 Task: Look for space in Cherven Bryag, Bulgaria from 24th August, 2023 to 10th September, 2023 for 6 adults, 2 children in price range Rs.12000 to Rs.15000. Place can be entire place or shared room with 6 bedrooms having 6 beds and 6 bathrooms. Property type can be house, flat, guest house. Amenities needed are: wifi, TV, free parkinig on premises, gym, breakfast. Booking option can be shelf check-in. Required host language is English.
Action: Mouse moved to (532, 117)
Screenshot: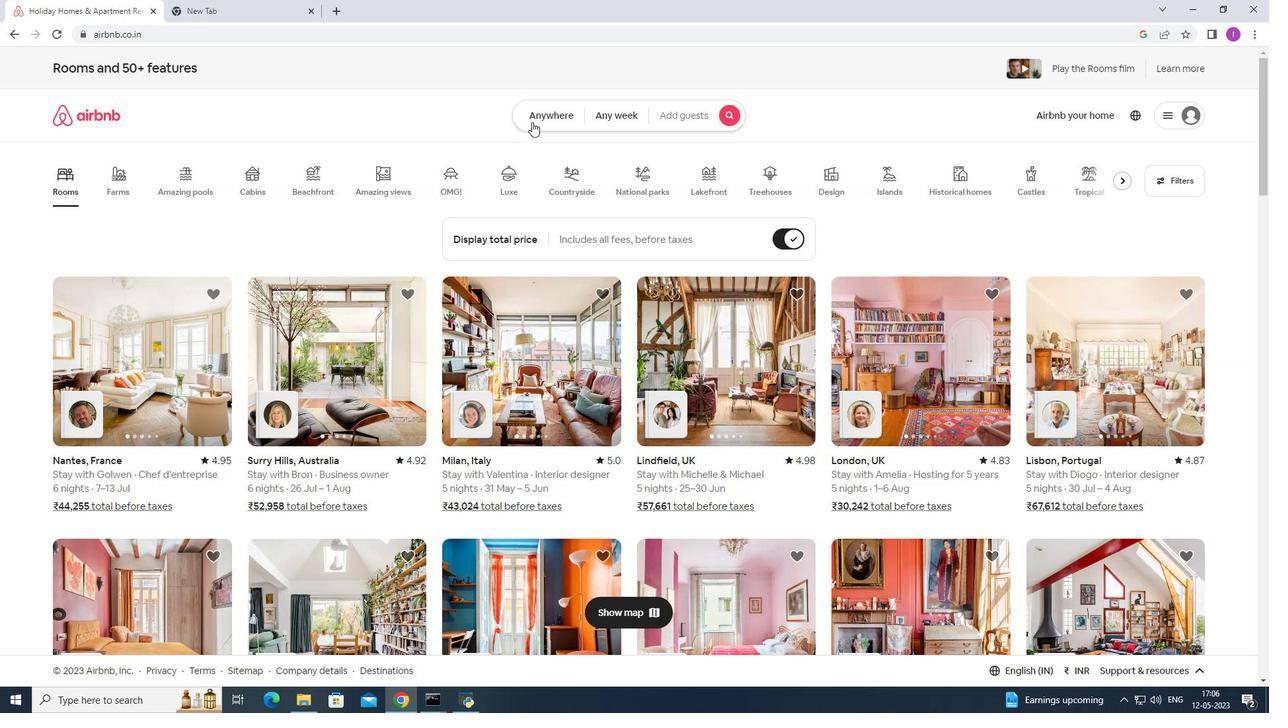 
Action: Mouse pressed left at (532, 117)
Screenshot: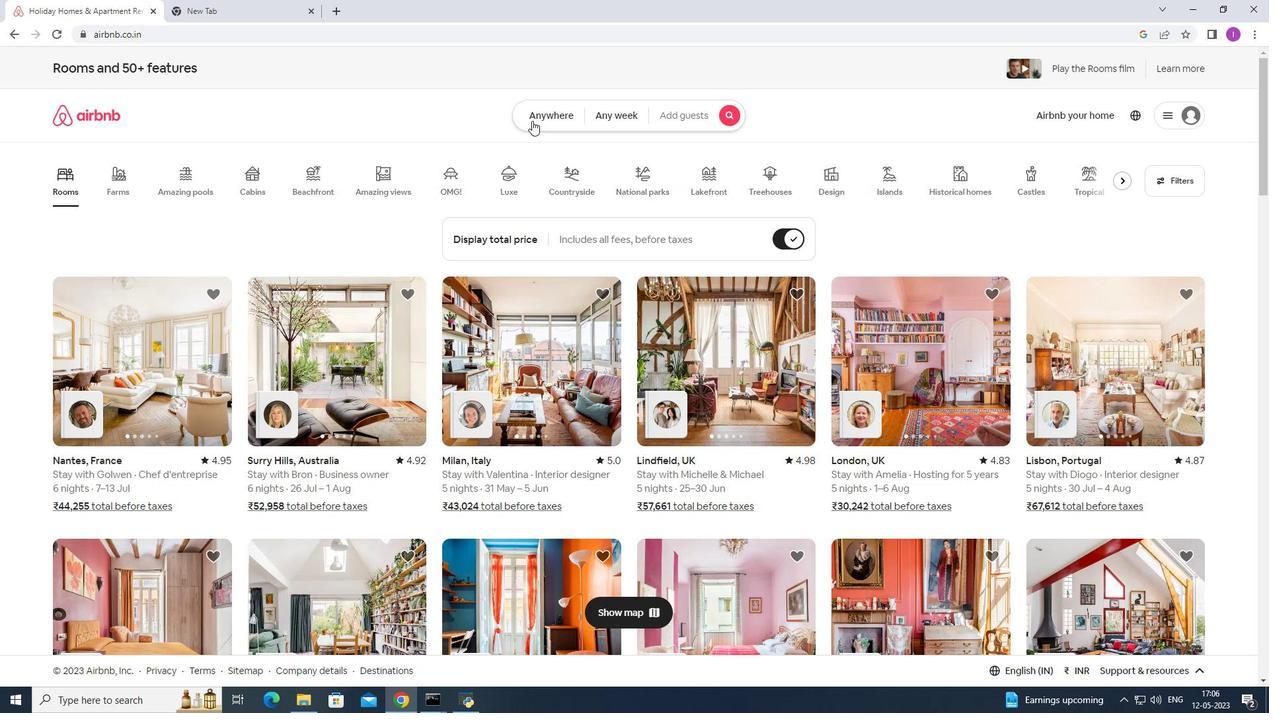 
Action: Mouse moved to (452, 174)
Screenshot: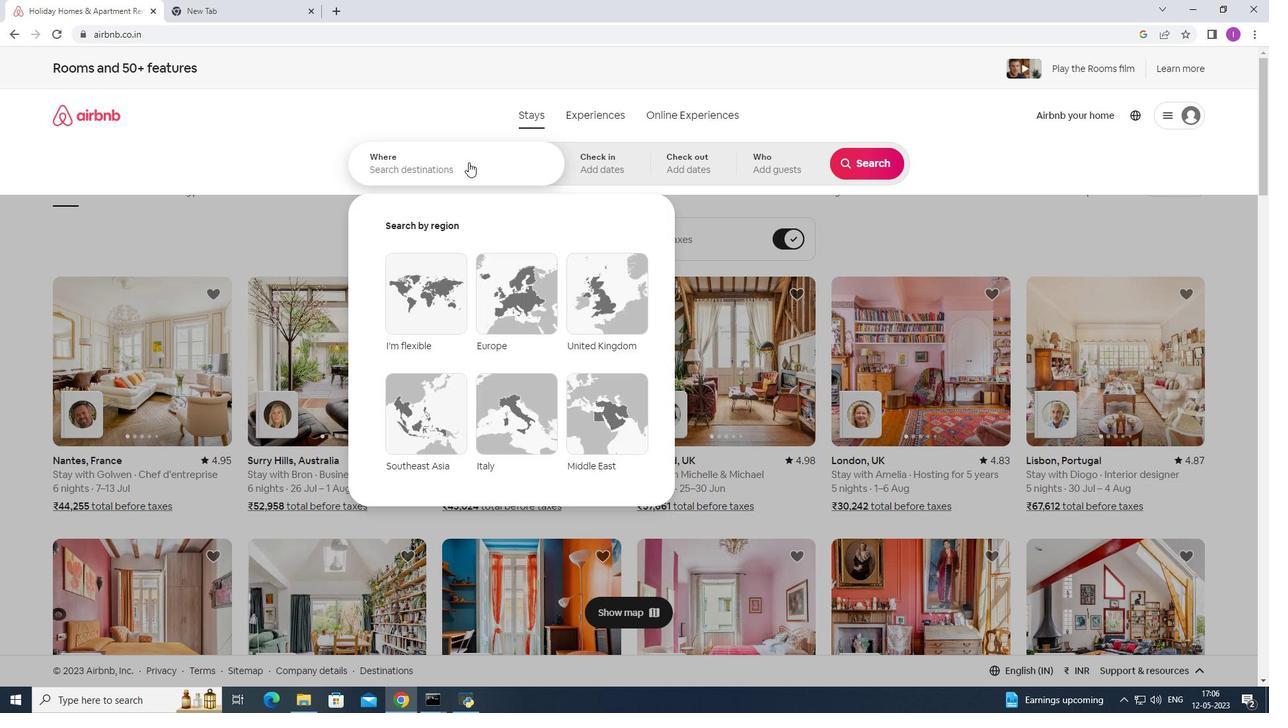 
Action: Mouse pressed left at (452, 174)
Screenshot: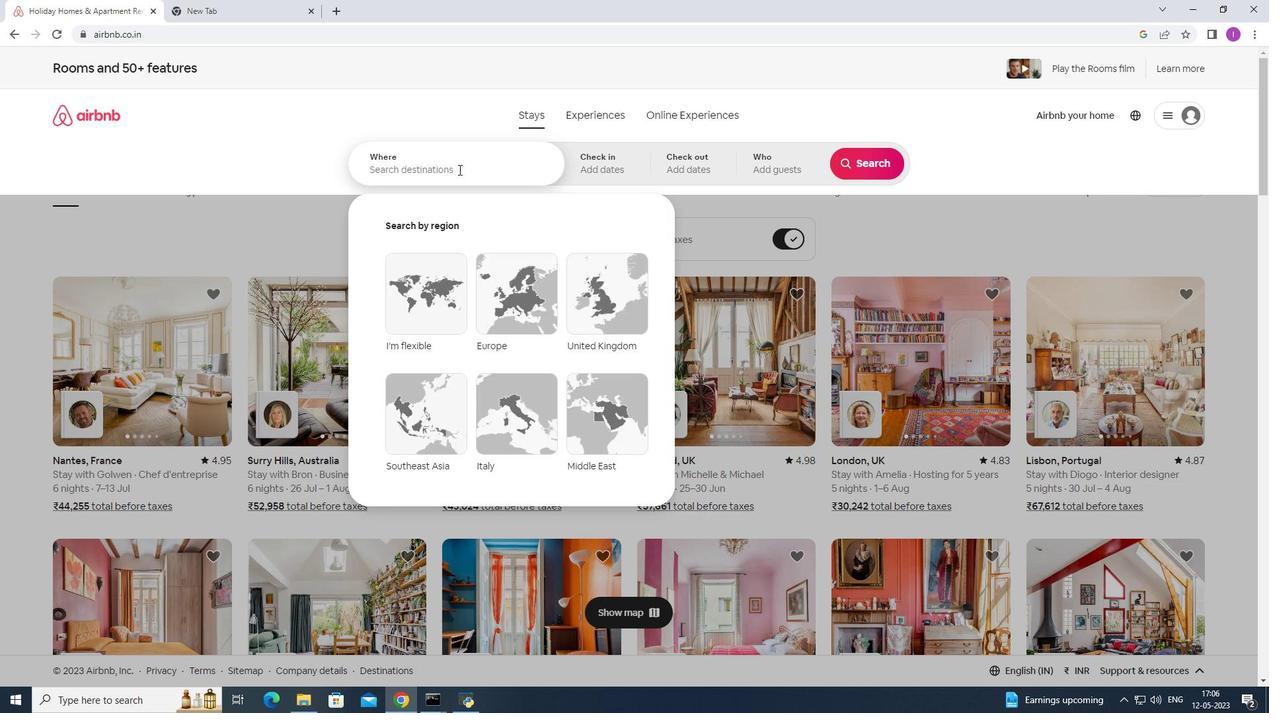
Action: Key pressed <Key.shift>Cherven
Screenshot: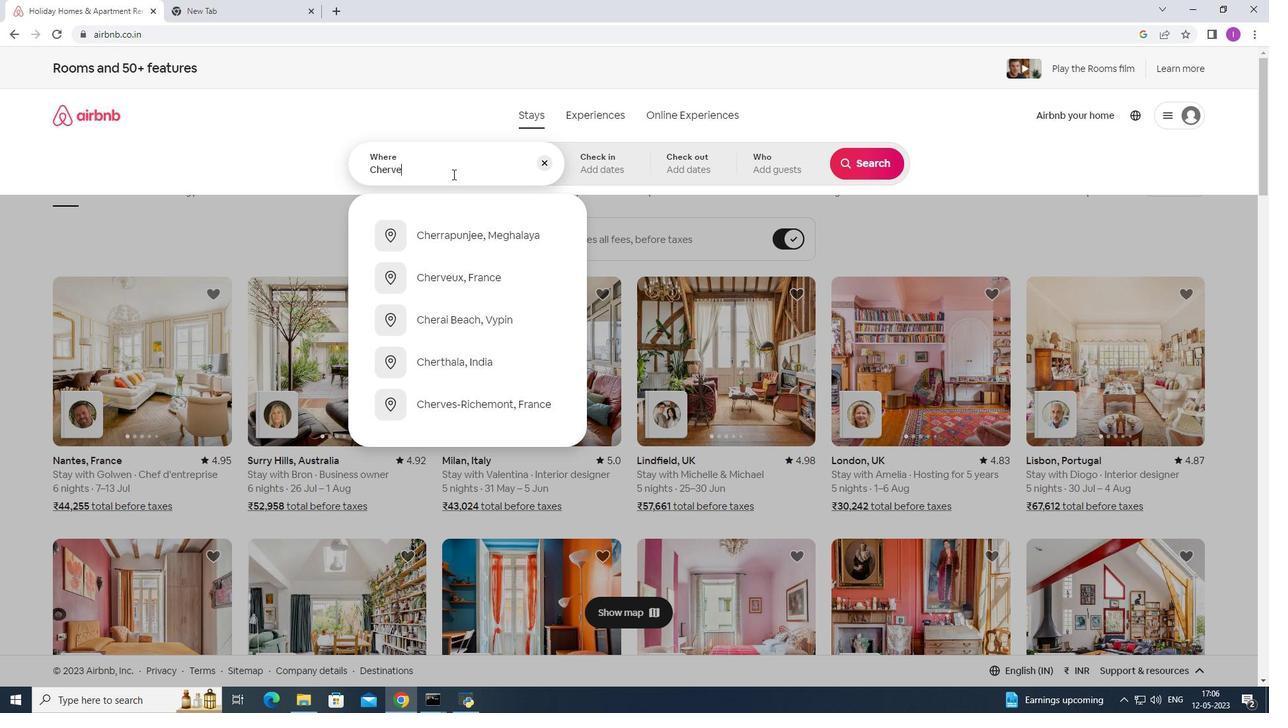 
Action: Mouse moved to (474, 364)
Screenshot: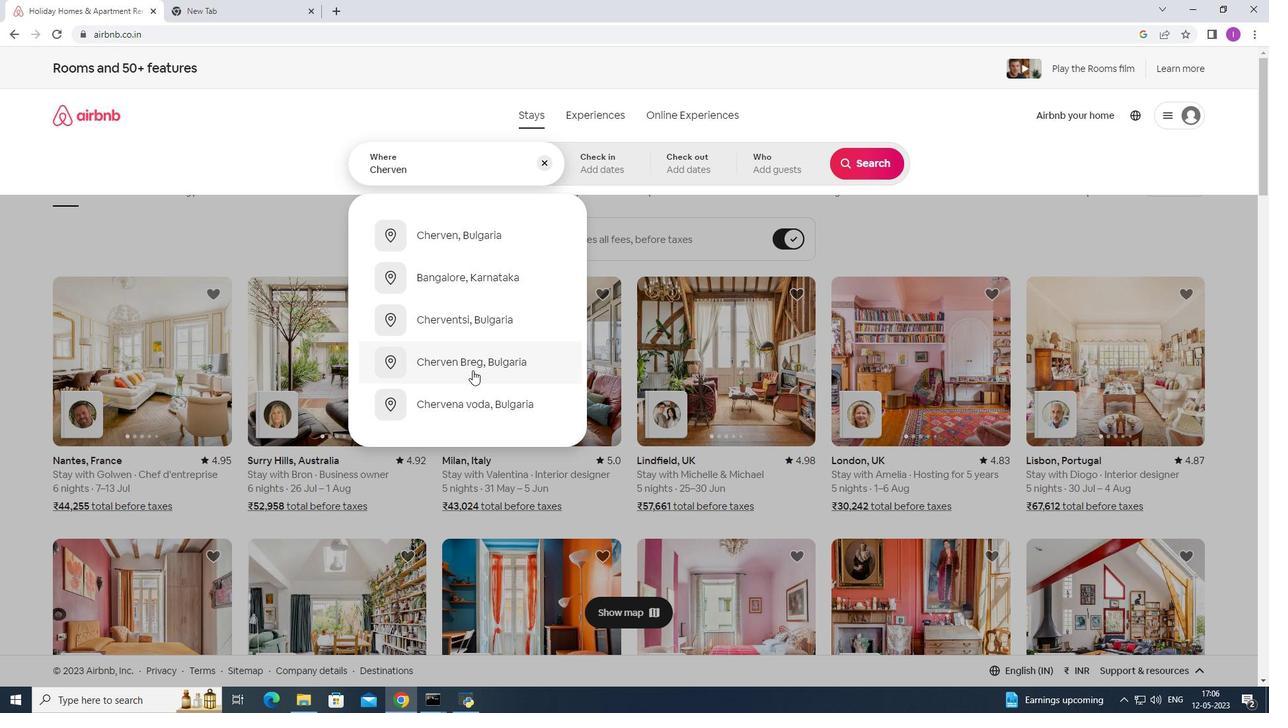 
Action: Mouse pressed left at (474, 364)
Screenshot: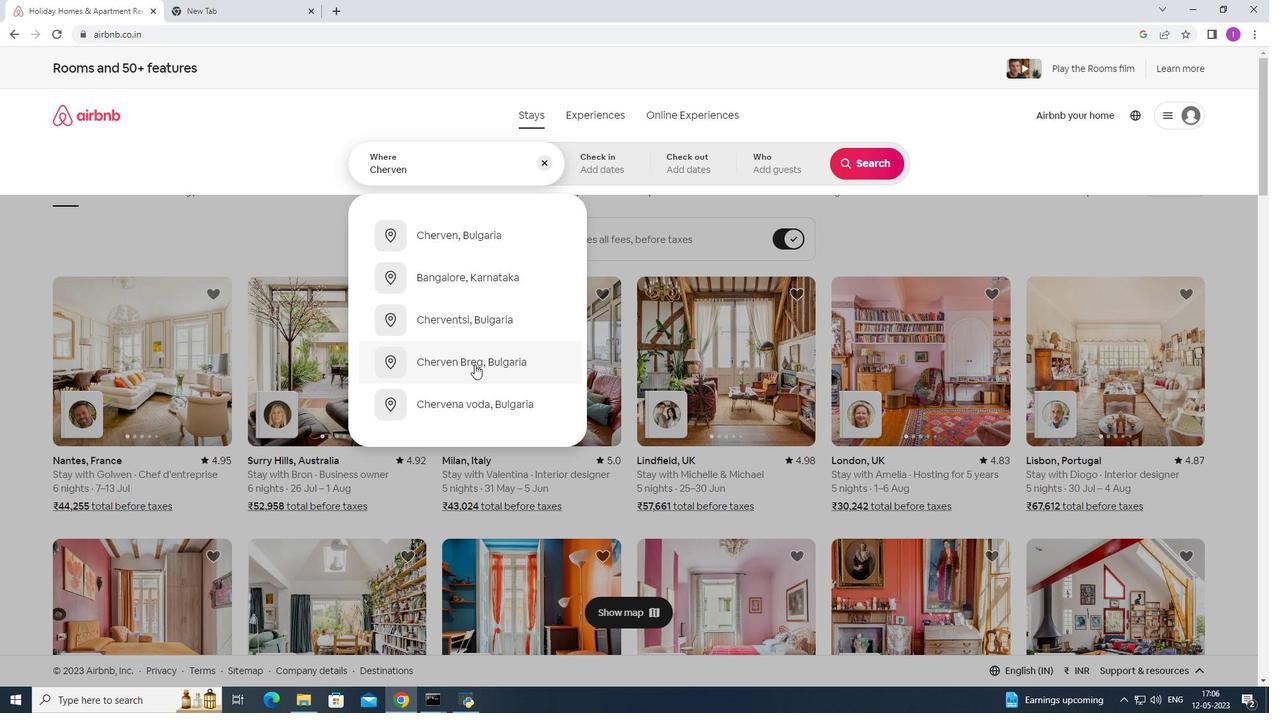 
Action: Mouse moved to (869, 271)
Screenshot: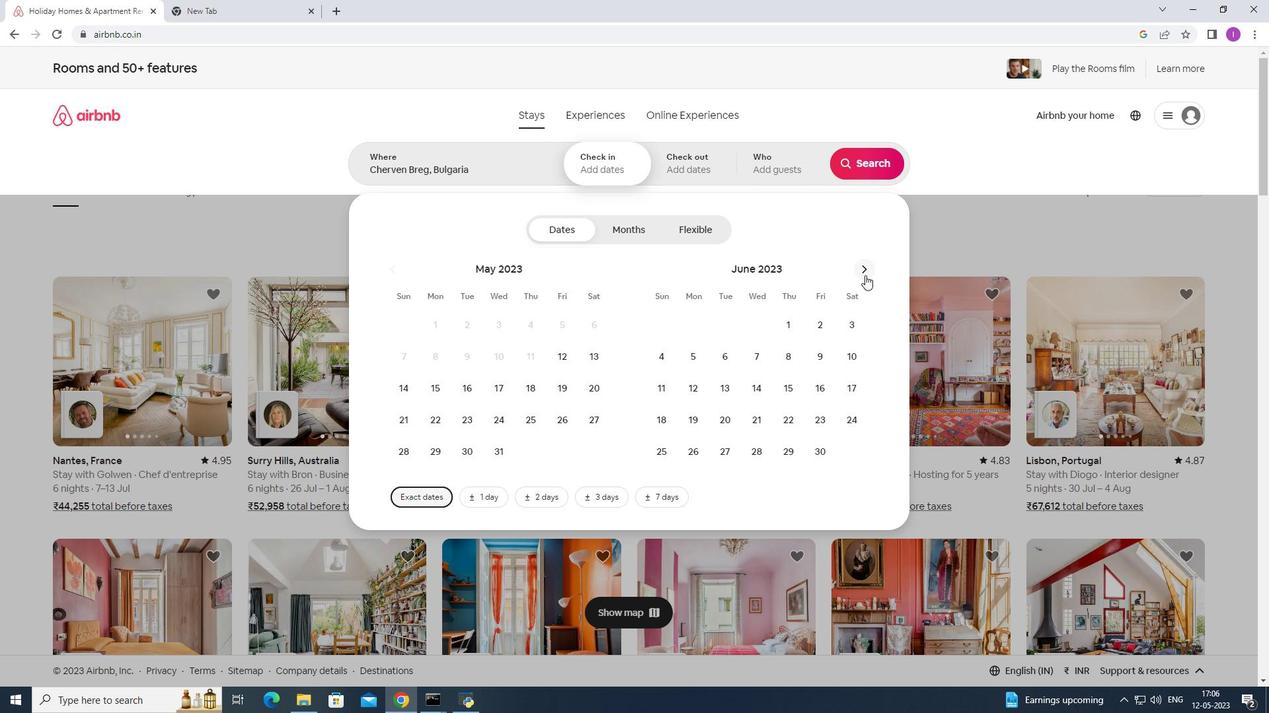 
Action: Mouse pressed left at (869, 271)
Screenshot: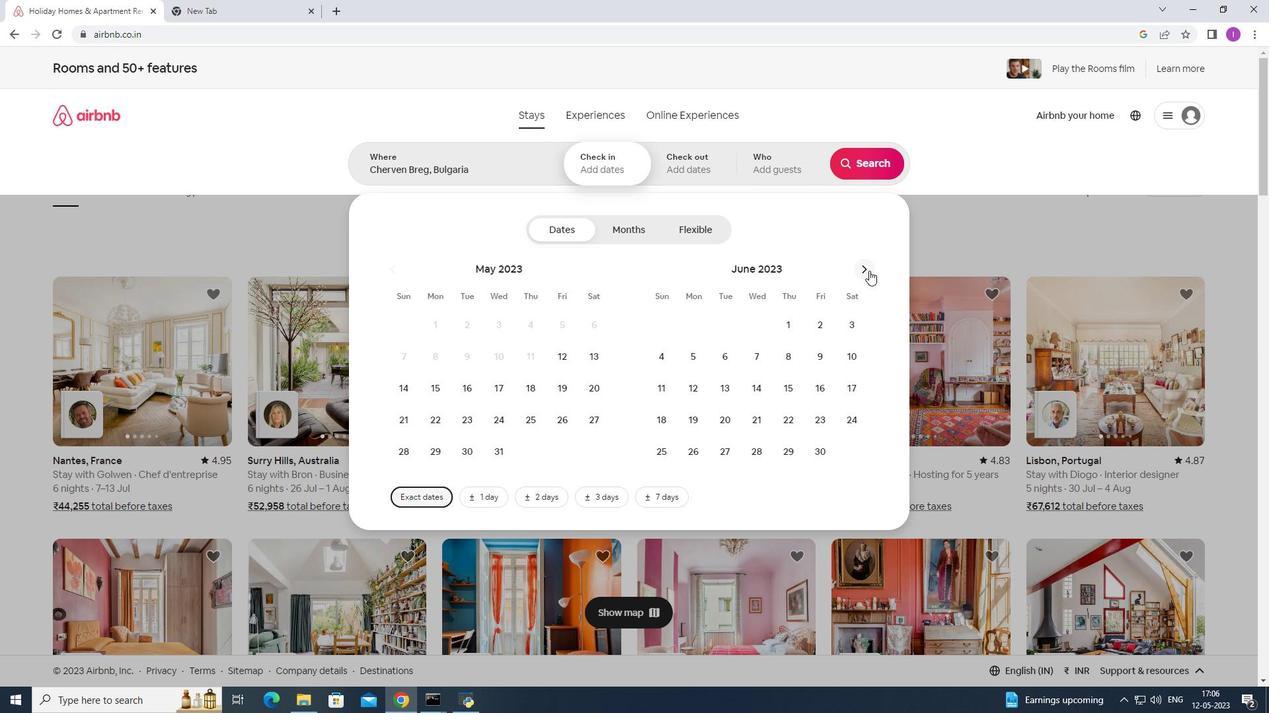 
Action: Mouse pressed left at (869, 271)
Screenshot: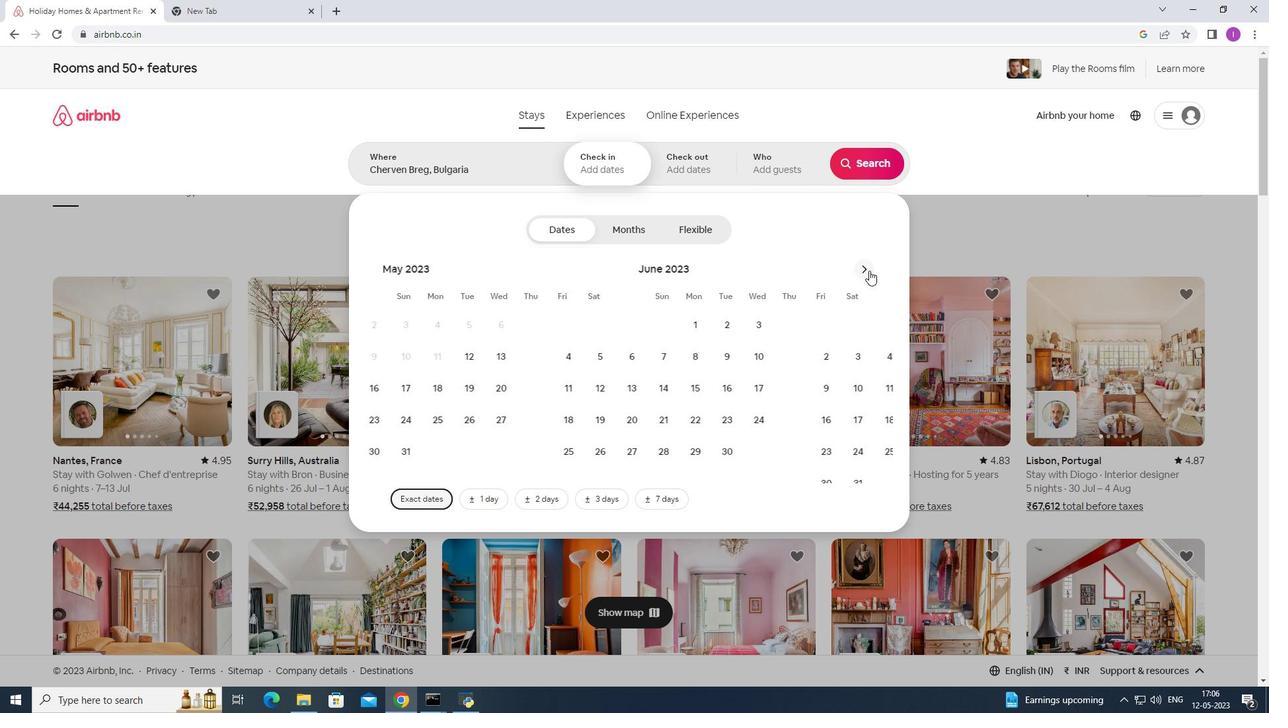 
Action: Mouse pressed left at (869, 271)
Screenshot: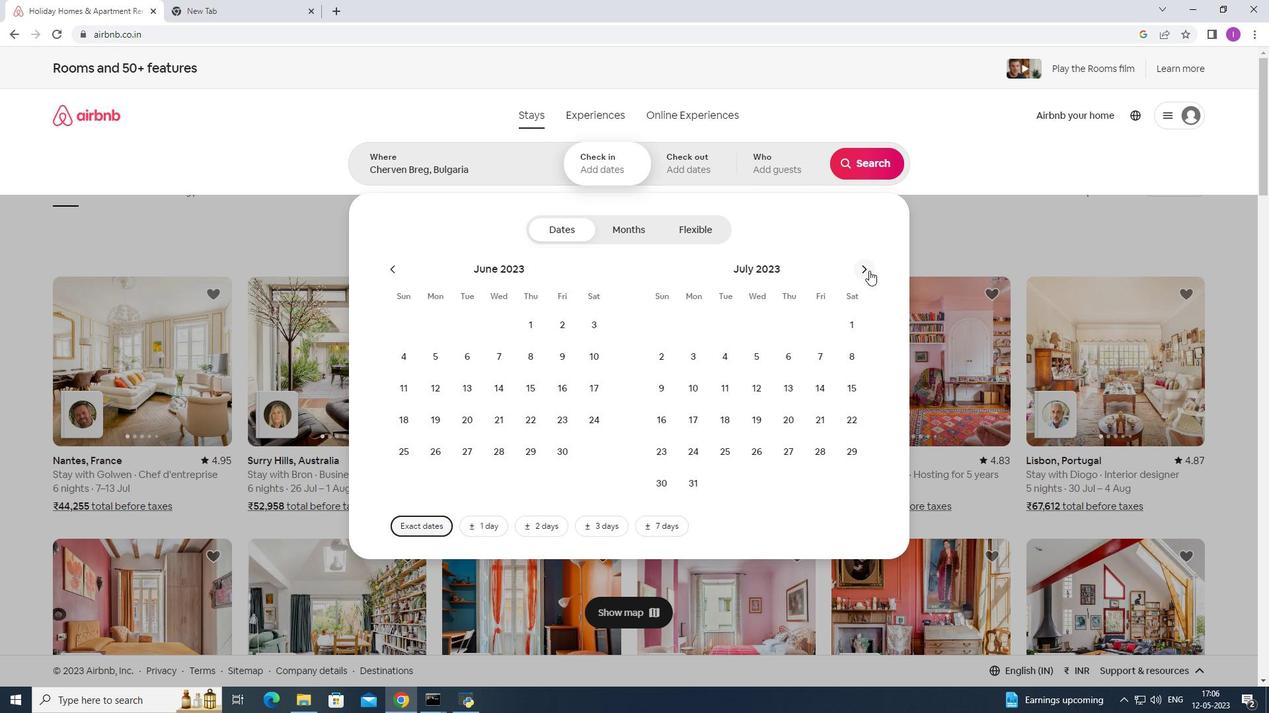 
Action: Mouse moved to (525, 413)
Screenshot: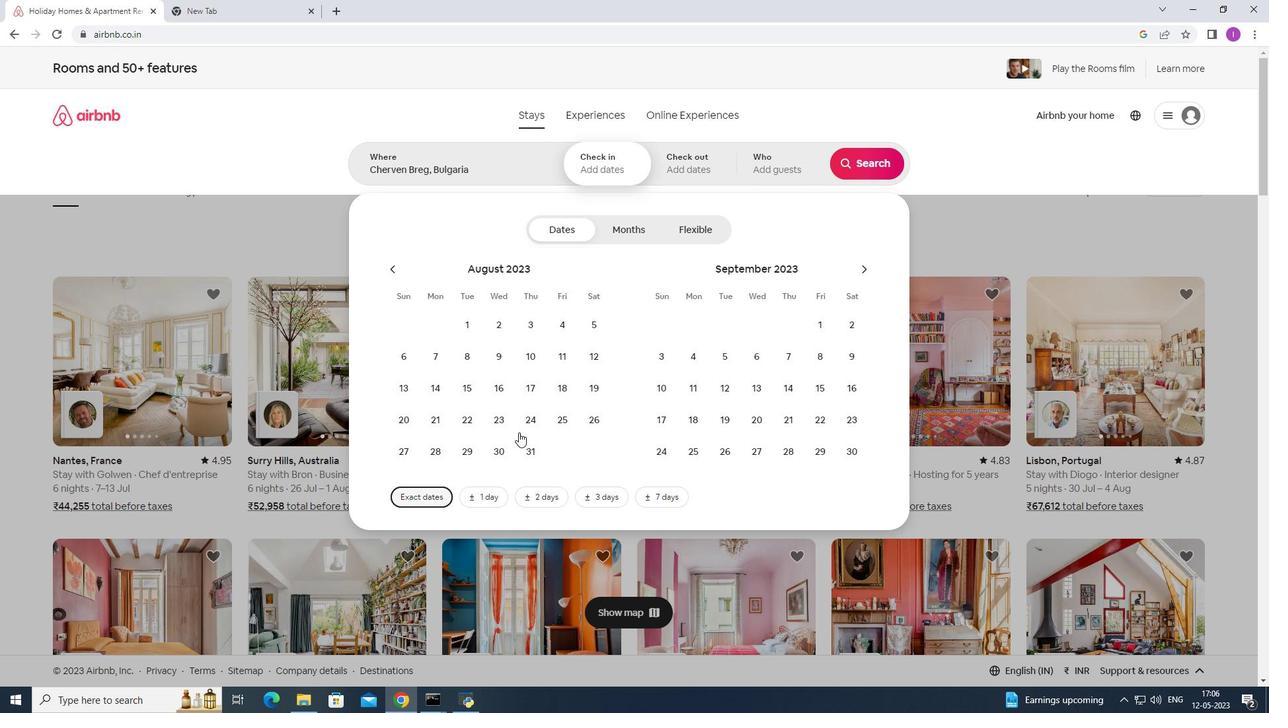 
Action: Mouse pressed left at (525, 413)
Screenshot: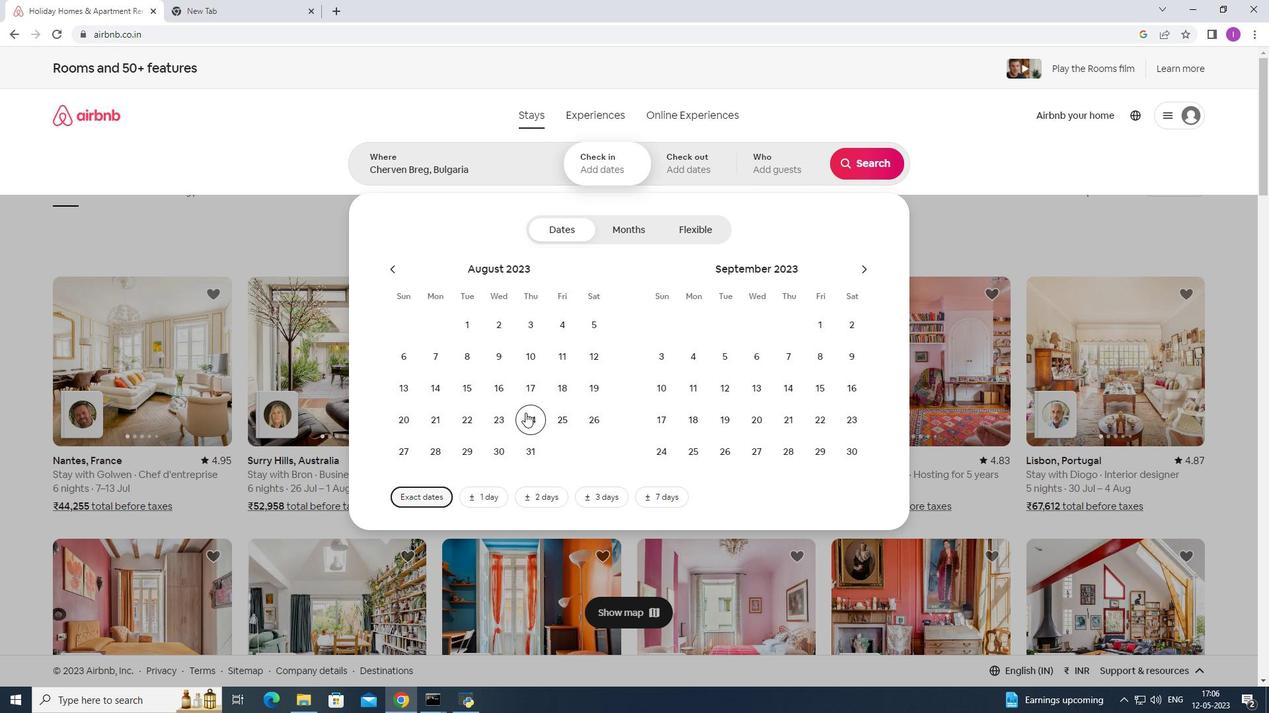 
Action: Mouse moved to (659, 389)
Screenshot: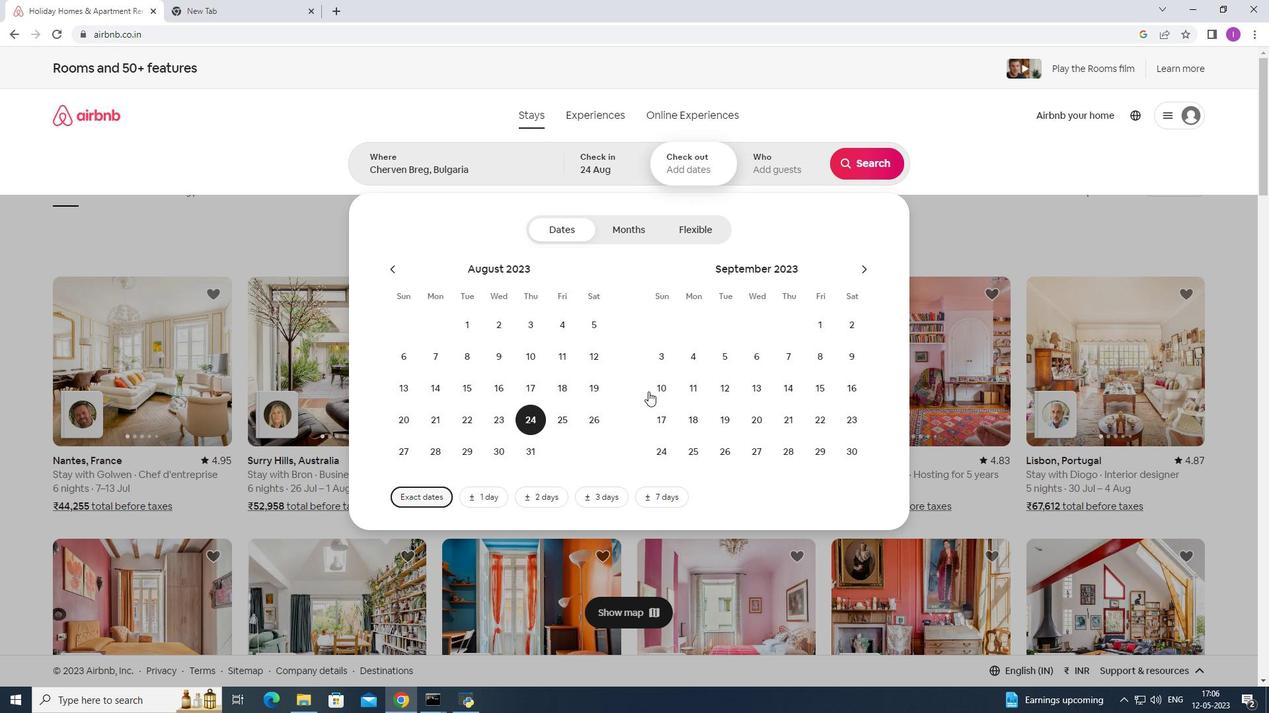 
Action: Mouse pressed left at (659, 389)
Screenshot: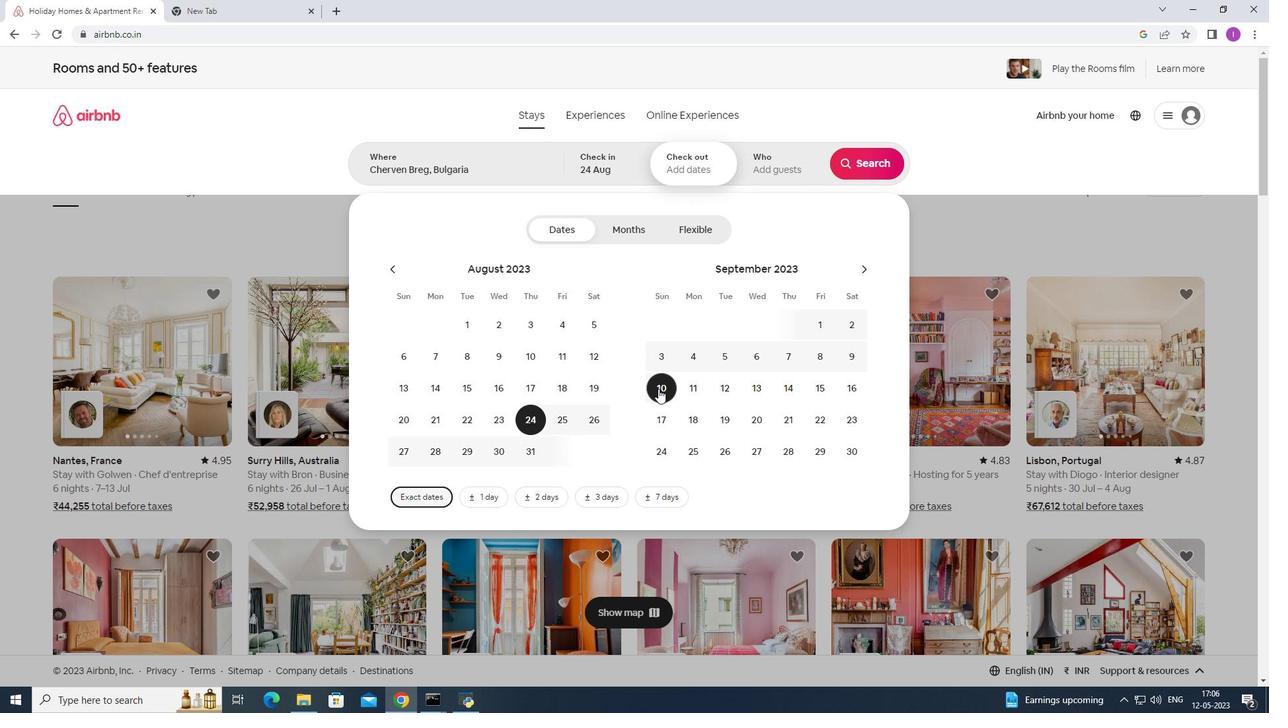 
Action: Mouse moved to (784, 155)
Screenshot: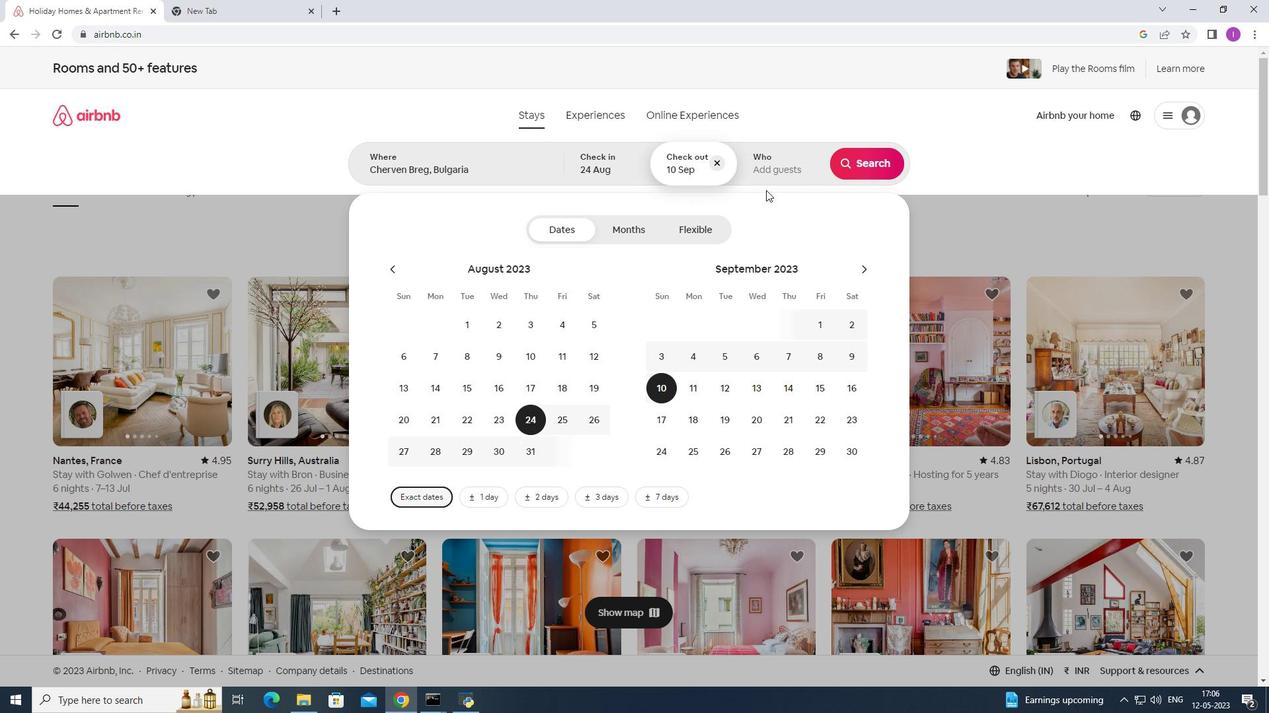 
Action: Mouse pressed left at (784, 155)
Screenshot: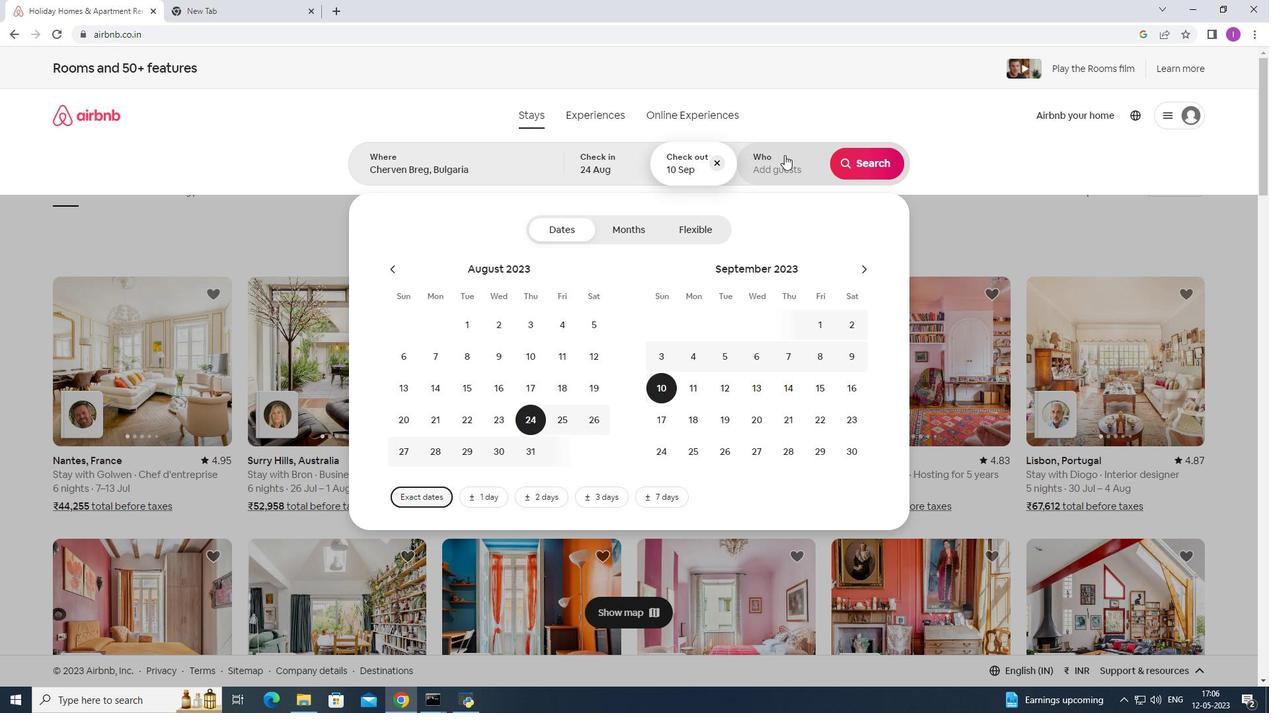 
Action: Mouse moved to (865, 230)
Screenshot: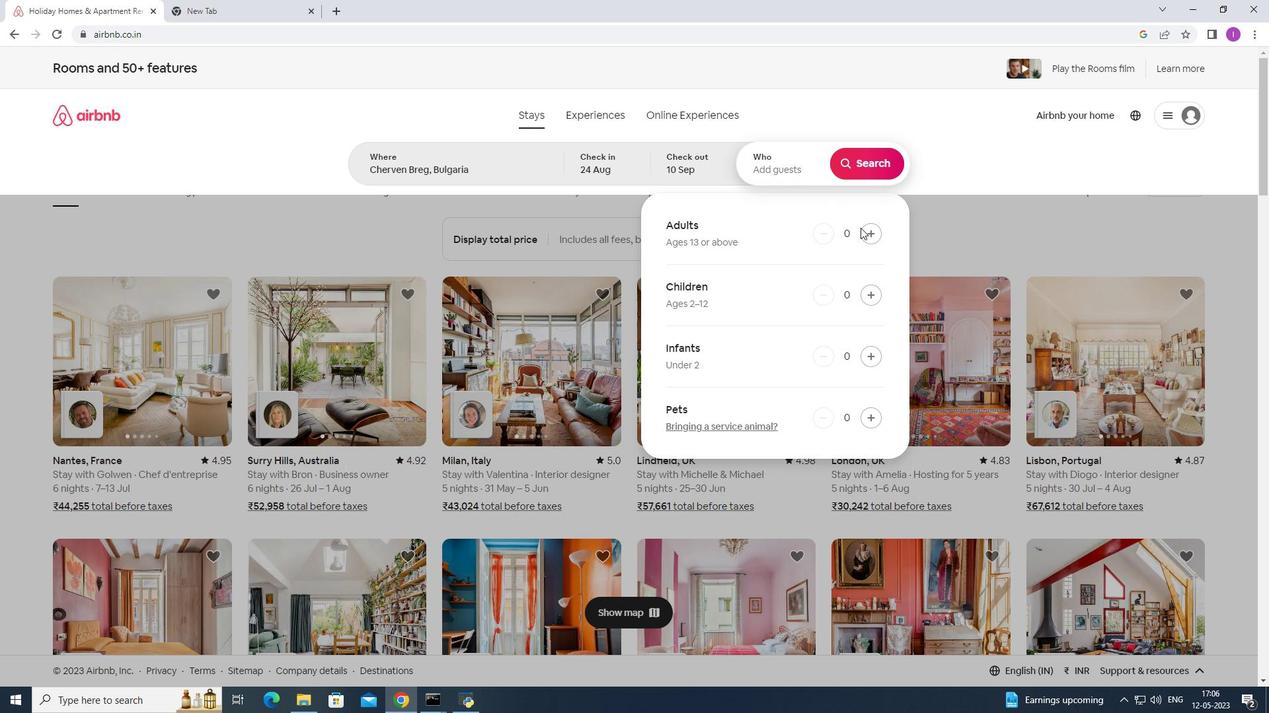 
Action: Mouse pressed left at (865, 230)
Screenshot: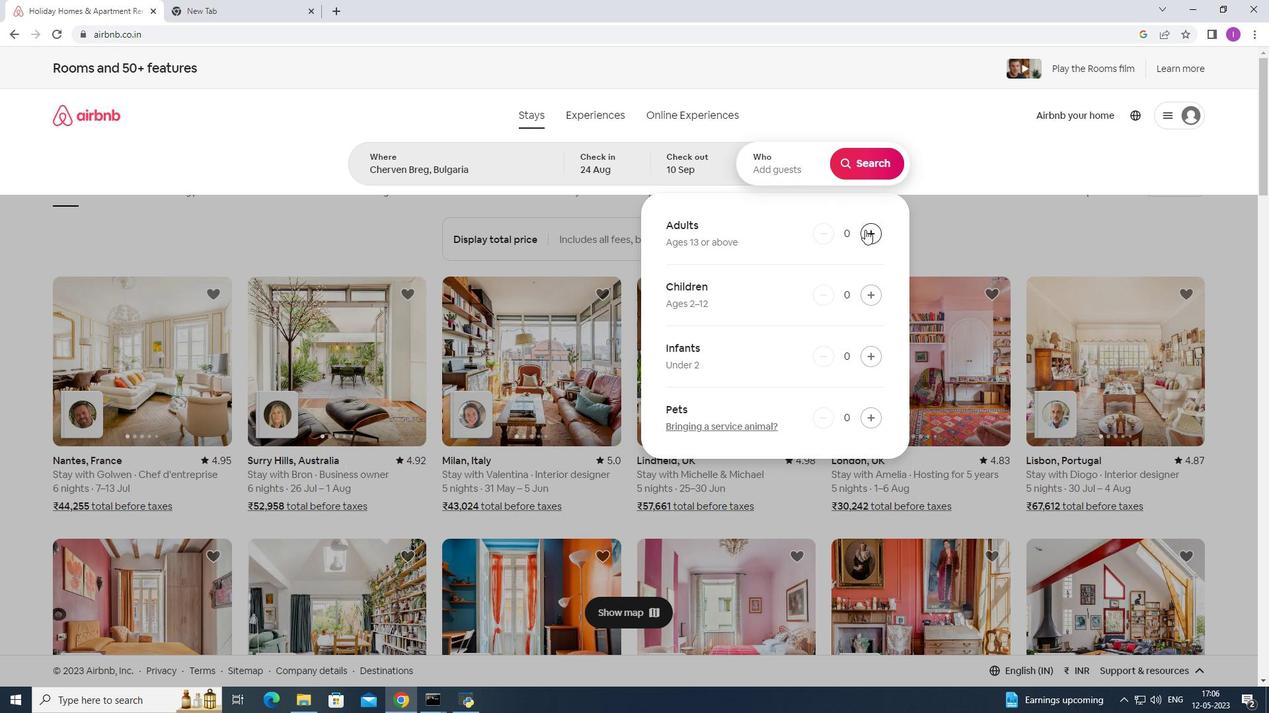 
Action: Mouse moved to (865, 230)
Screenshot: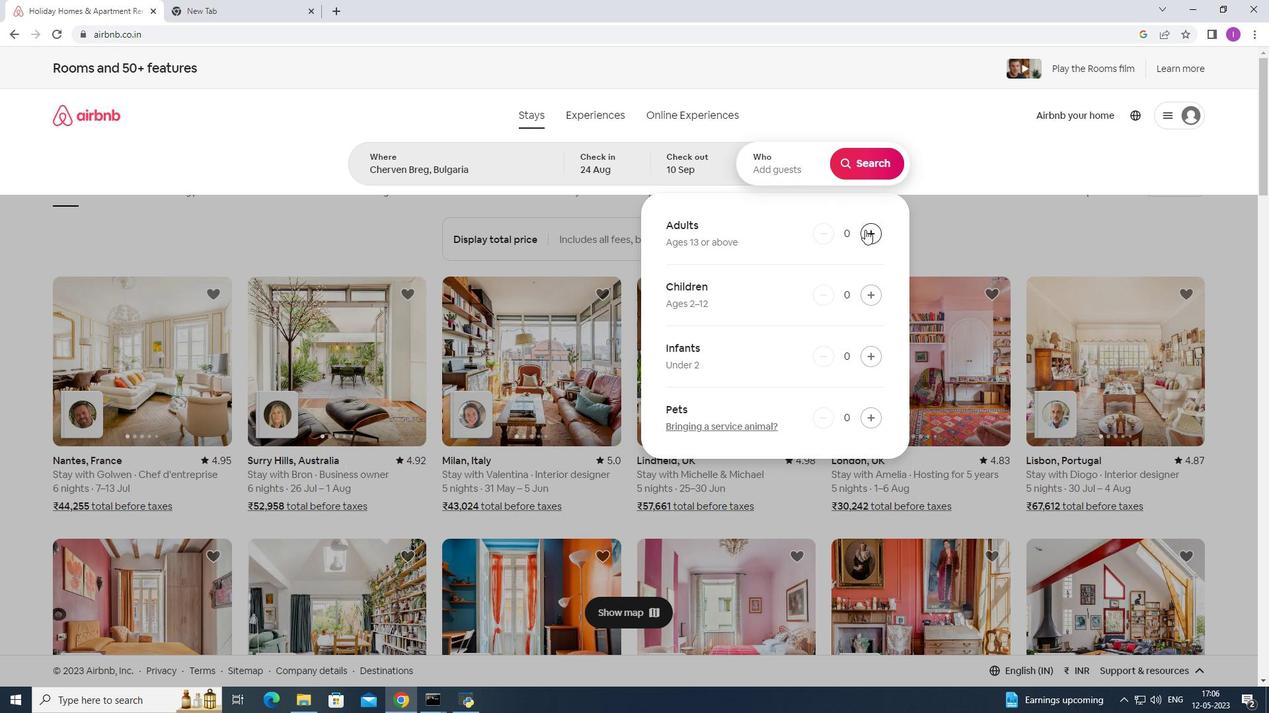 
Action: Mouse pressed left at (865, 230)
Screenshot: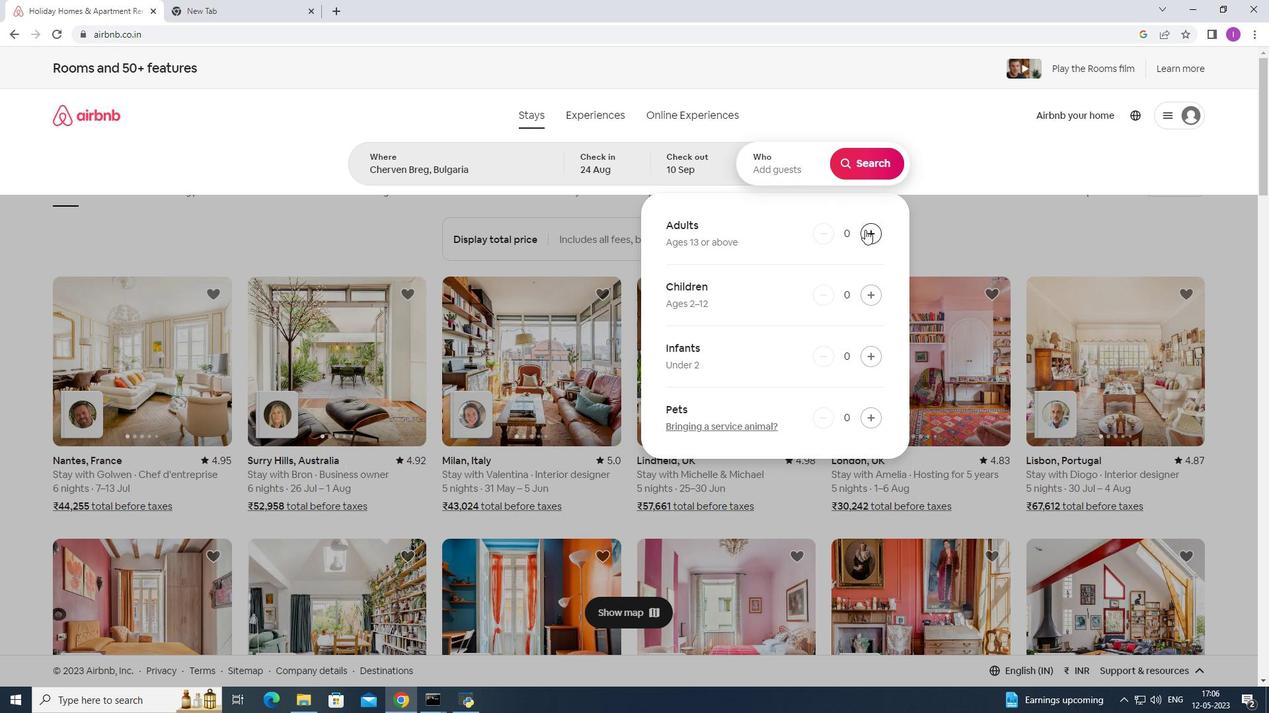 
Action: Mouse moved to (866, 230)
Screenshot: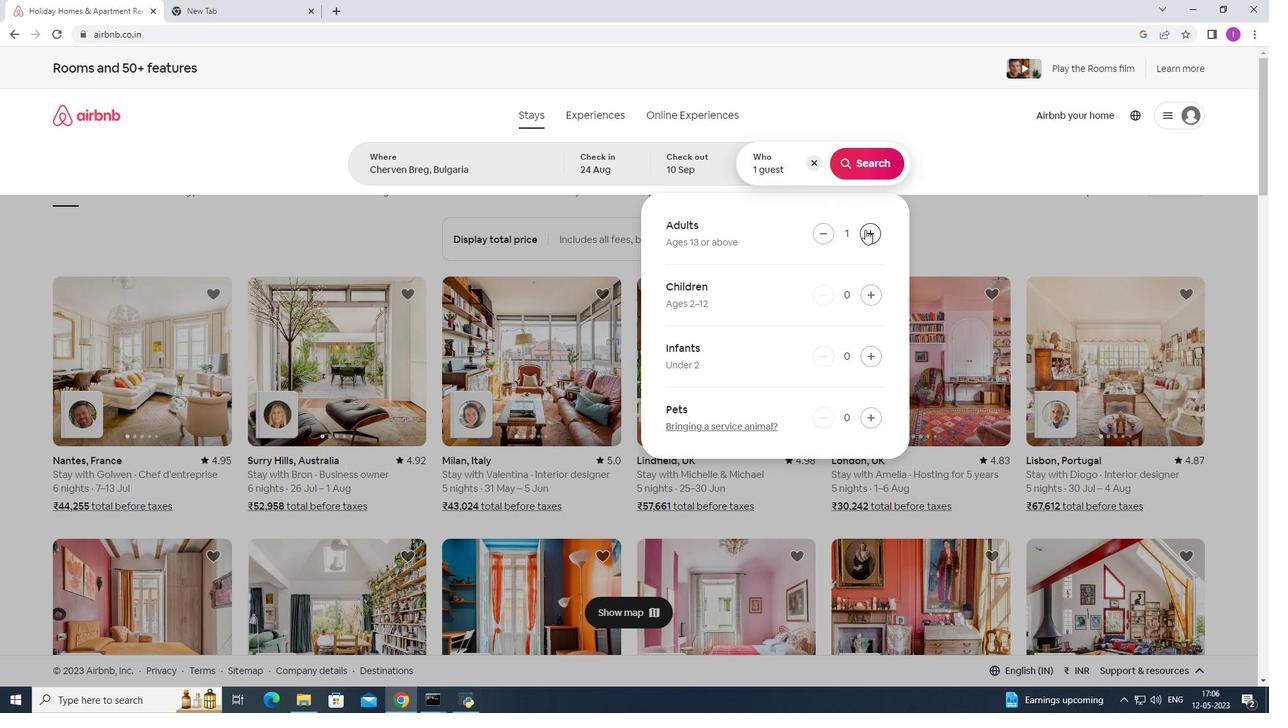 
Action: Mouse pressed left at (866, 230)
Screenshot: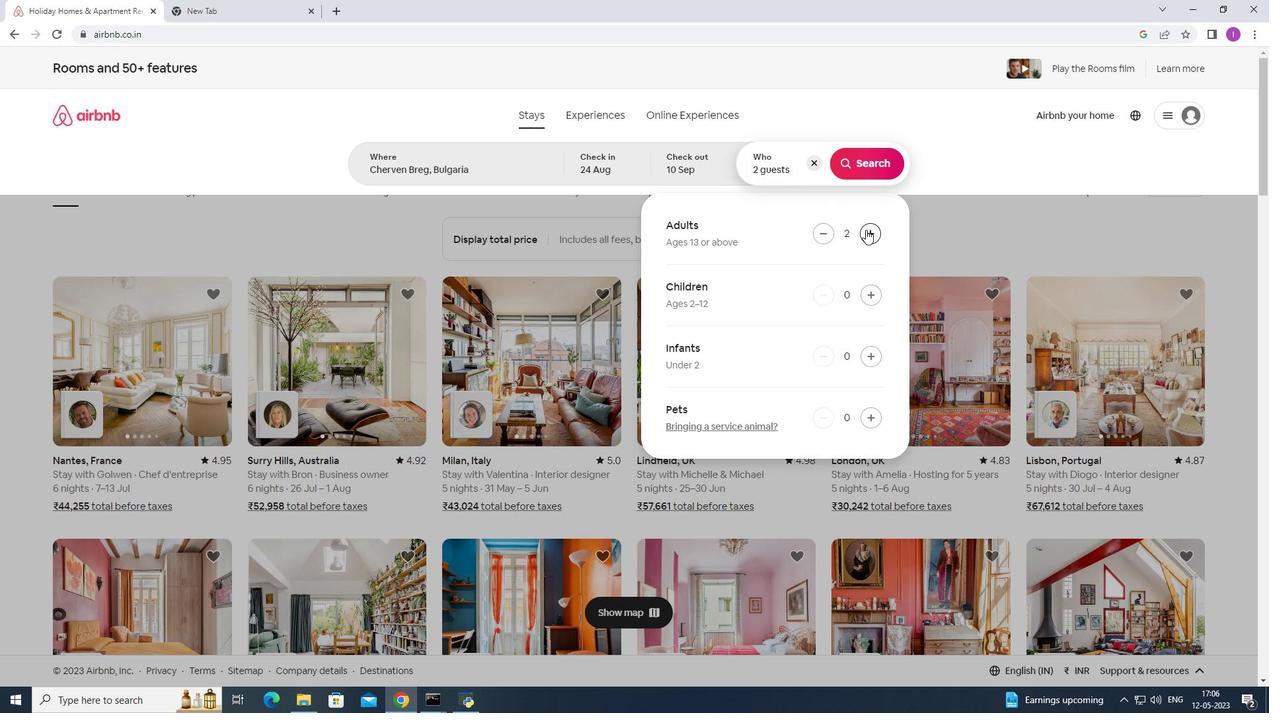 
Action: Mouse pressed left at (866, 230)
Screenshot: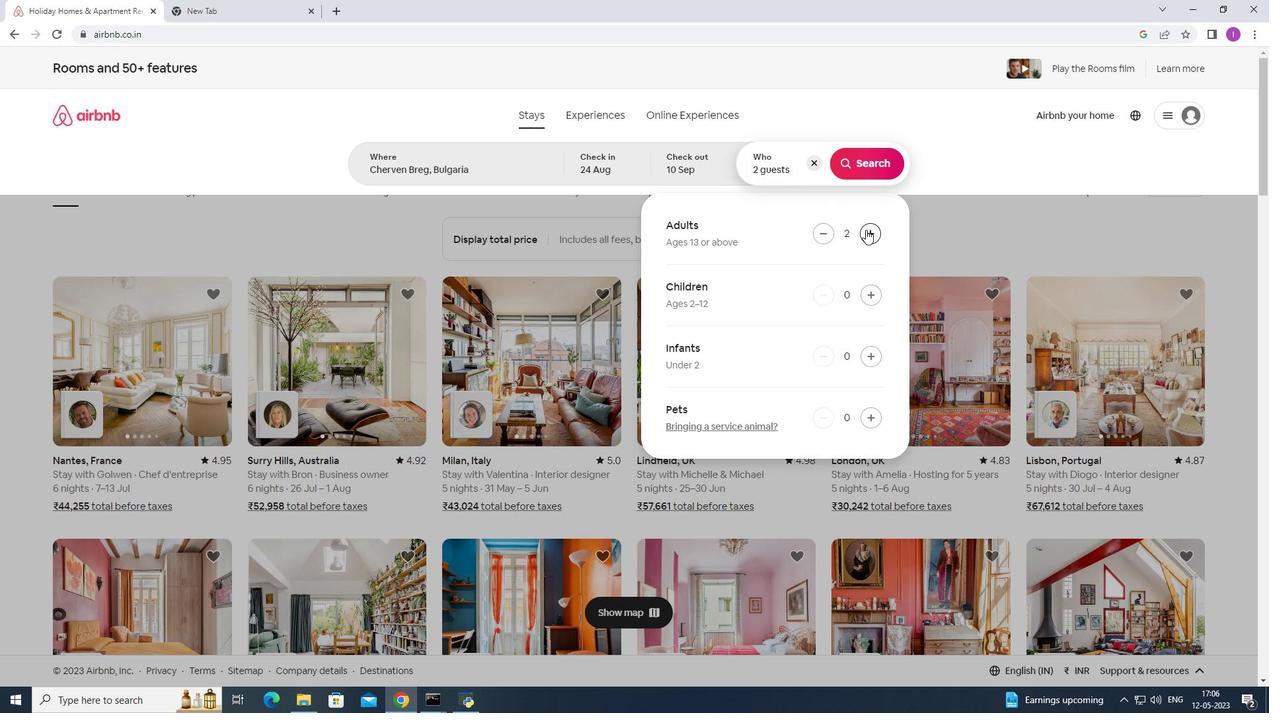 
Action: Mouse pressed left at (866, 230)
Screenshot: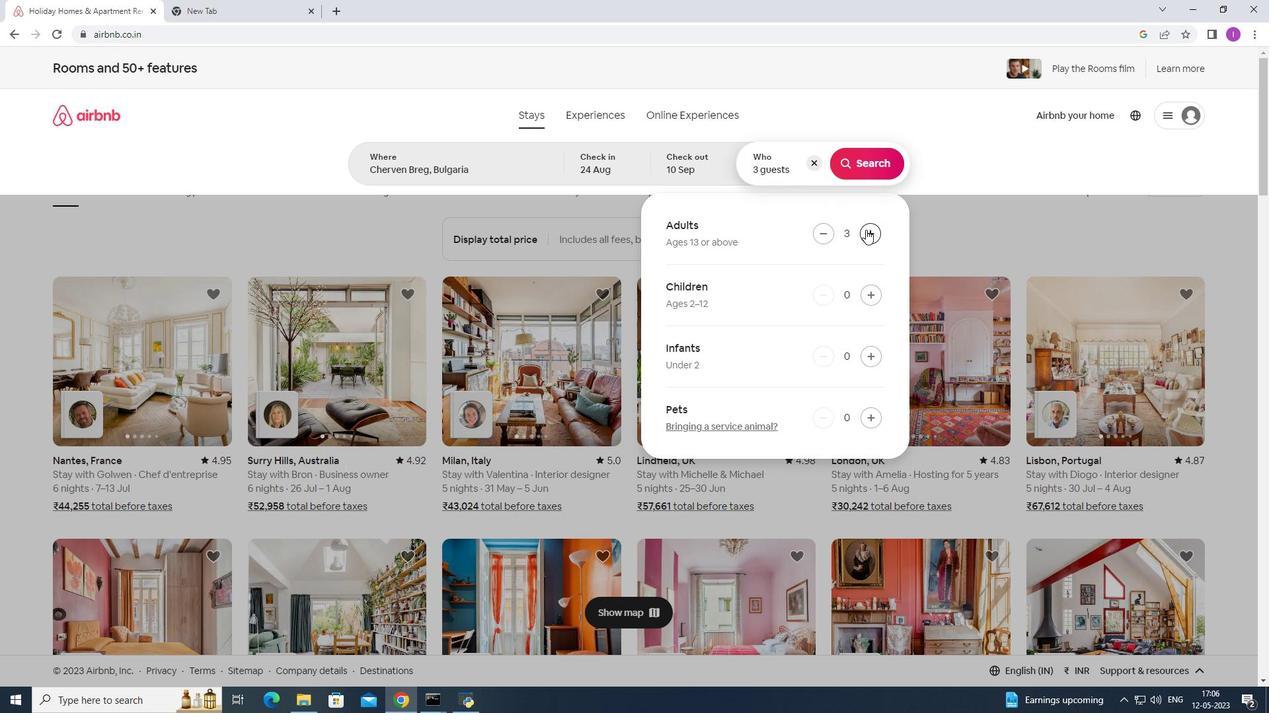 
Action: Mouse pressed left at (866, 230)
Screenshot: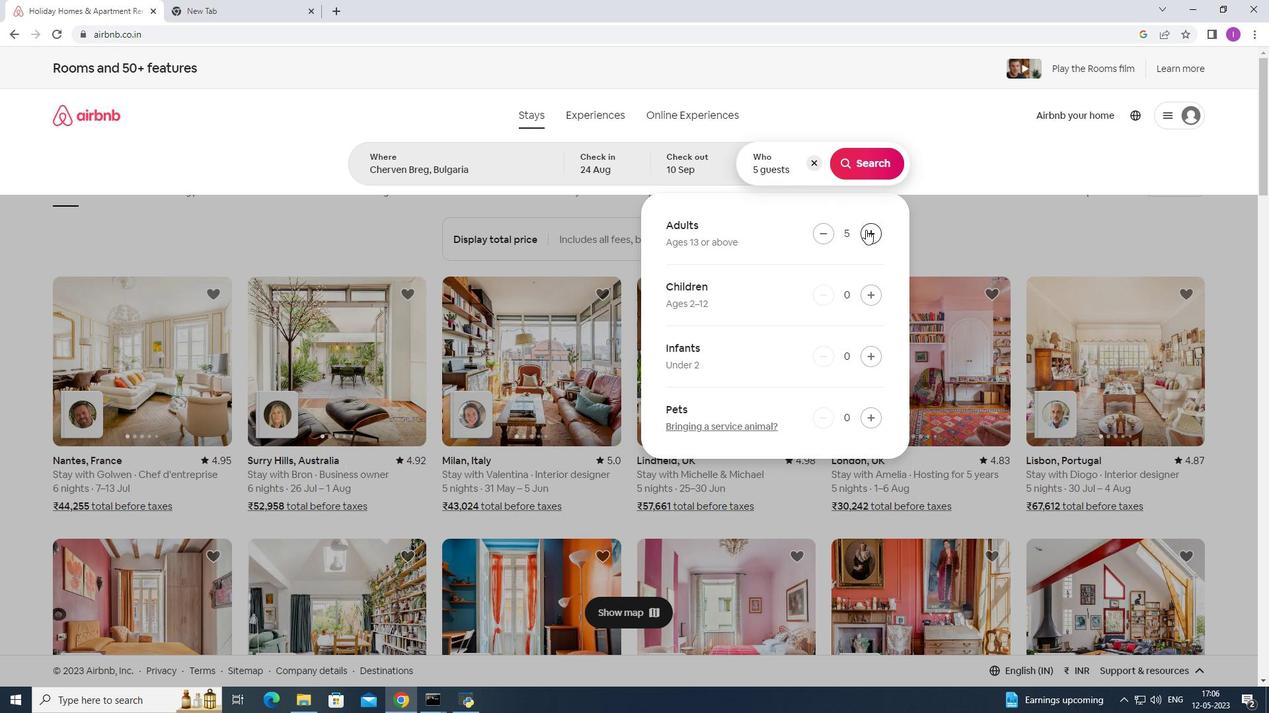 
Action: Mouse moved to (862, 294)
Screenshot: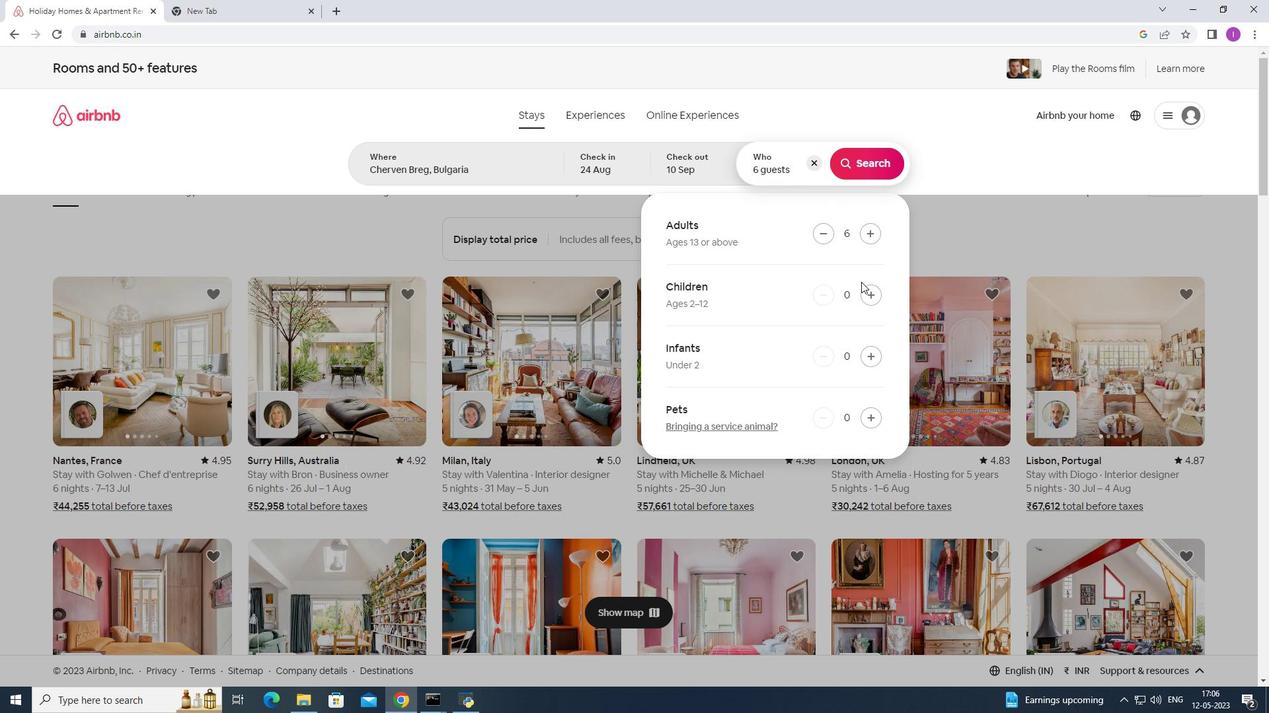 
Action: Mouse pressed left at (862, 294)
Screenshot: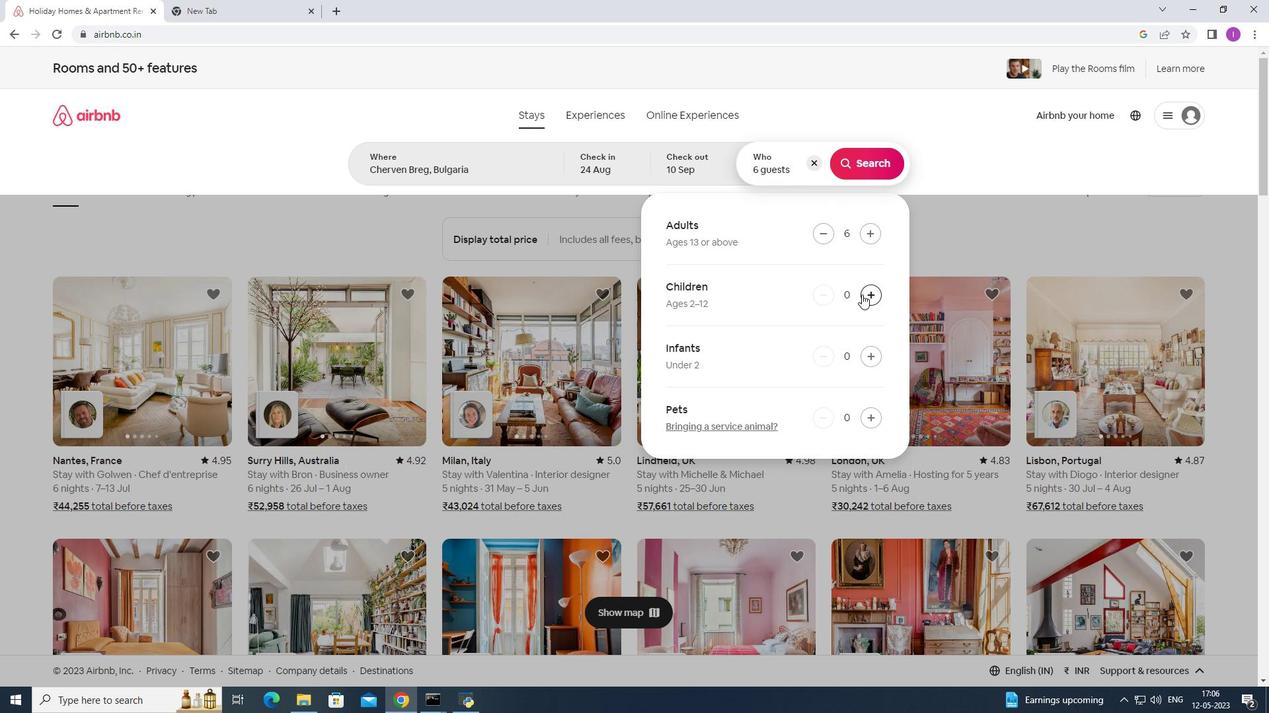 
Action: Mouse pressed left at (862, 294)
Screenshot: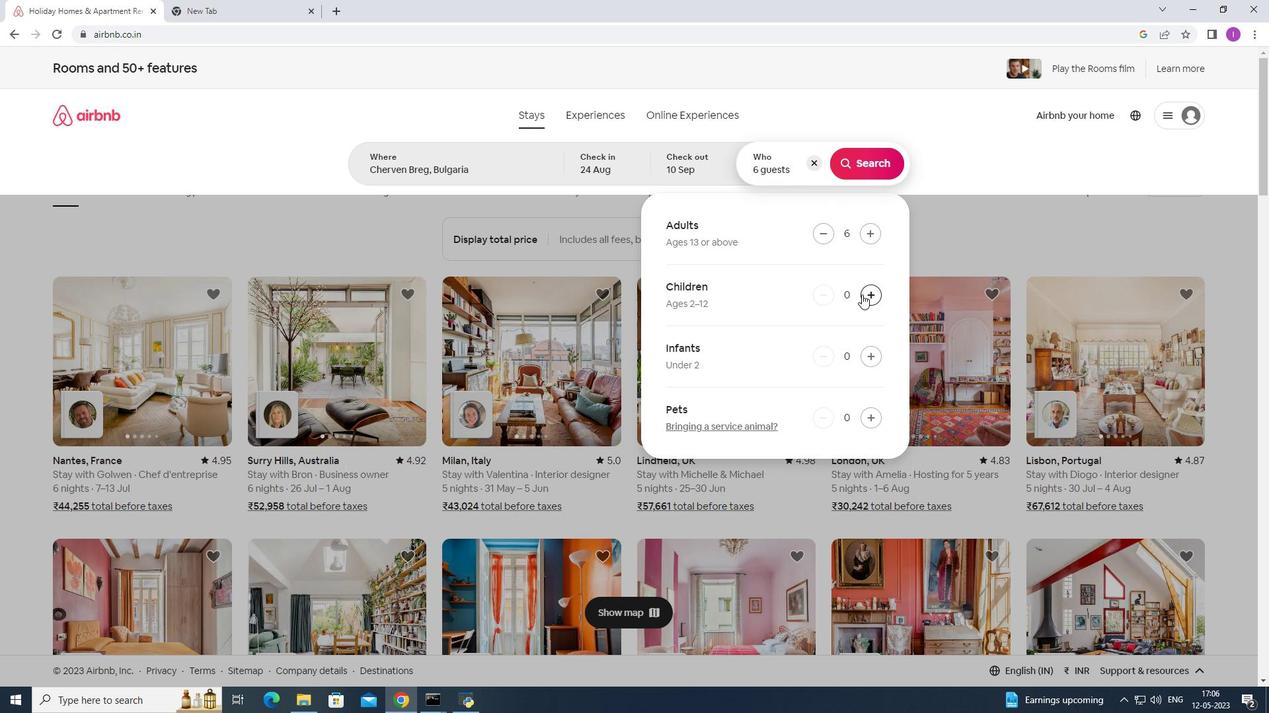 
Action: Mouse moved to (861, 175)
Screenshot: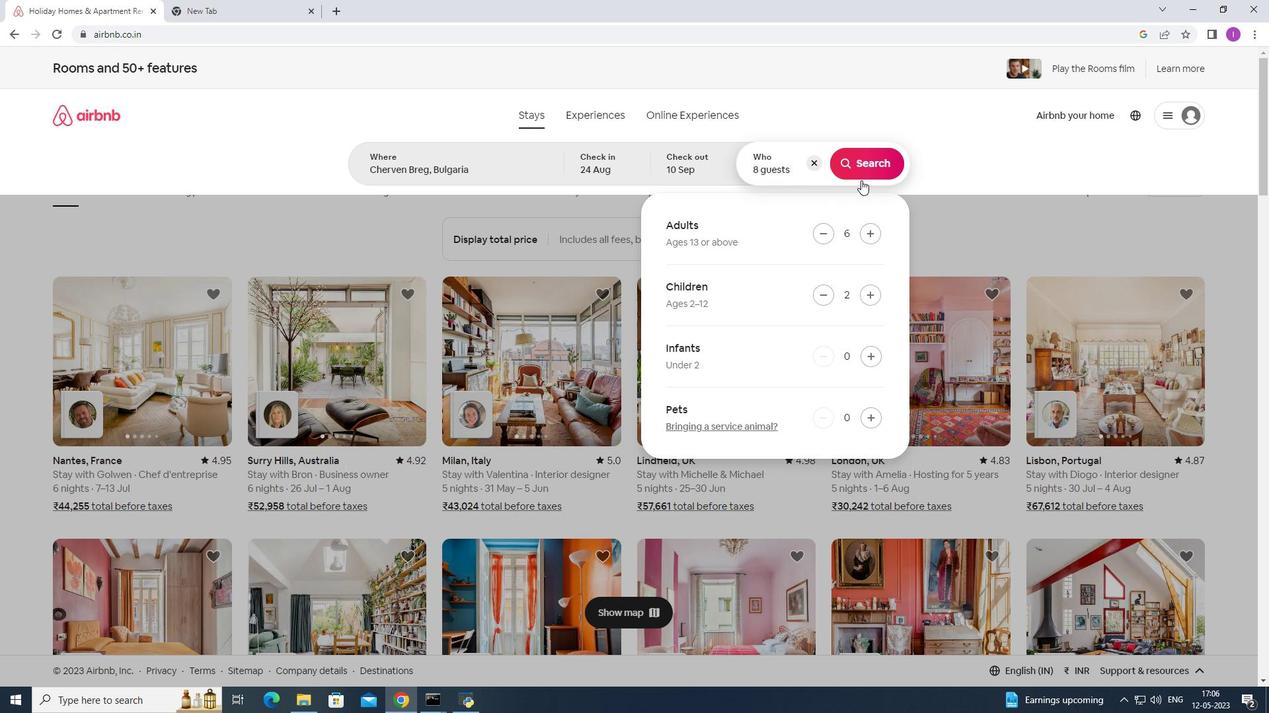 
Action: Mouse pressed left at (861, 175)
Screenshot: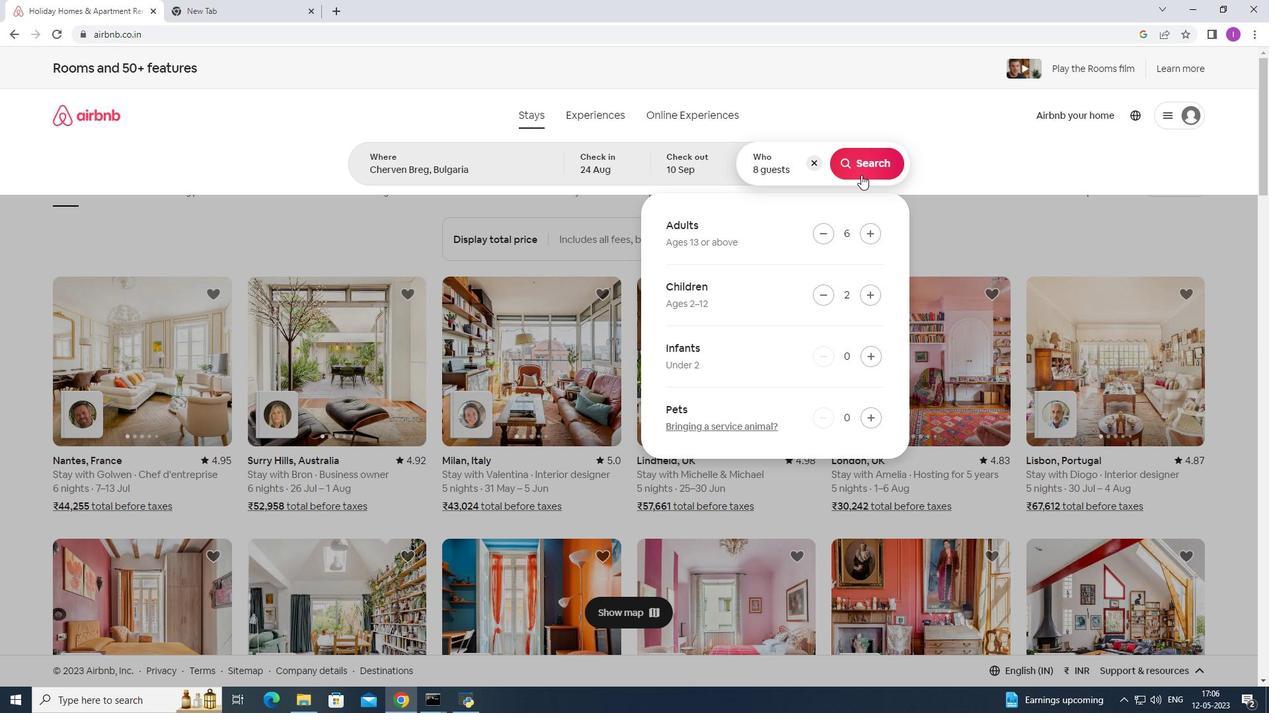 
Action: Mouse moved to (1230, 140)
Screenshot: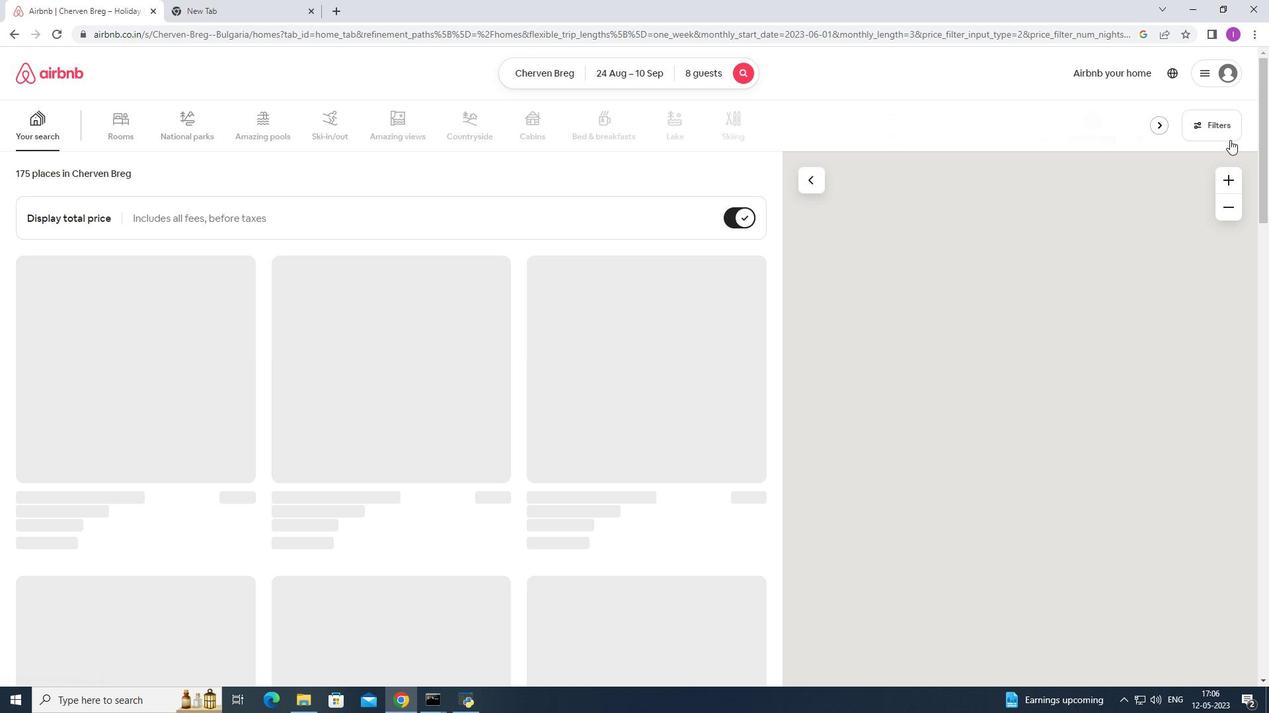 
Action: Mouse pressed left at (1230, 140)
Screenshot: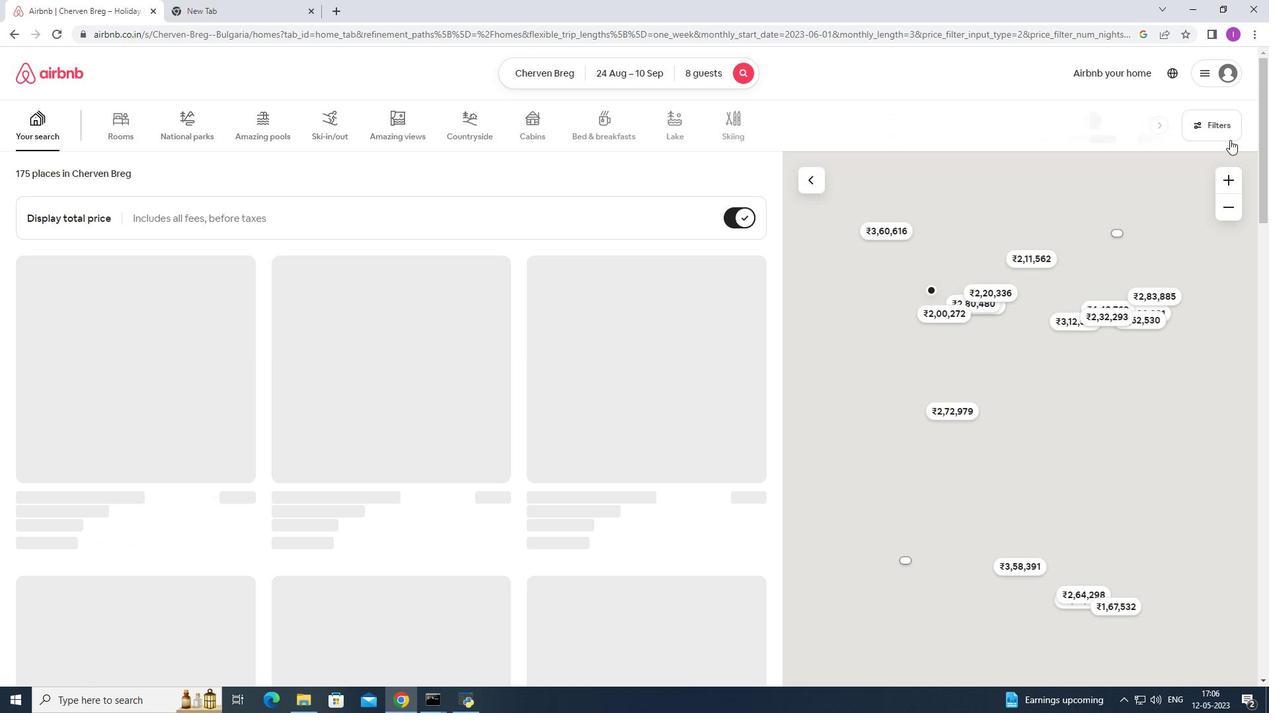 
Action: Mouse moved to (736, 448)
Screenshot: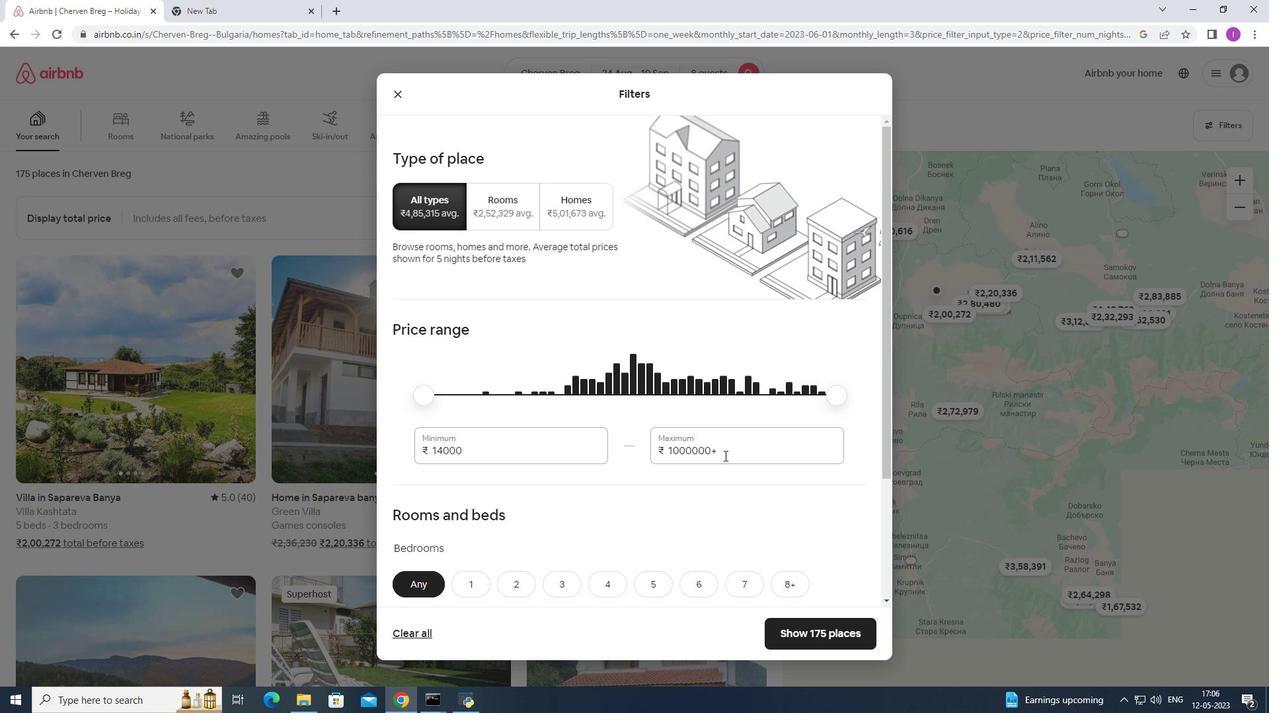 
Action: Mouse pressed left at (736, 448)
Screenshot: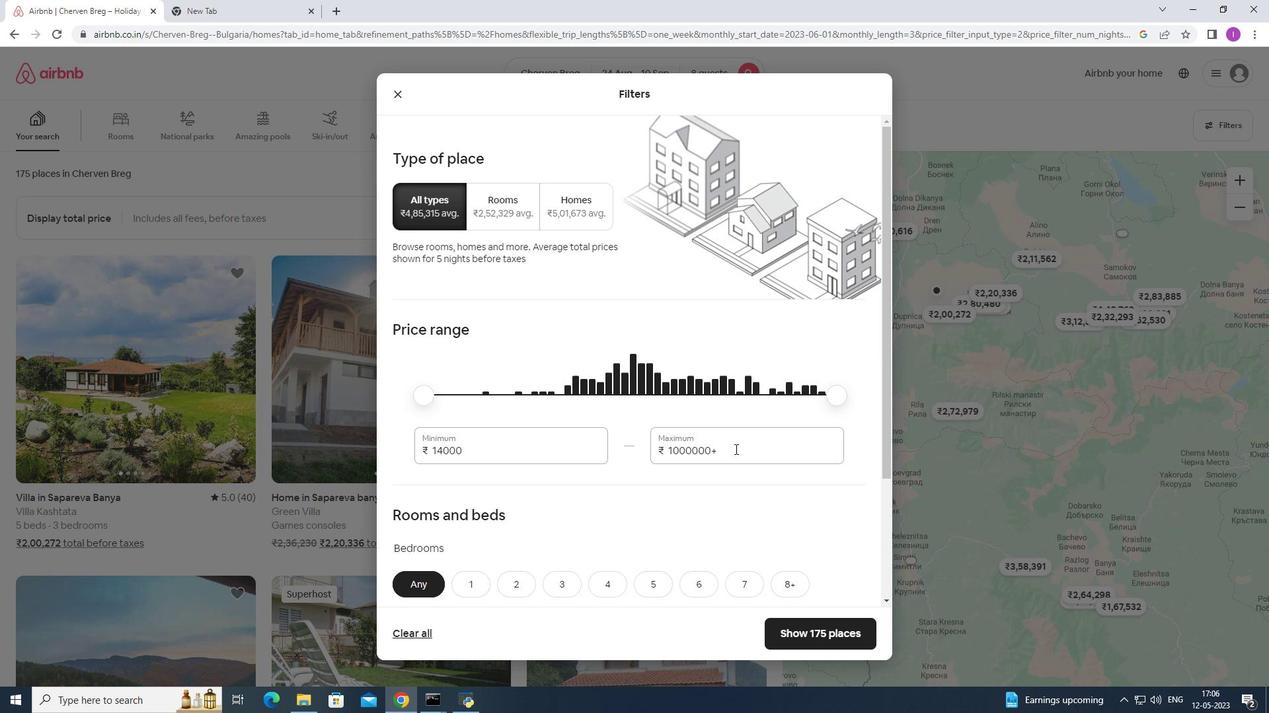 
Action: Mouse moved to (638, 452)
Screenshot: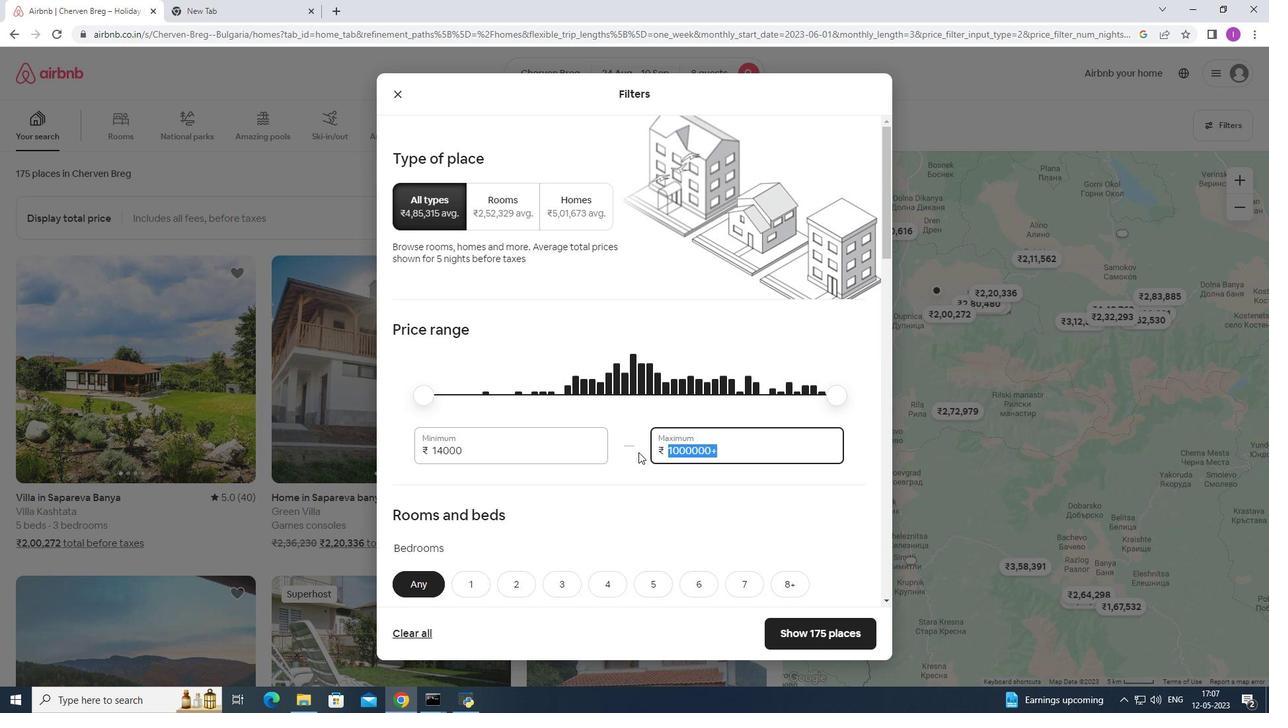 
Action: Key pressed 15000
Screenshot: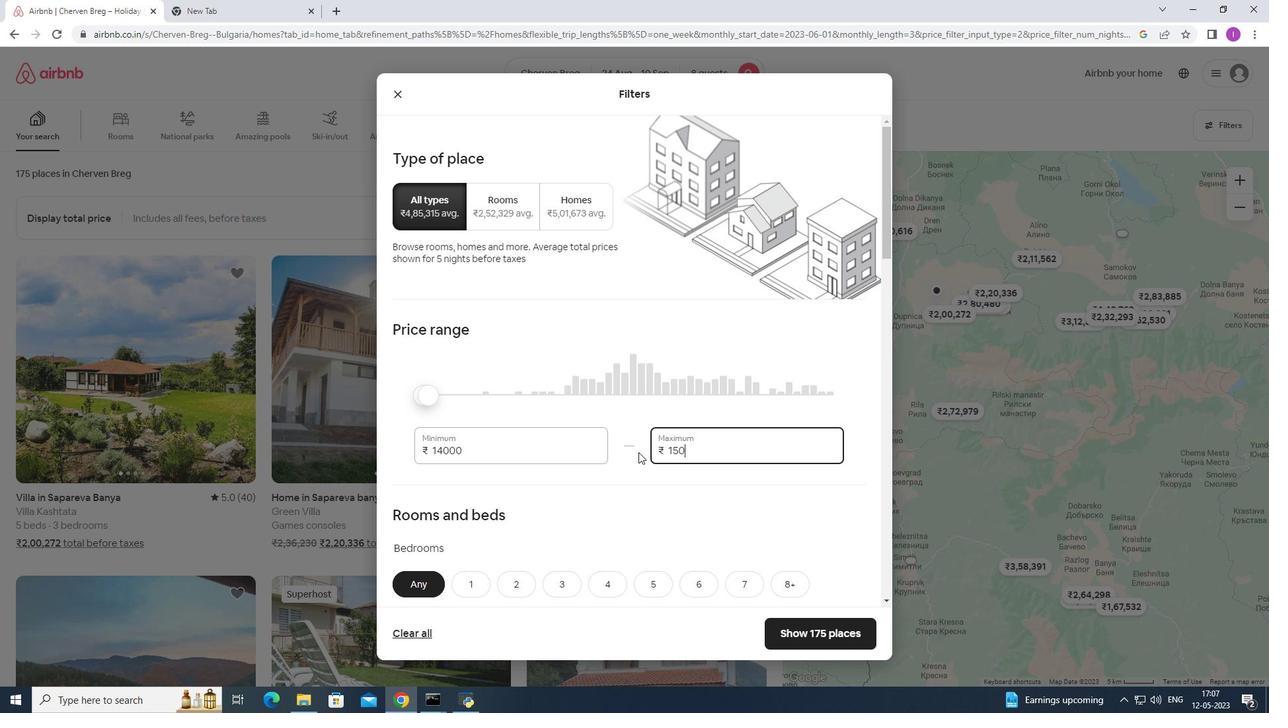 
Action: Mouse moved to (495, 454)
Screenshot: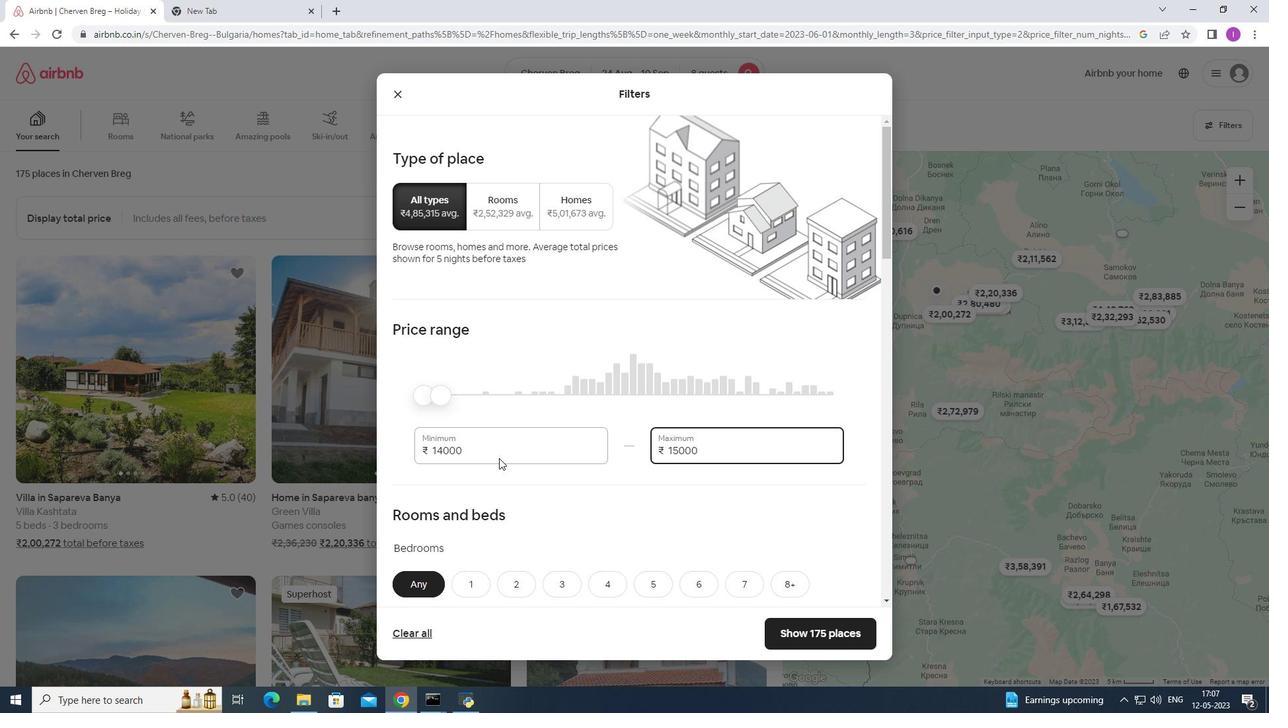 
Action: Mouse pressed left at (495, 454)
Screenshot: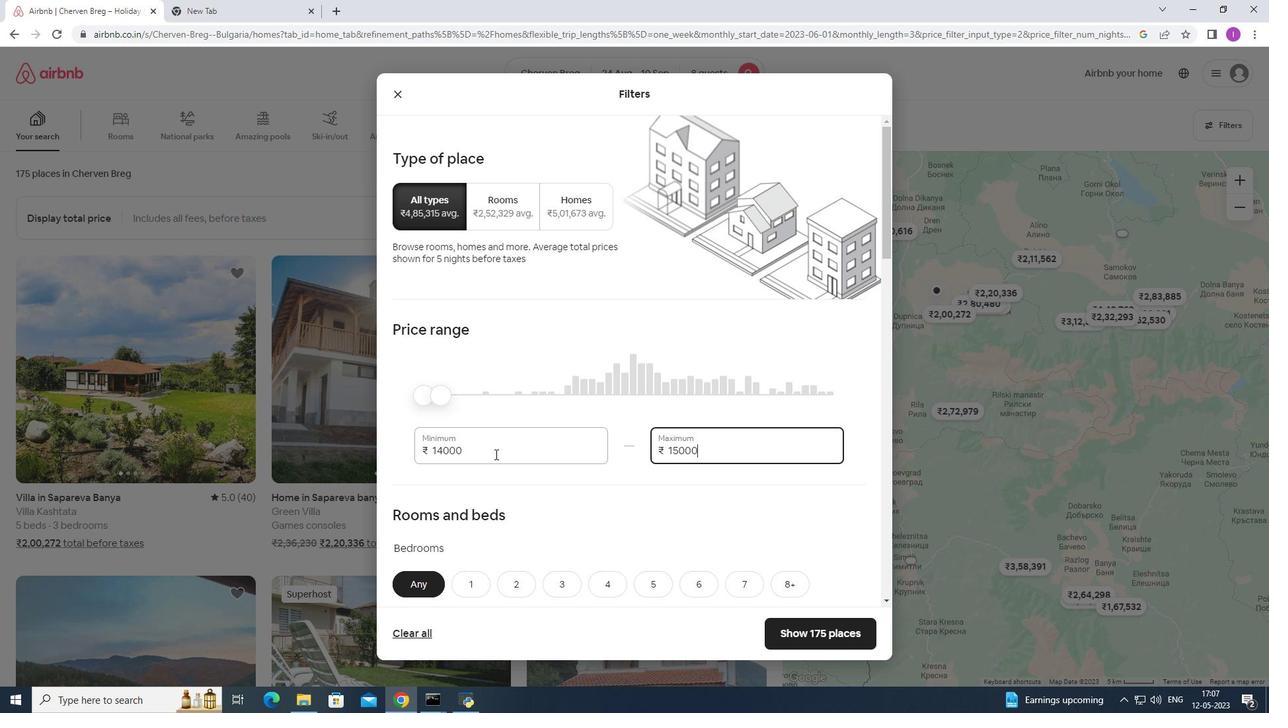 
Action: Mouse moved to (371, 469)
Screenshot: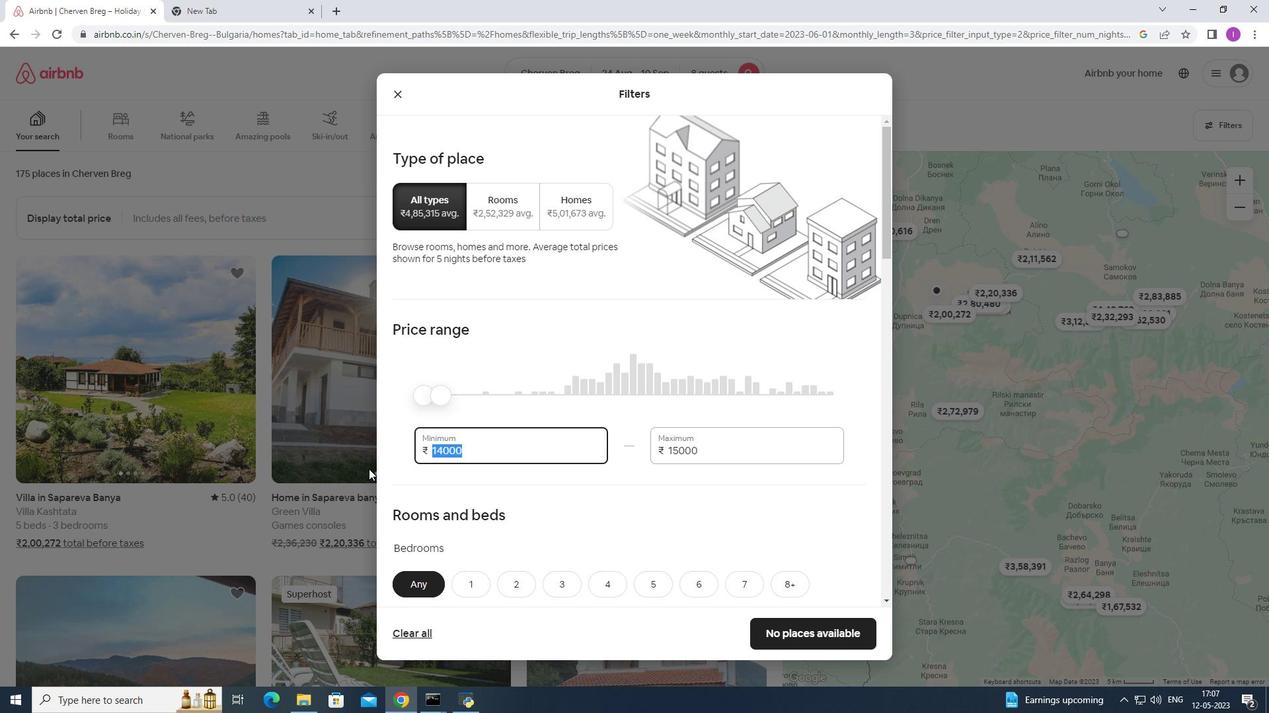 
Action: Key pressed 12
Screenshot: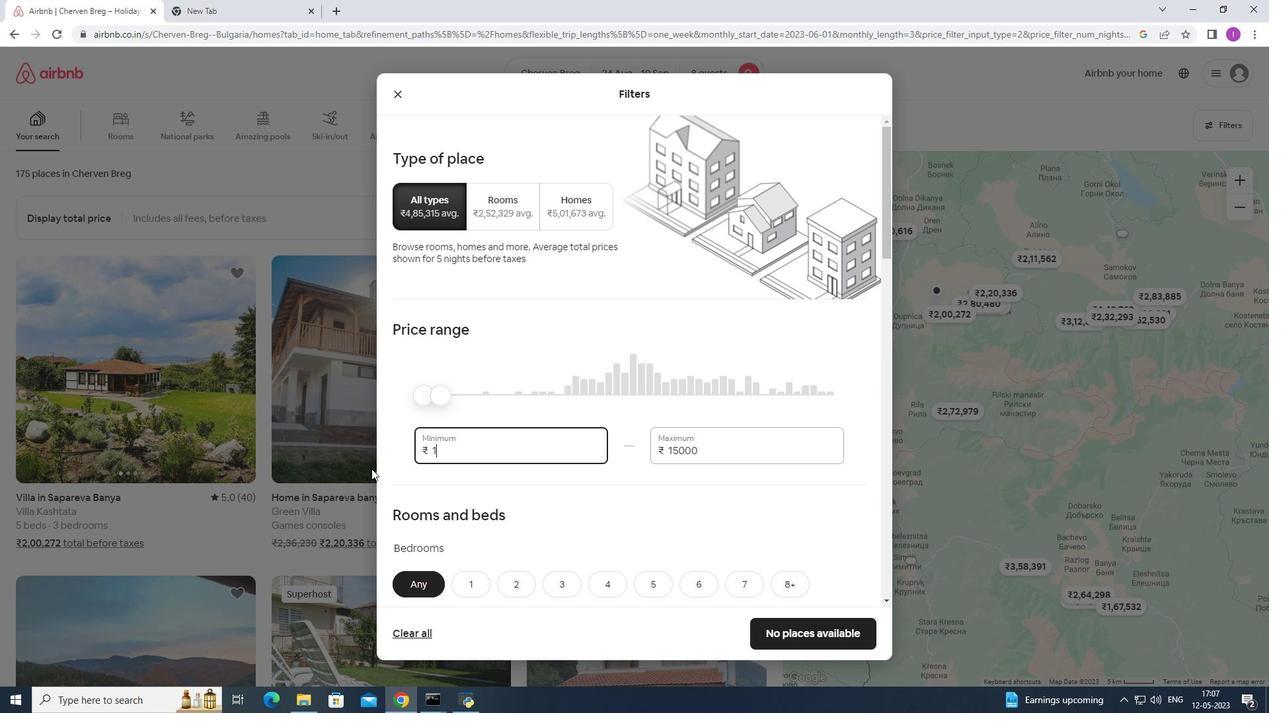 
Action: Mouse moved to (371, 469)
Screenshot: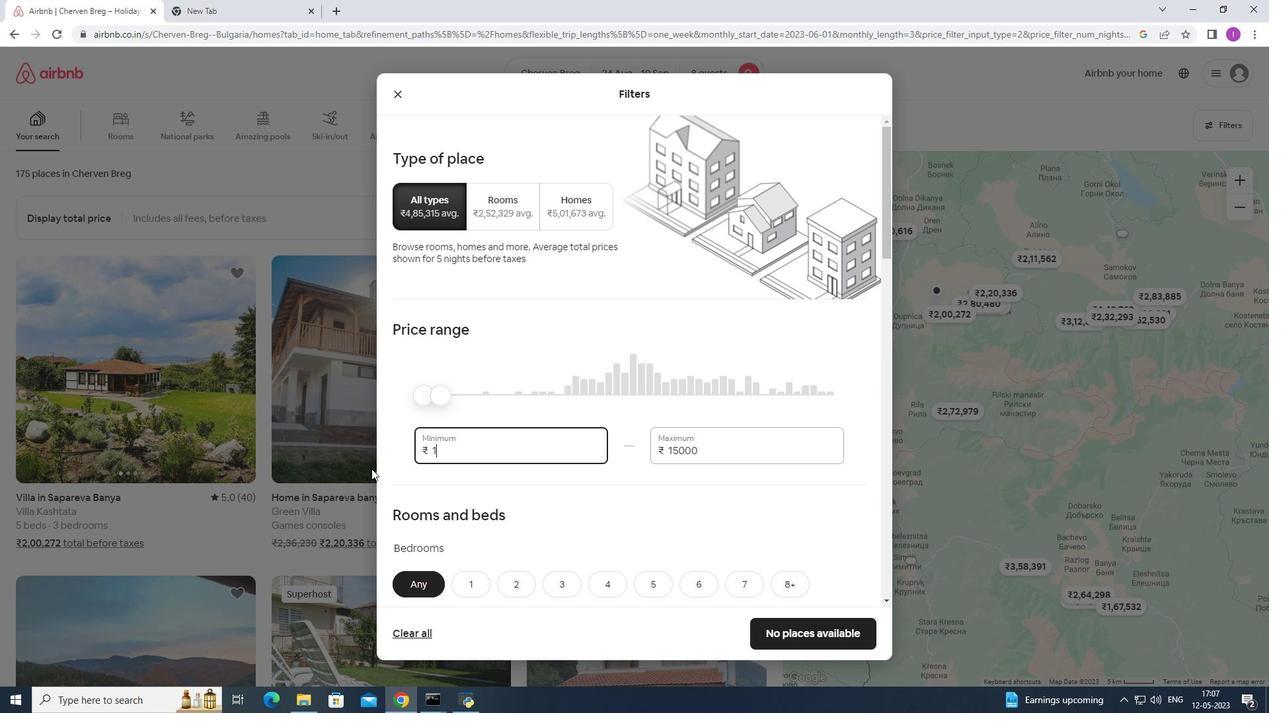 
Action: Key pressed 9
Screenshot: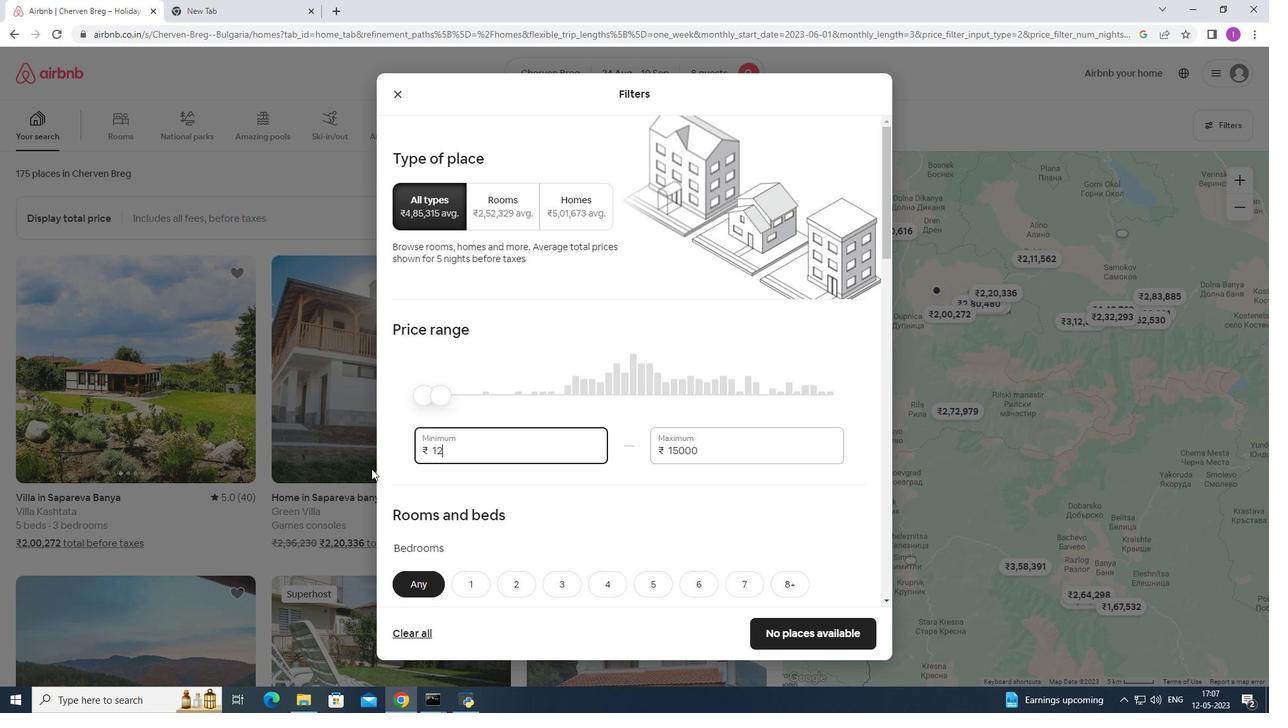 
Action: Mouse moved to (372, 469)
Screenshot: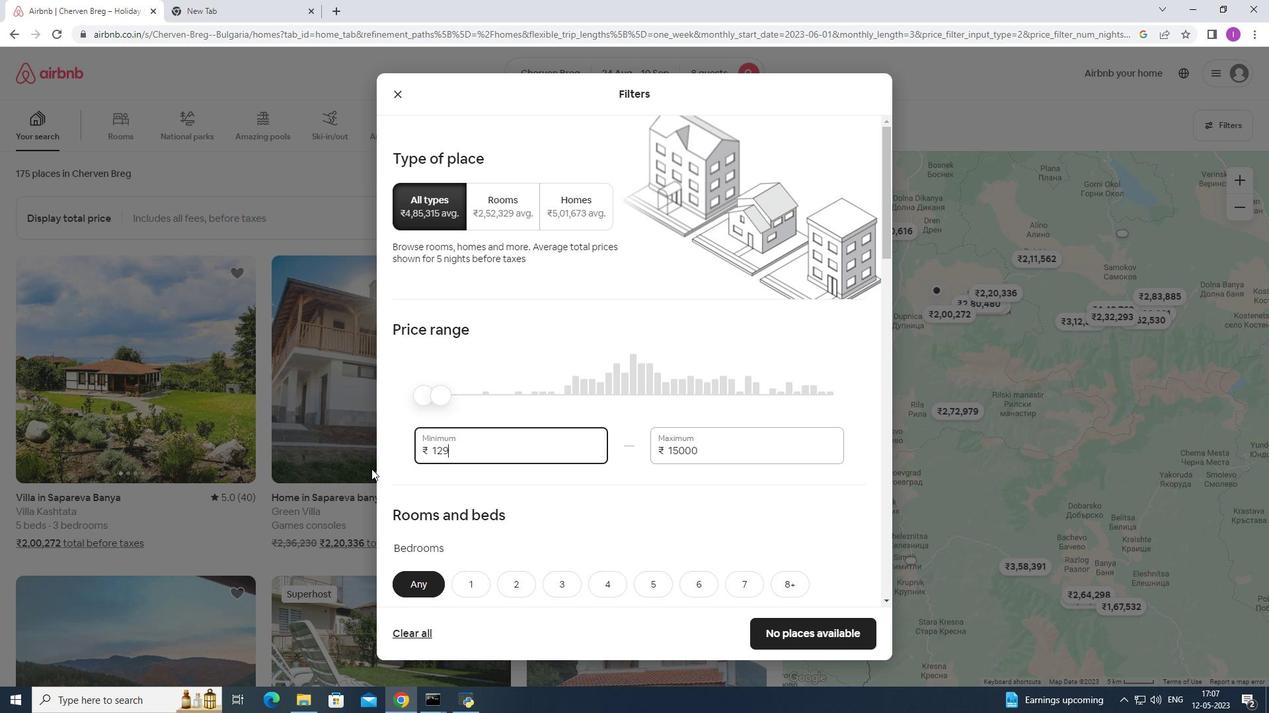 
Action: Key pressed <Key.backspace>000
Screenshot: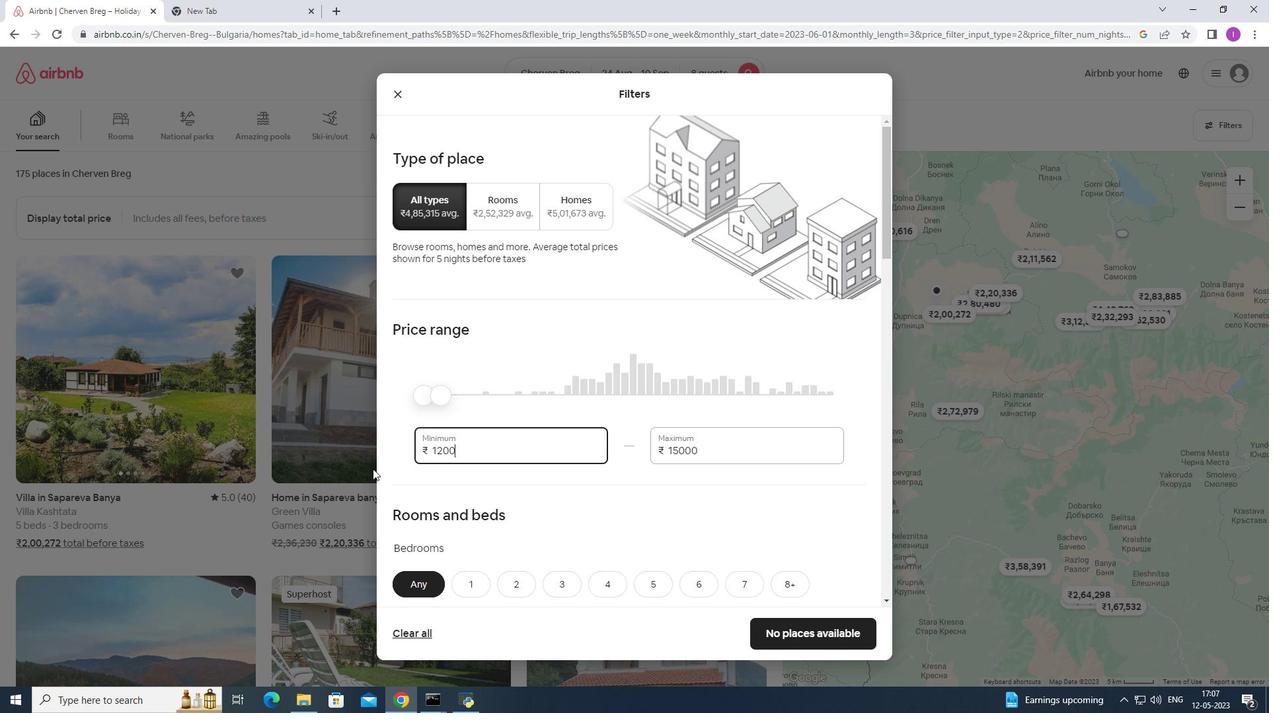 
Action: Mouse moved to (375, 479)
Screenshot: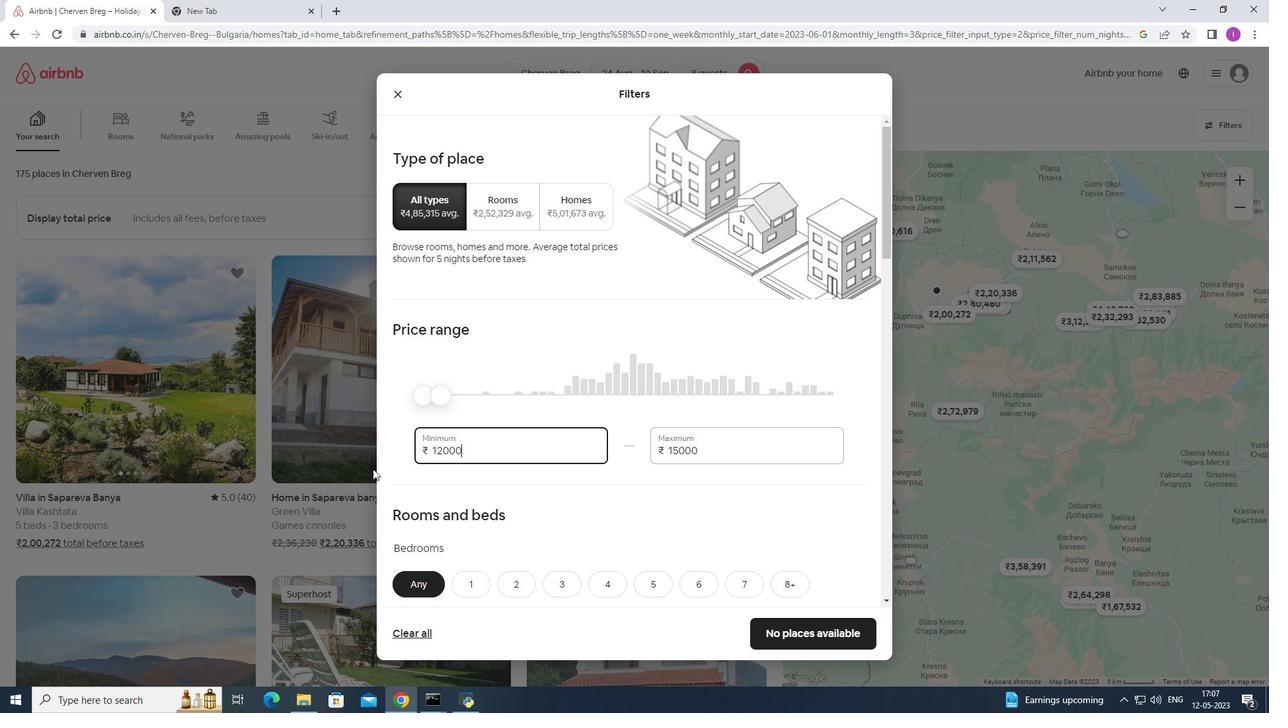 
Action: Mouse scrolled (375, 479) with delta (0, 0)
Screenshot: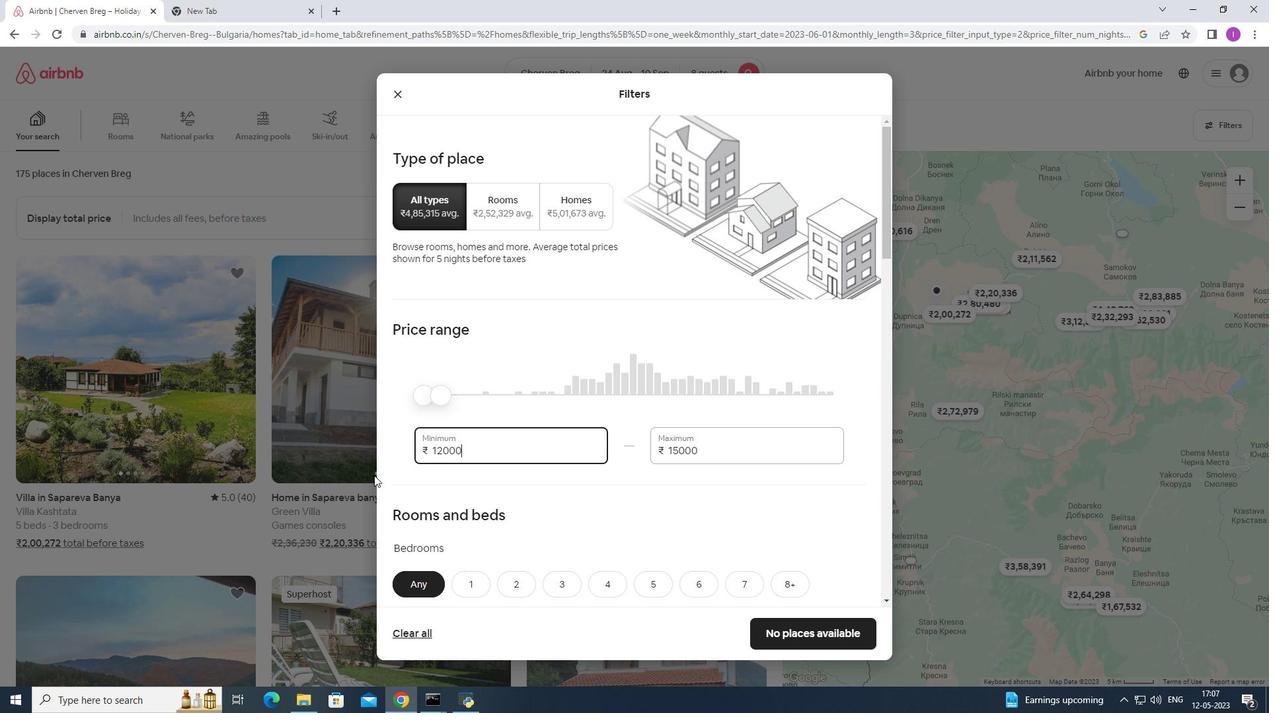 
Action: Mouse scrolled (375, 479) with delta (0, 0)
Screenshot: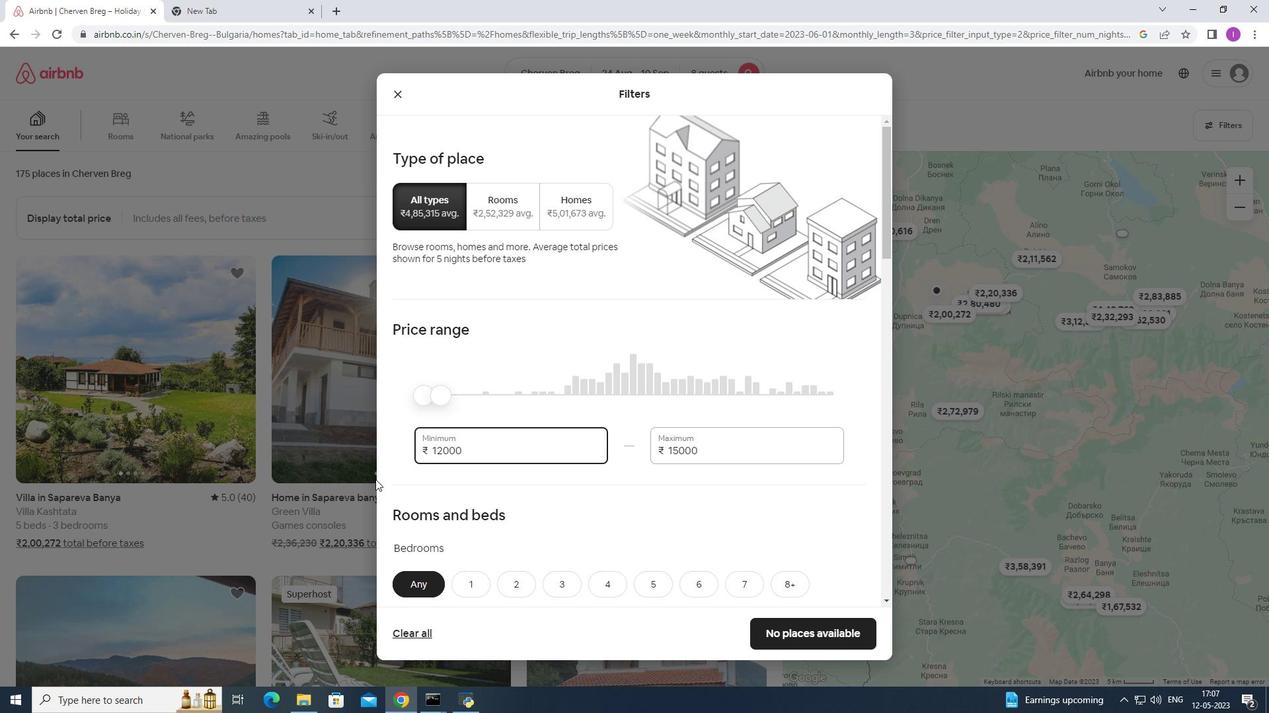 
Action: Mouse scrolled (375, 479) with delta (0, 0)
Screenshot: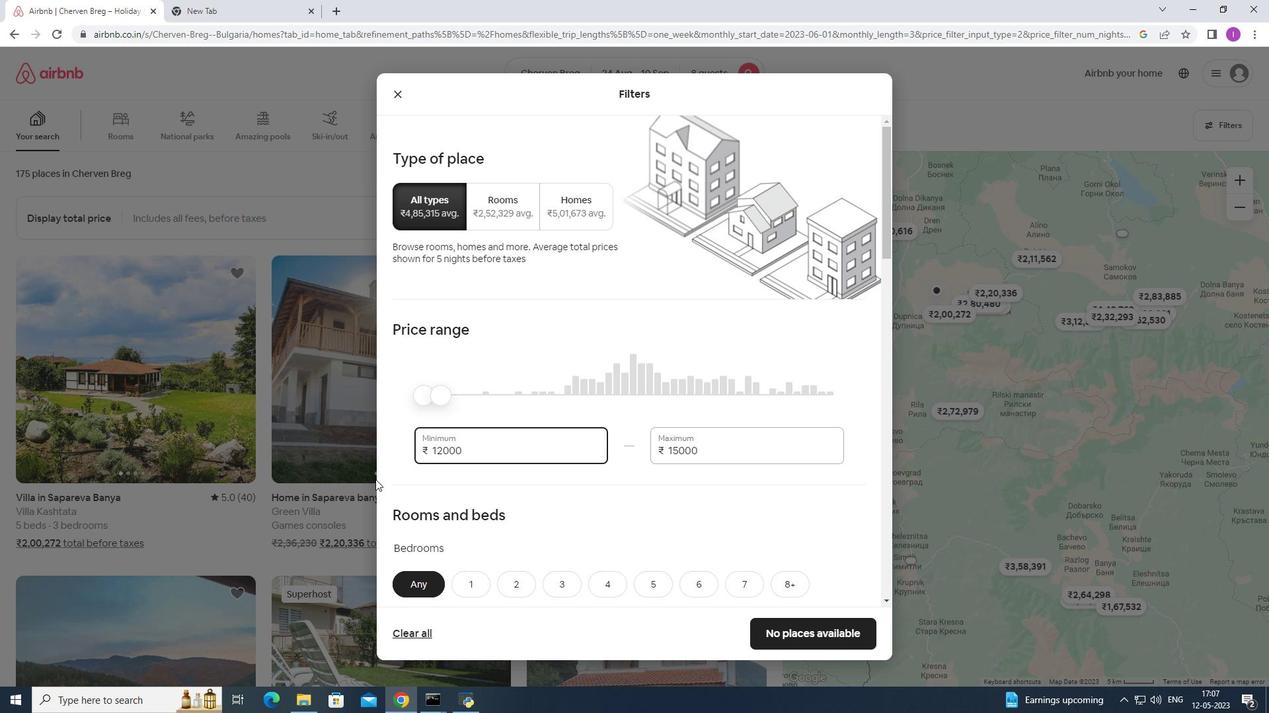 
Action: Mouse moved to (495, 383)
Screenshot: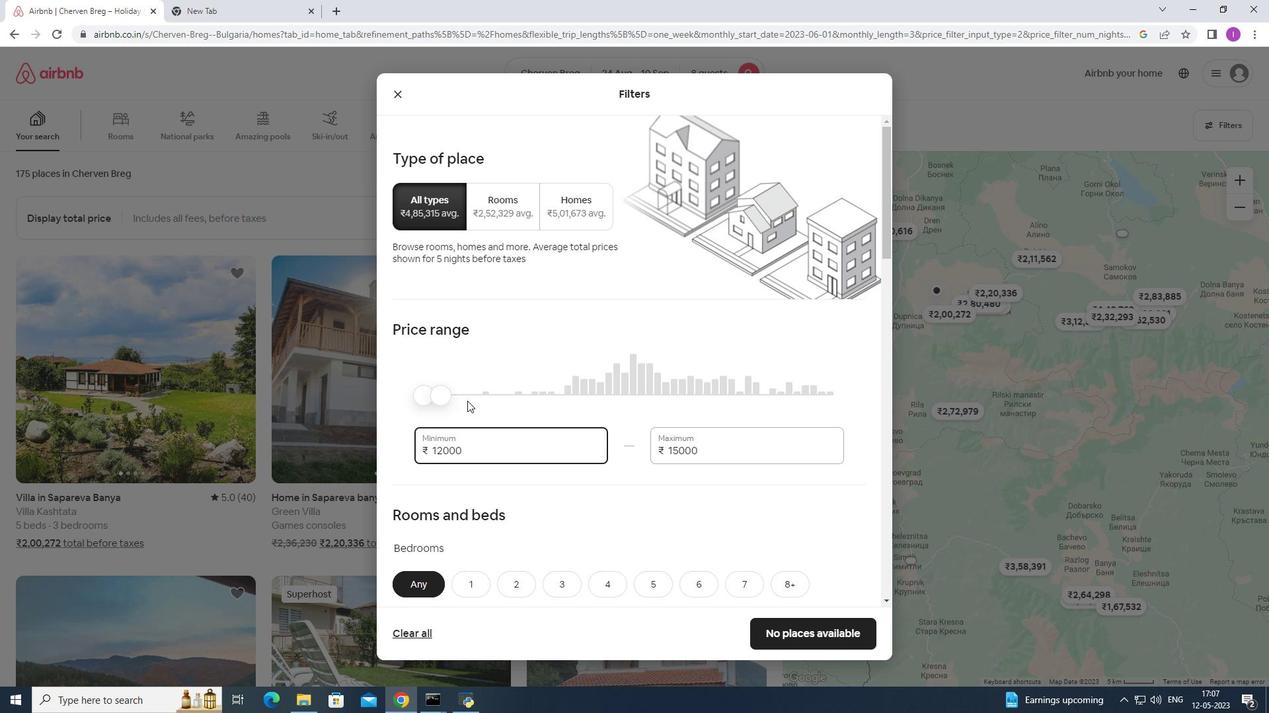 
Action: Mouse scrolled (495, 382) with delta (0, 0)
Screenshot: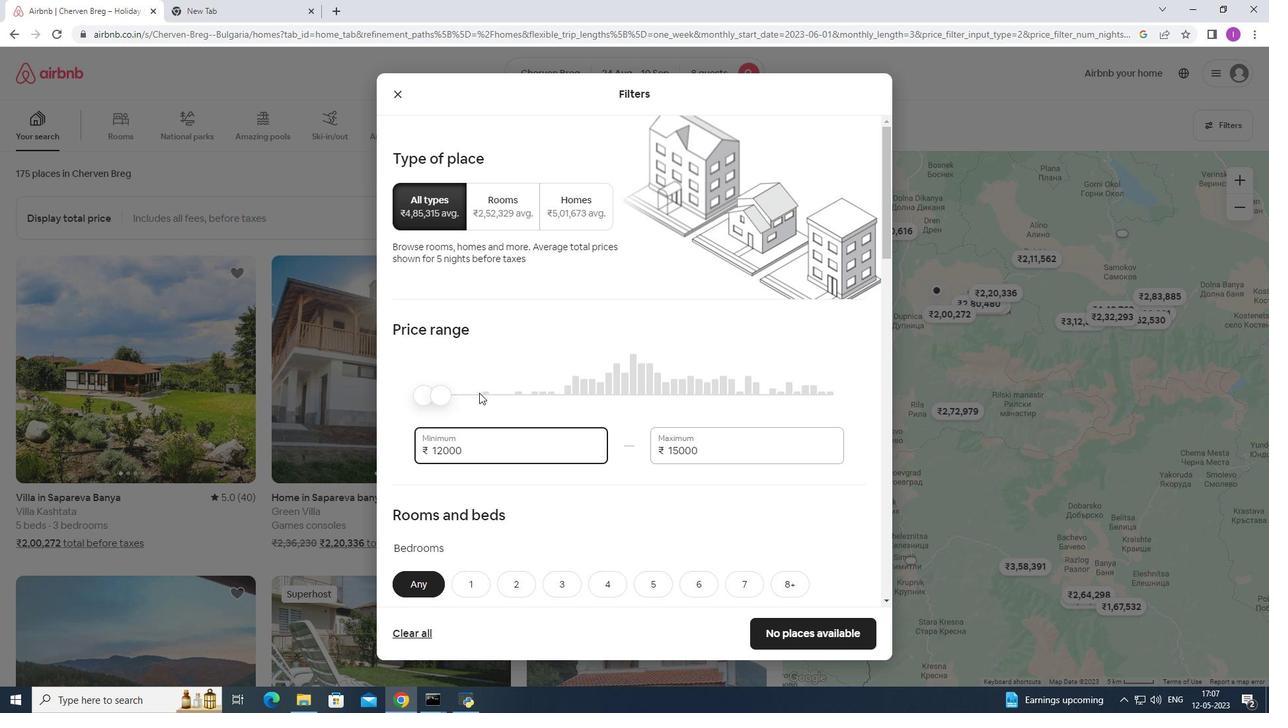 
Action: Mouse scrolled (495, 382) with delta (0, 0)
Screenshot: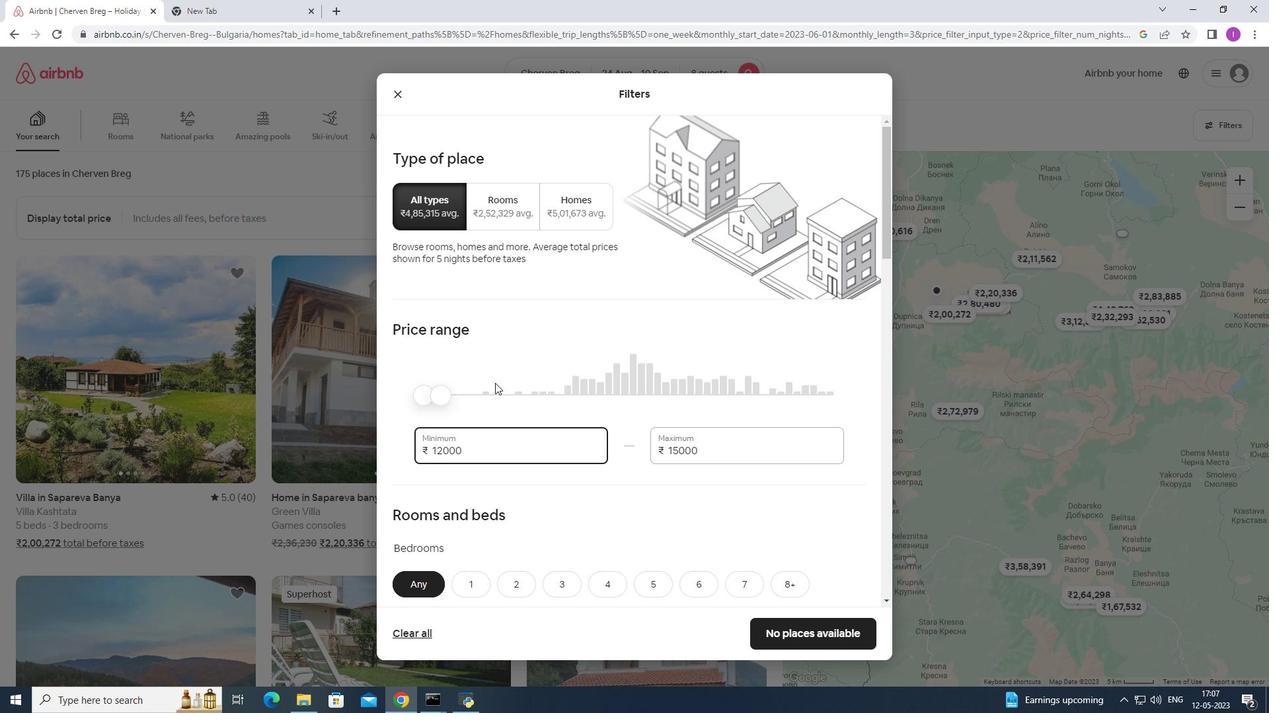 
Action: Mouse moved to (495, 383)
Screenshot: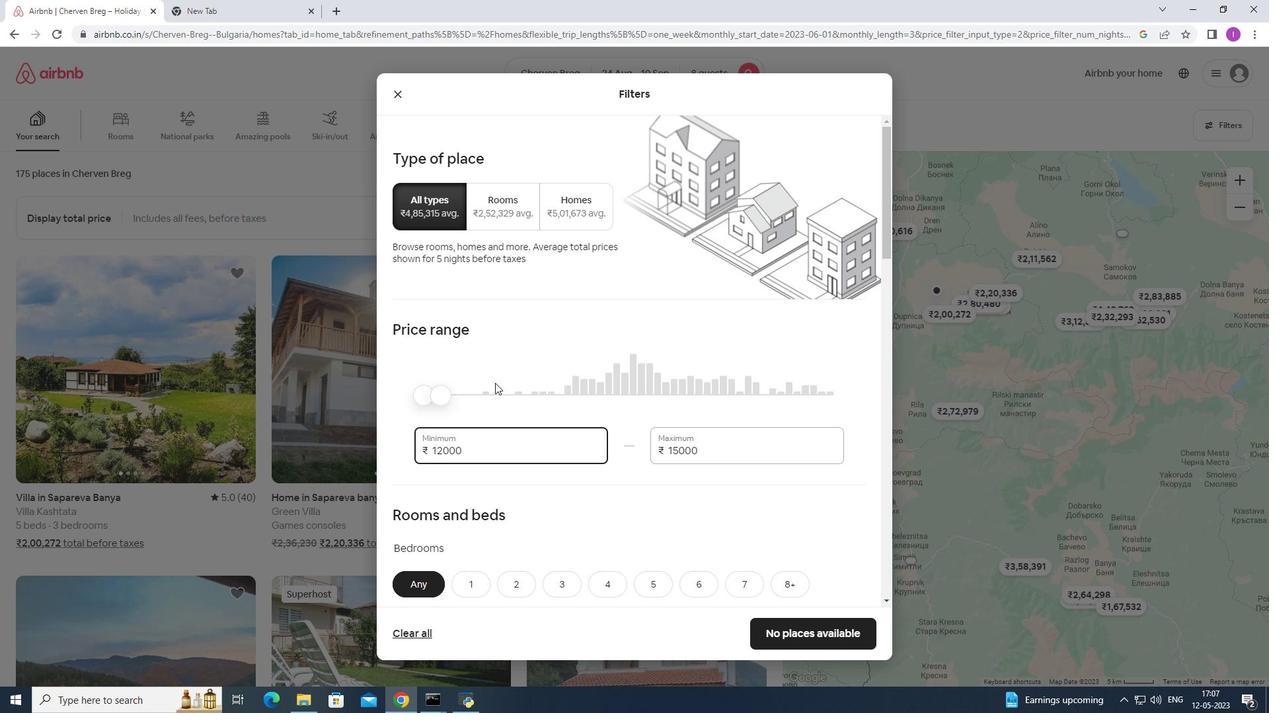 
Action: Mouse scrolled (495, 382) with delta (0, 0)
Screenshot: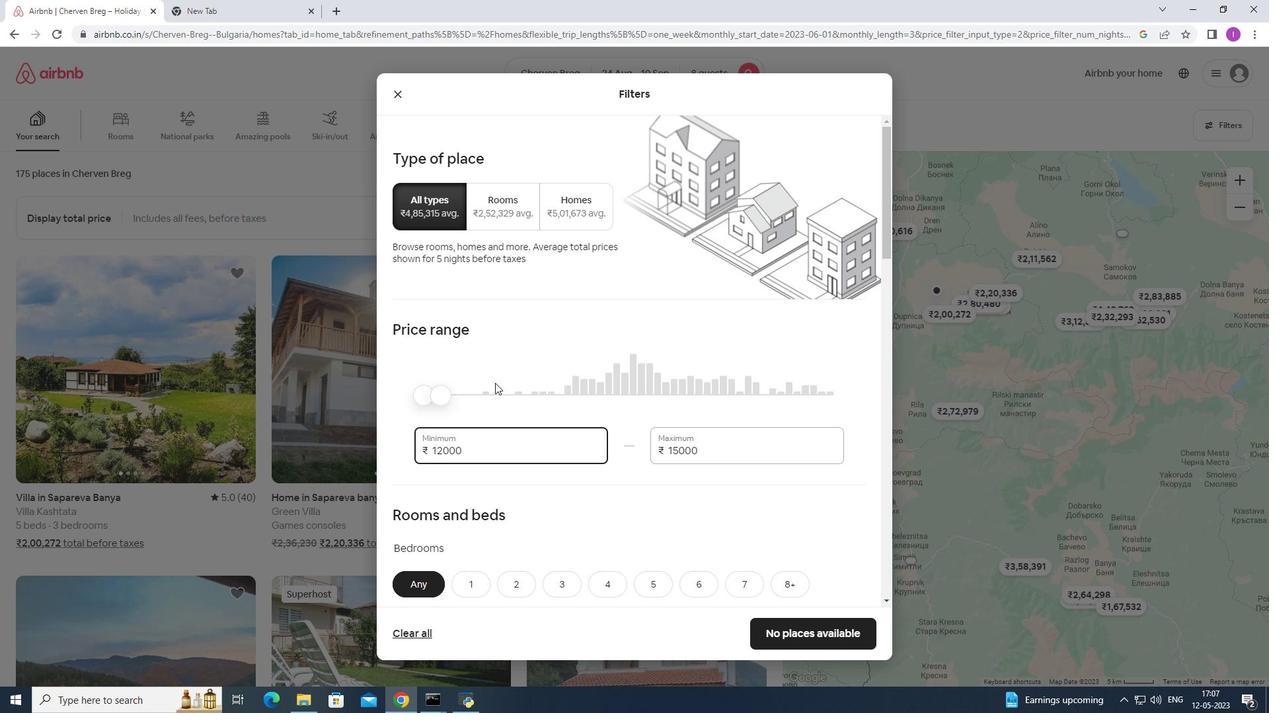 
Action: Mouse moved to (496, 397)
Screenshot: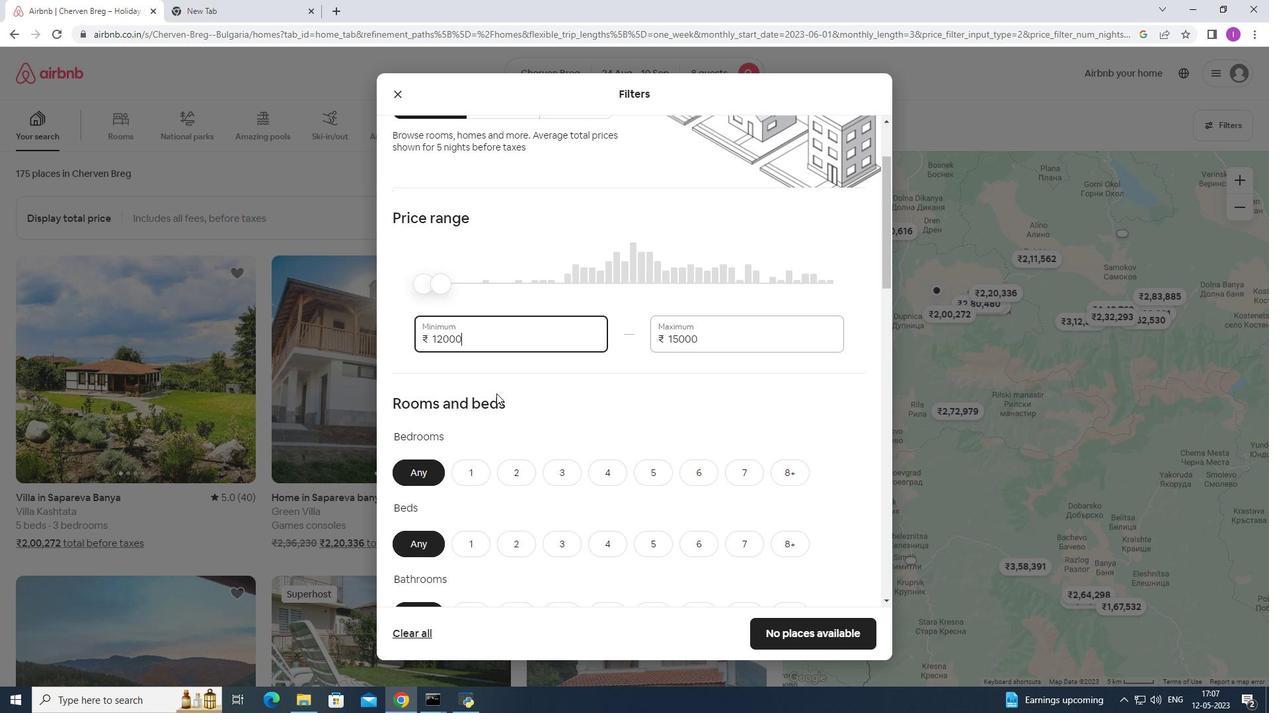 
Action: Mouse scrolled (496, 396) with delta (0, 0)
Screenshot: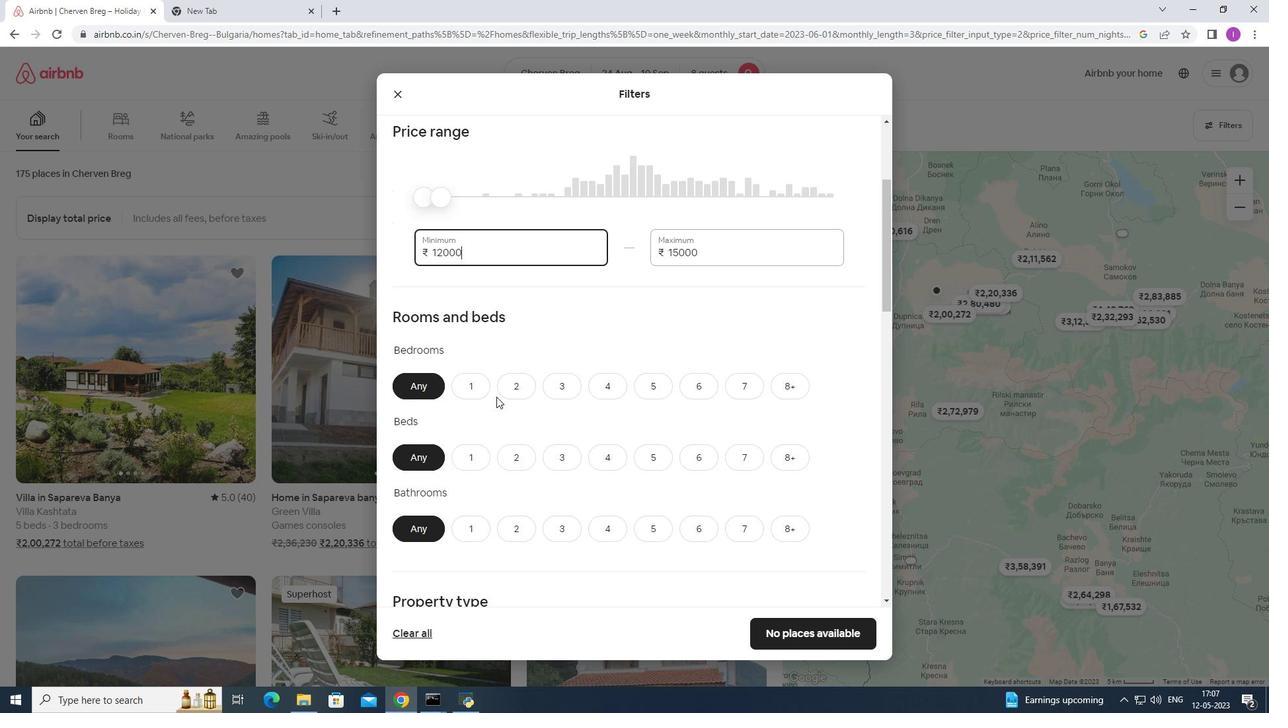 
Action: Mouse moved to (694, 317)
Screenshot: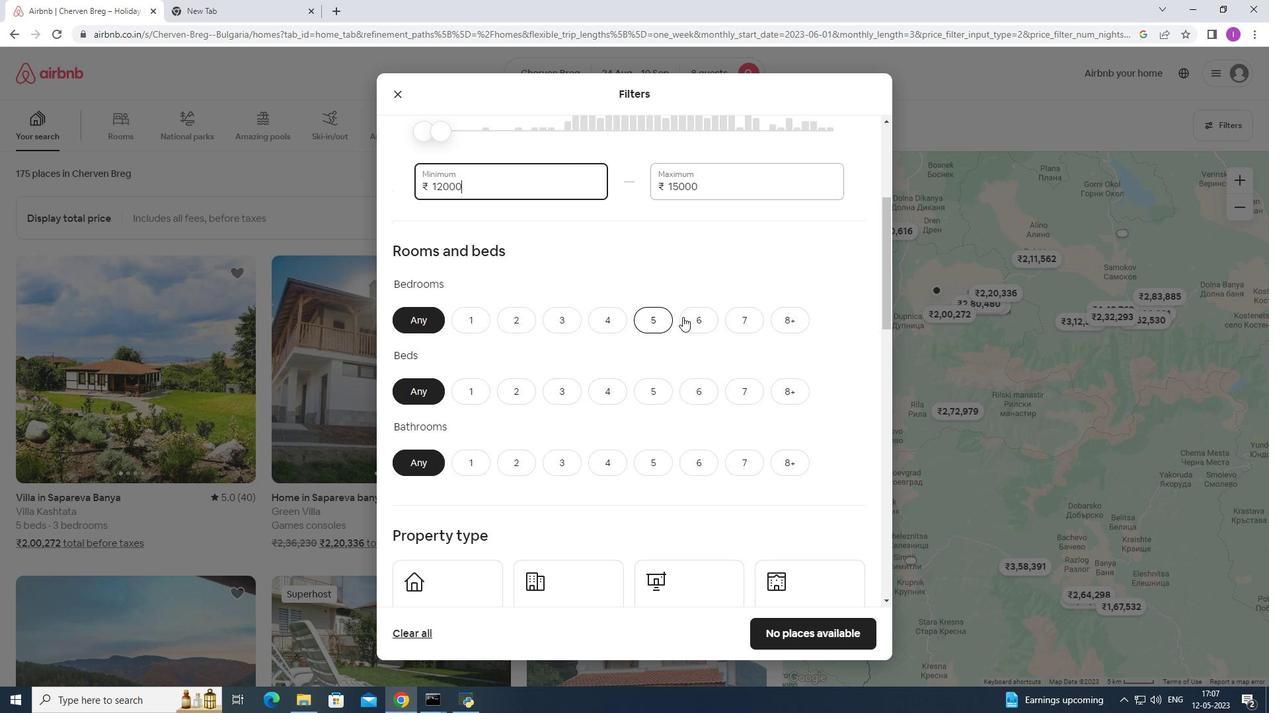 
Action: Mouse pressed left at (694, 317)
Screenshot: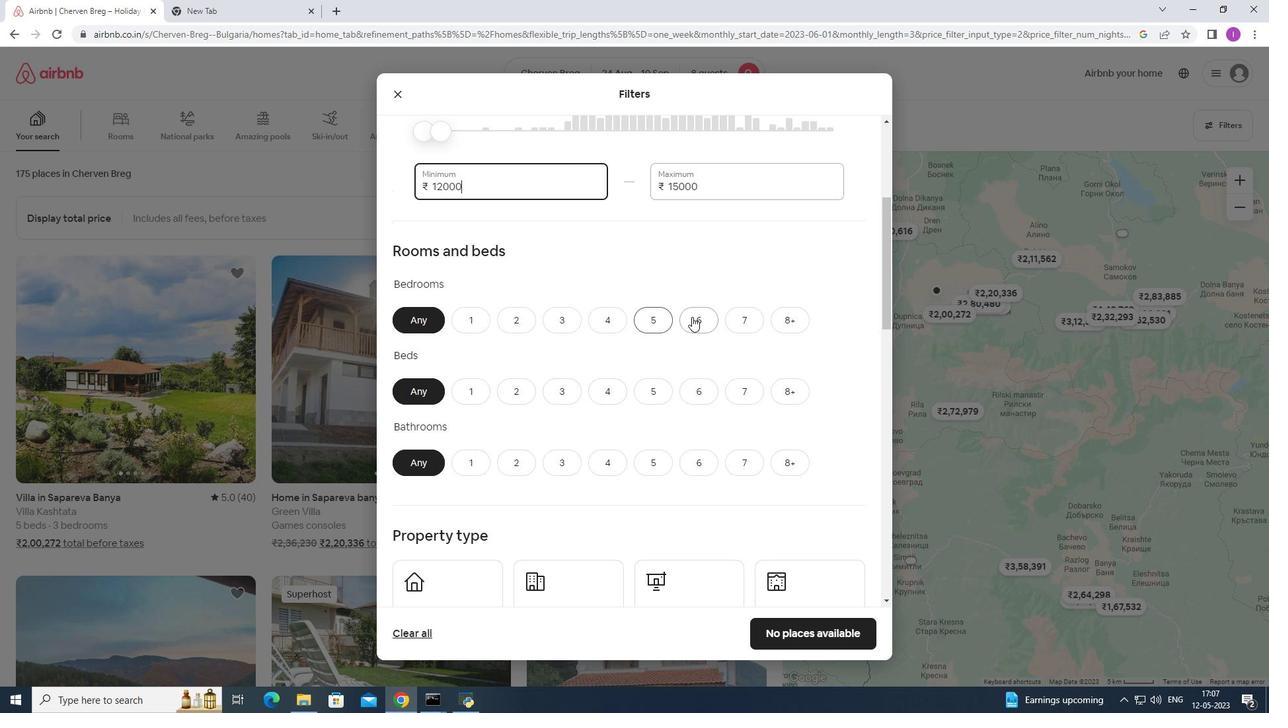 
Action: Mouse moved to (687, 395)
Screenshot: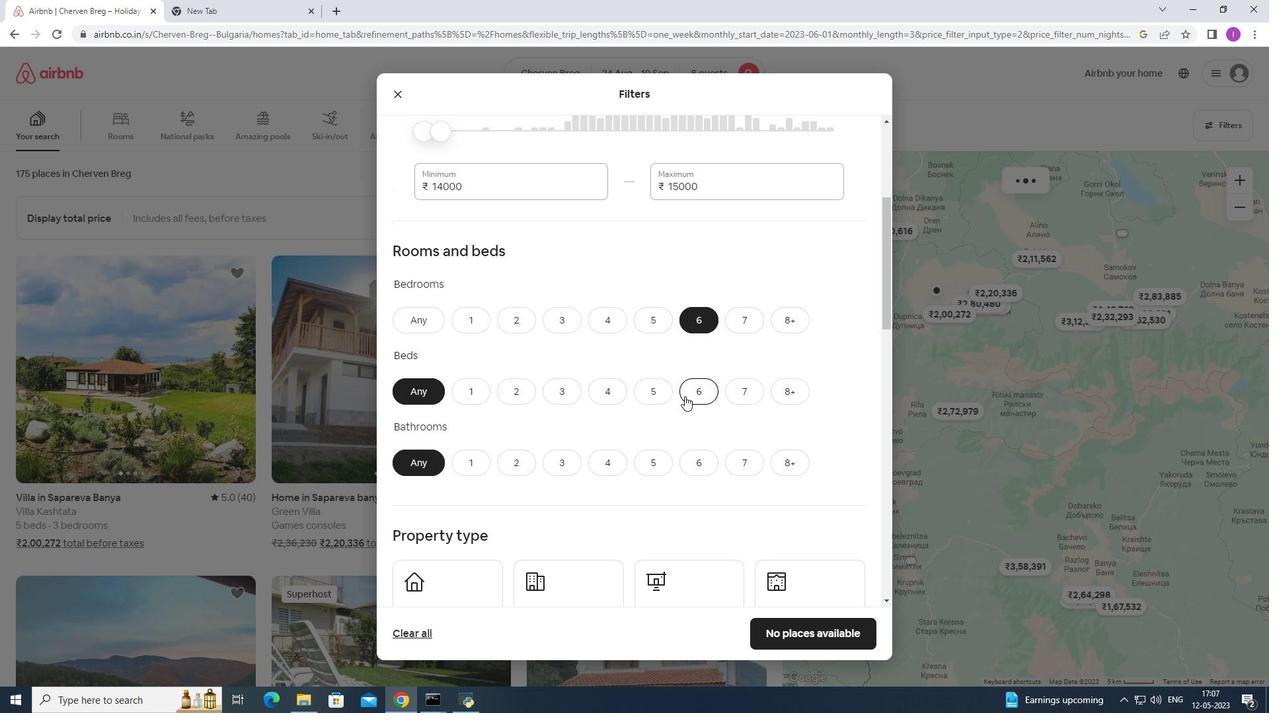 
Action: Mouse pressed left at (687, 395)
Screenshot: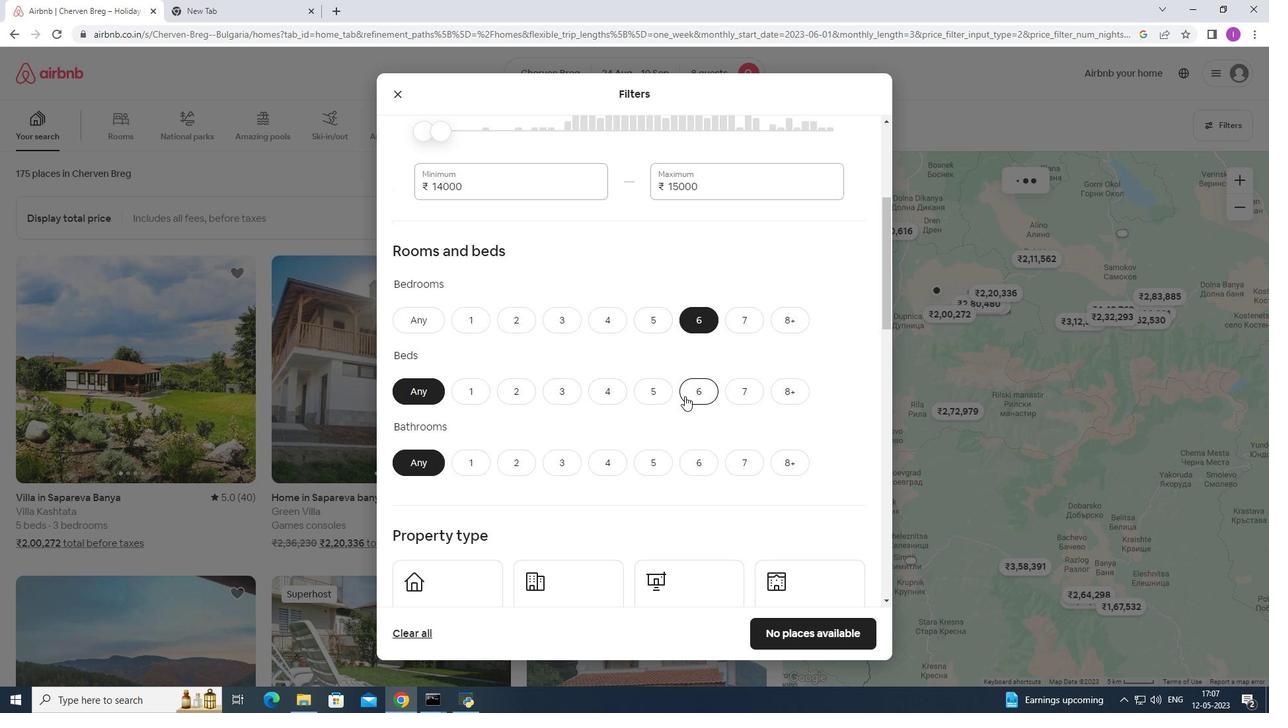 
Action: Mouse moved to (688, 462)
Screenshot: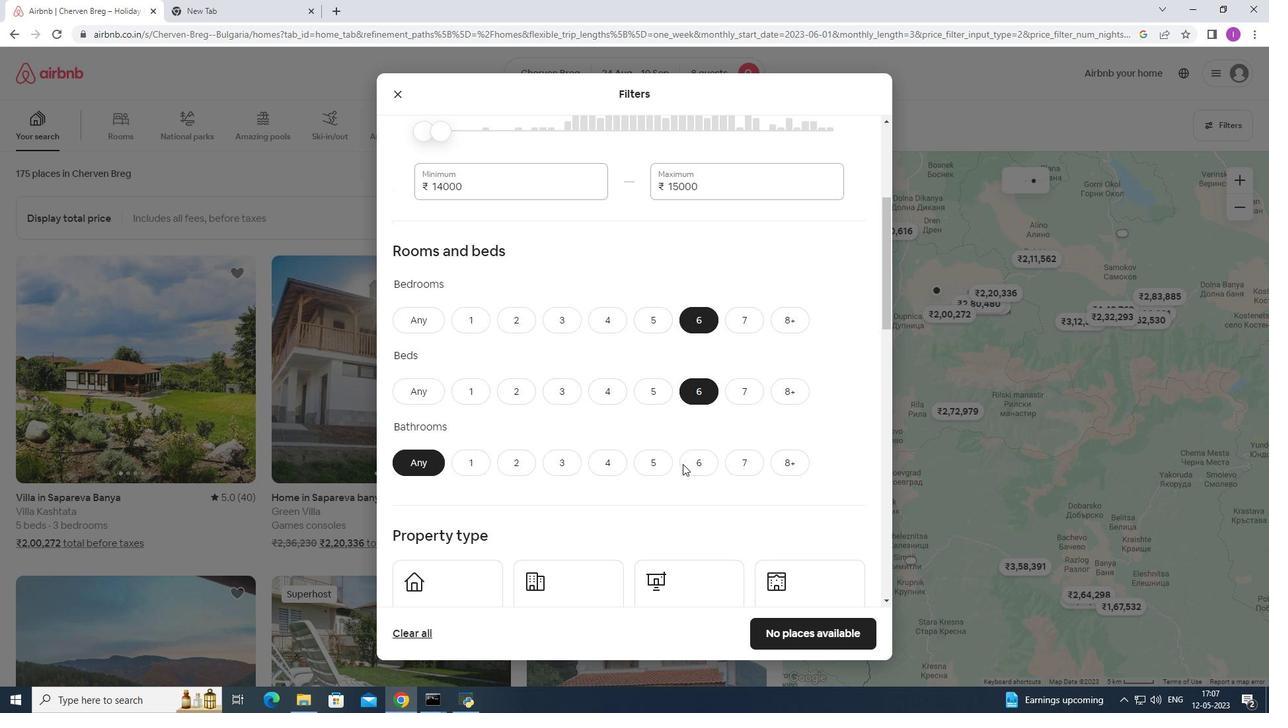 
Action: Mouse pressed left at (688, 462)
Screenshot: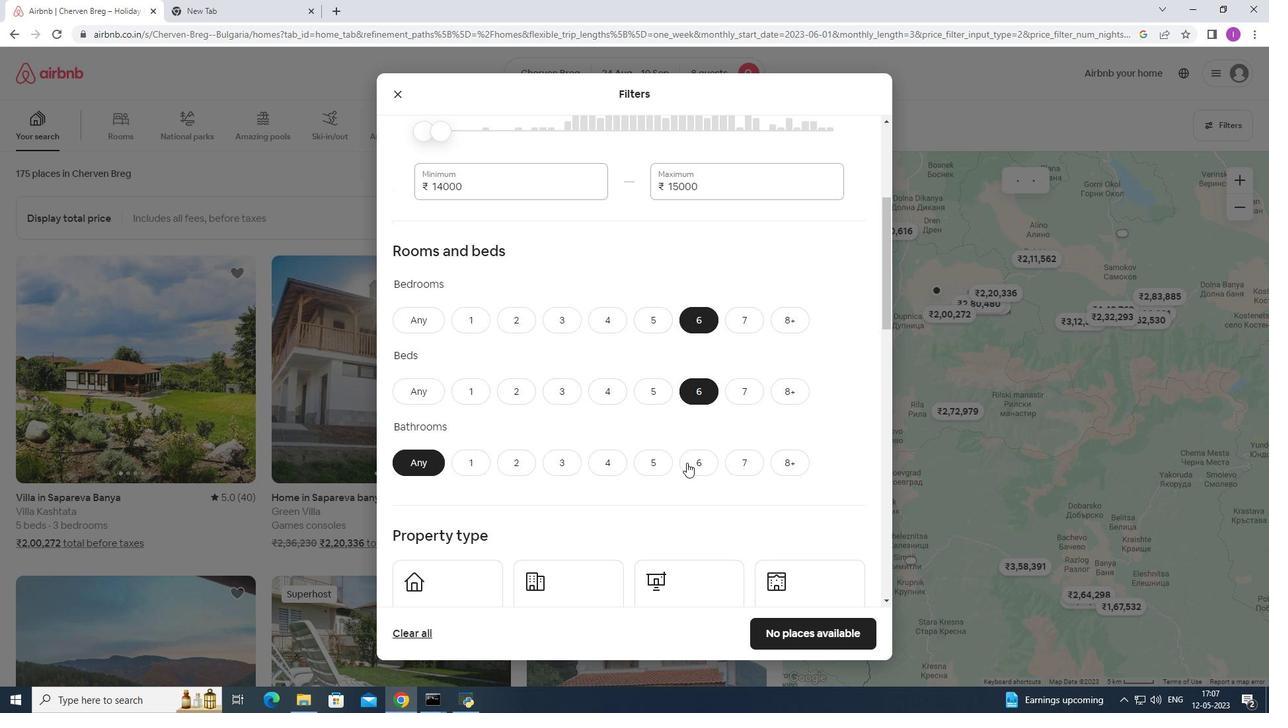 
Action: Mouse moved to (591, 515)
Screenshot: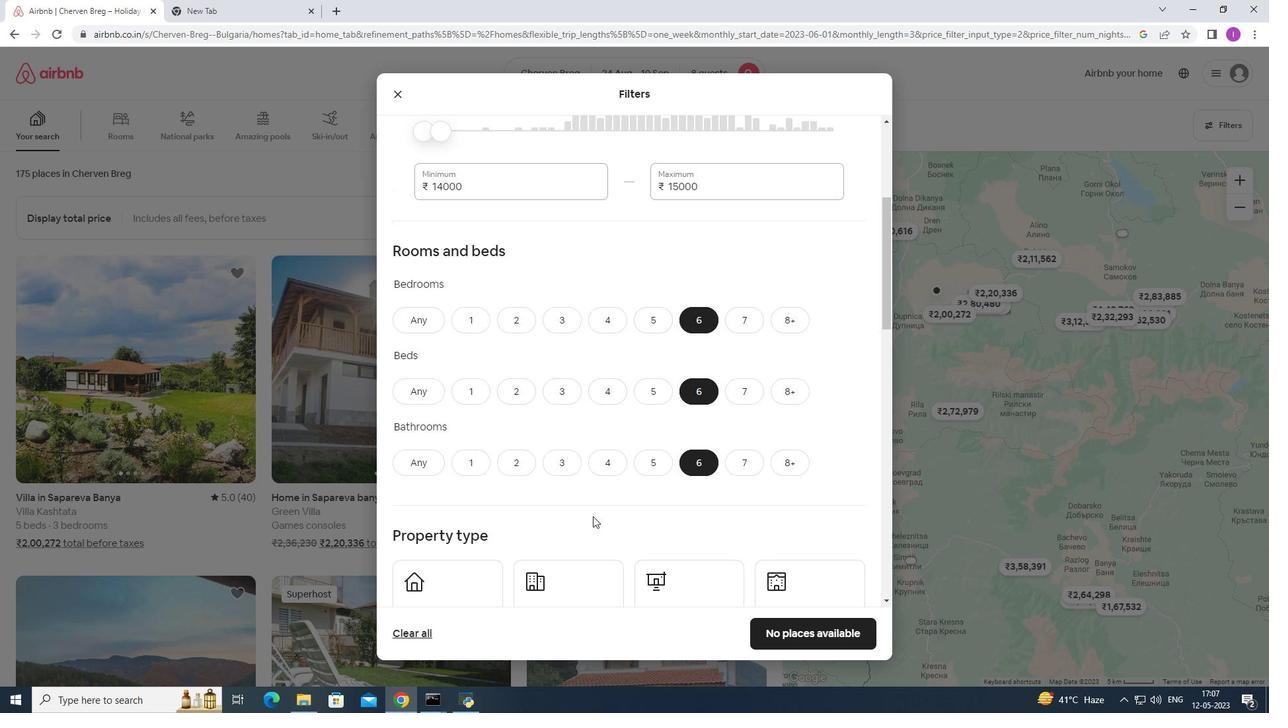 
Action: Mouse scrolled (591, 514) with delta (0, 0)
Screenshot: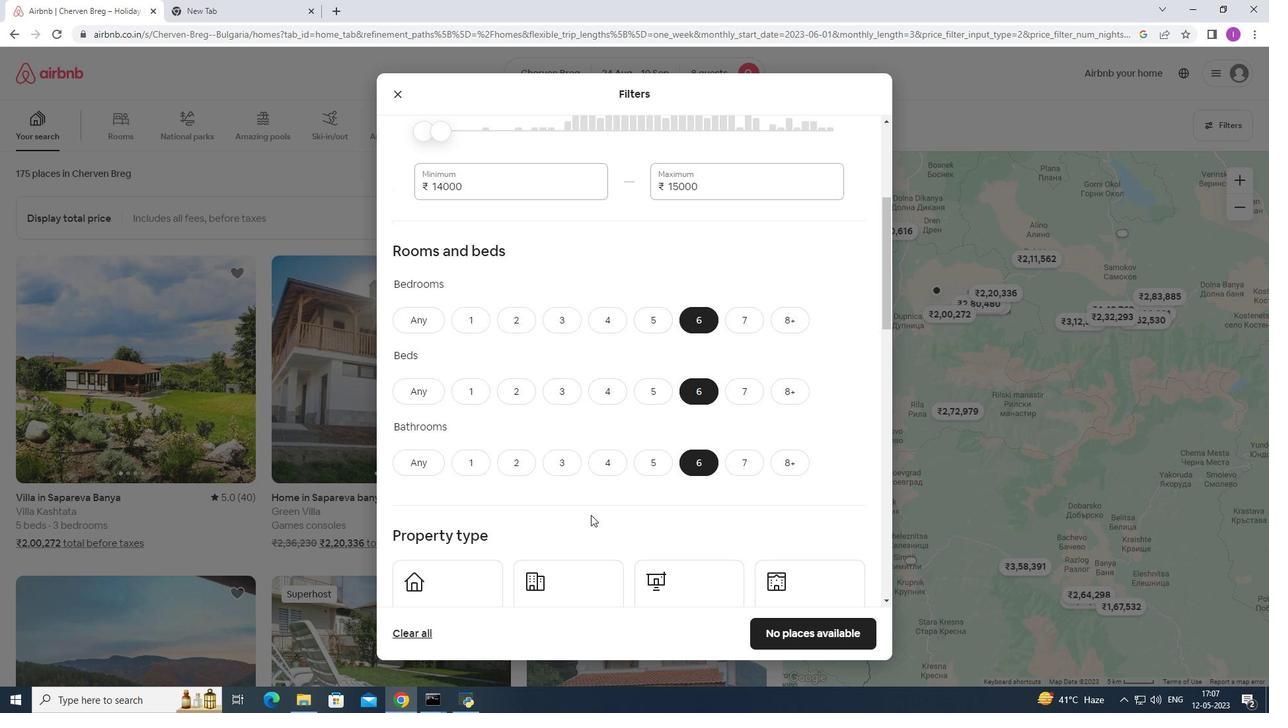 
Action: Mouse scrolled (591, 514) with delta (0, 0)
Screenshot: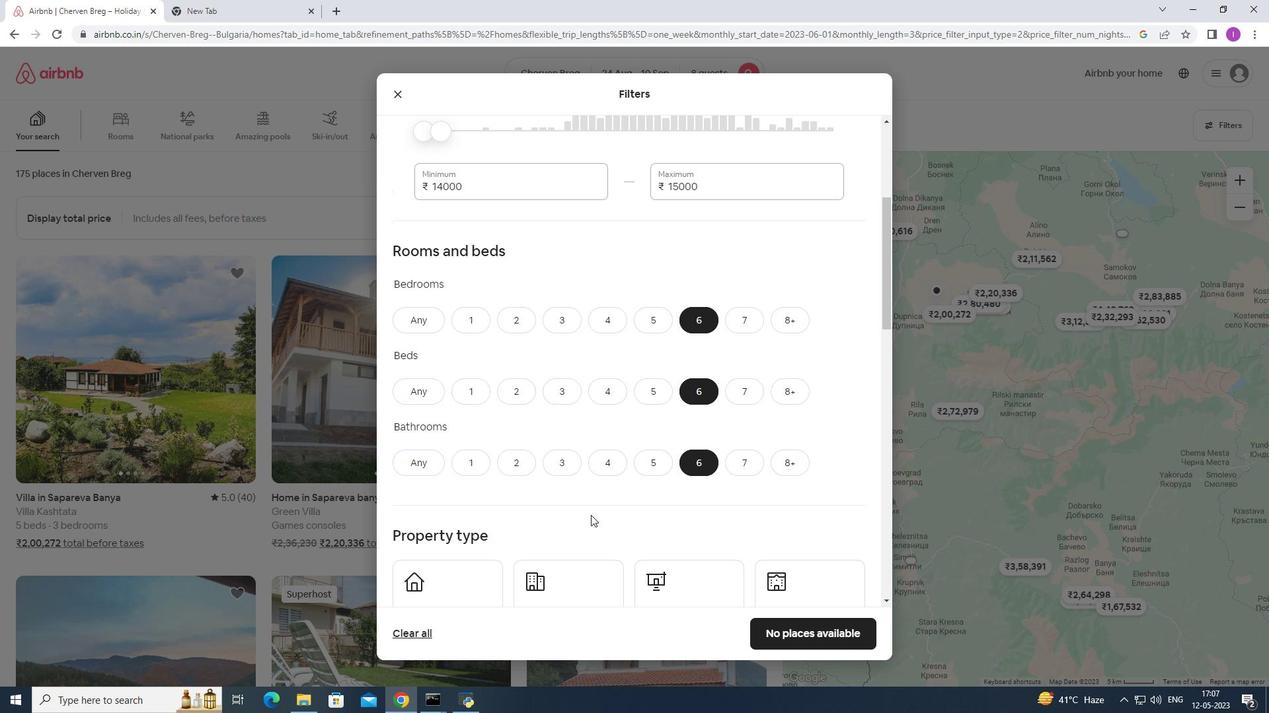 
Action: Mouse moved to (446, 474)
Screenshot: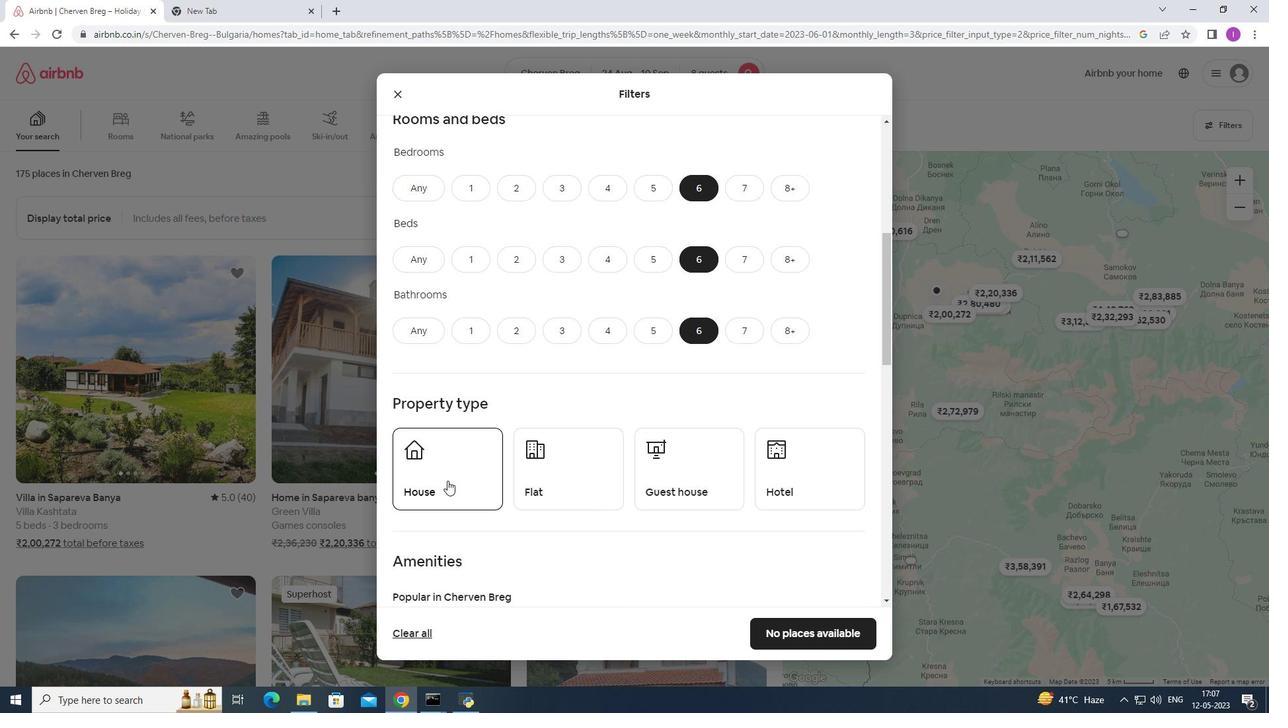 
Action: Mouse pressed left at (446, 474)
Screenshot: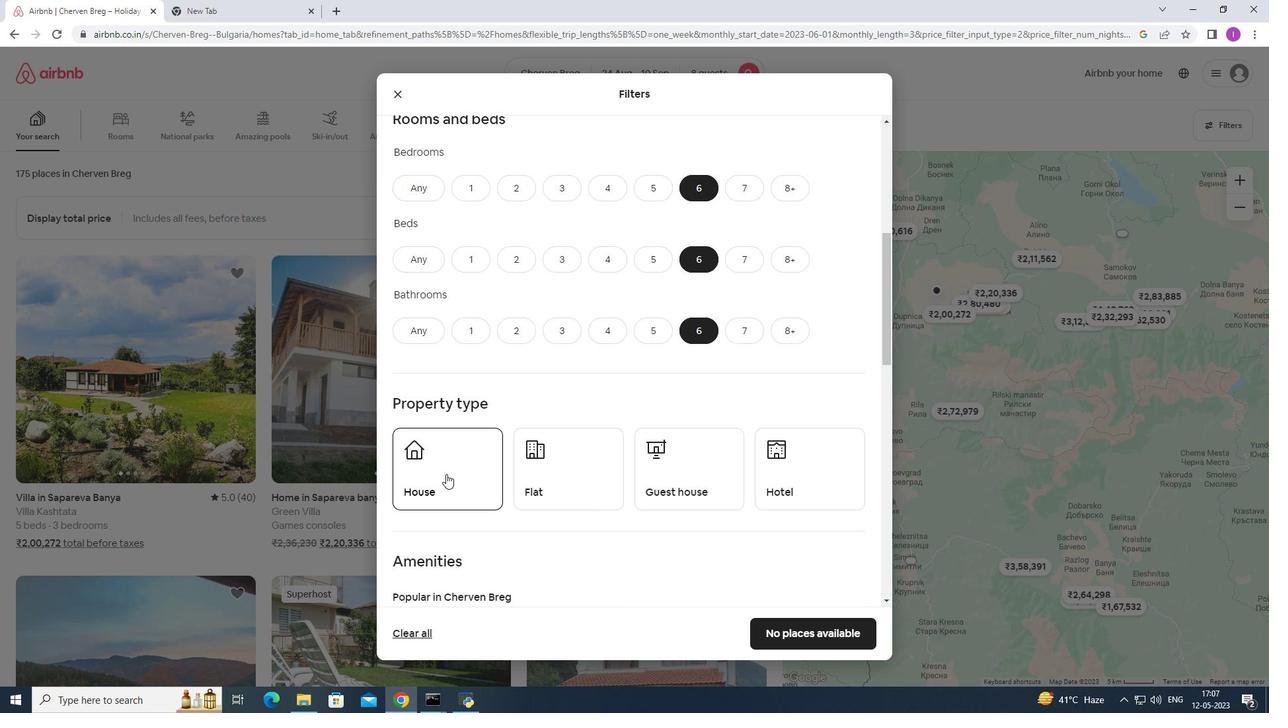 
Action: Mouse moved to (633, 481)
Screenshot: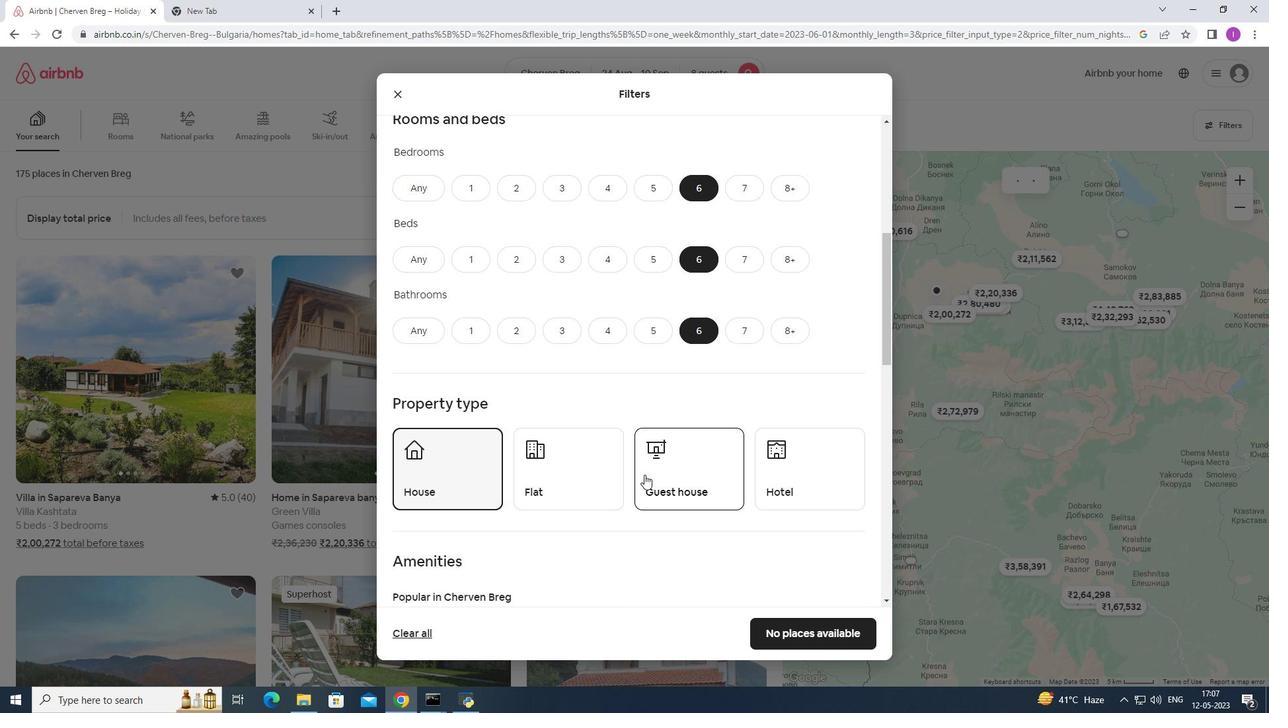 
Action: Mouse pressed left at (633, 481)
Screenshot: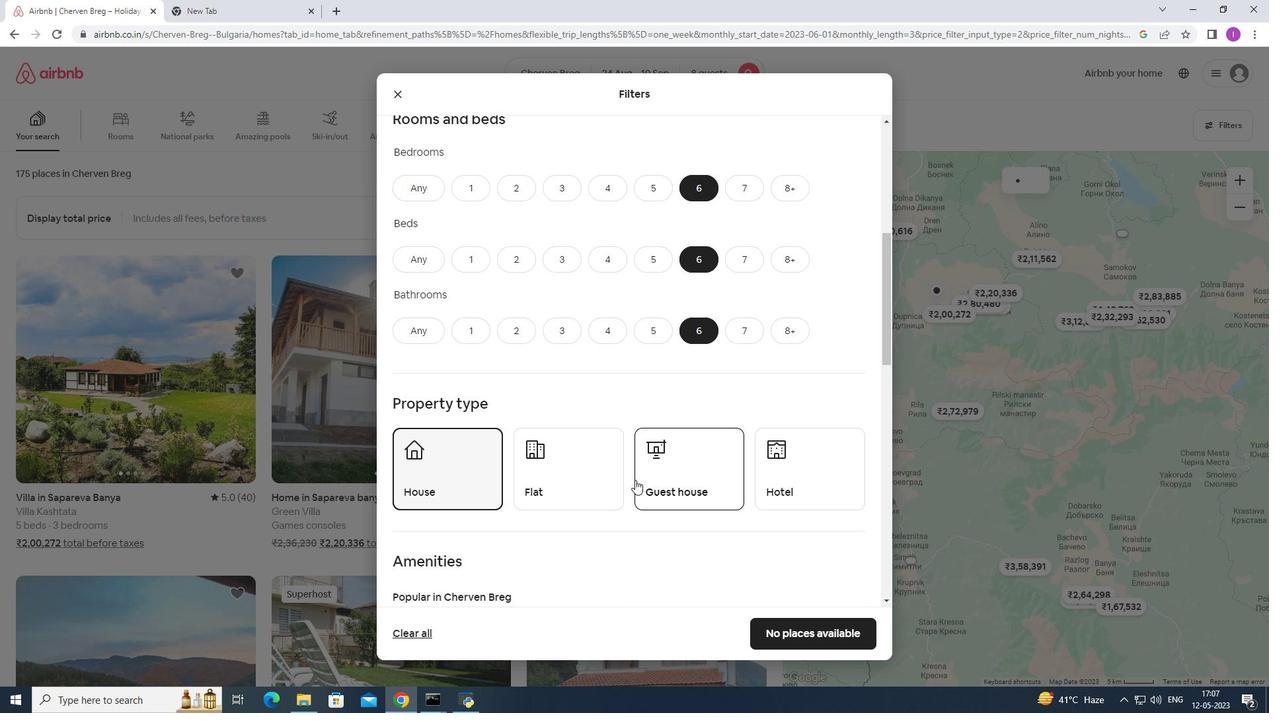 
Action: Mouse moved to (725, 468)
Screenshot: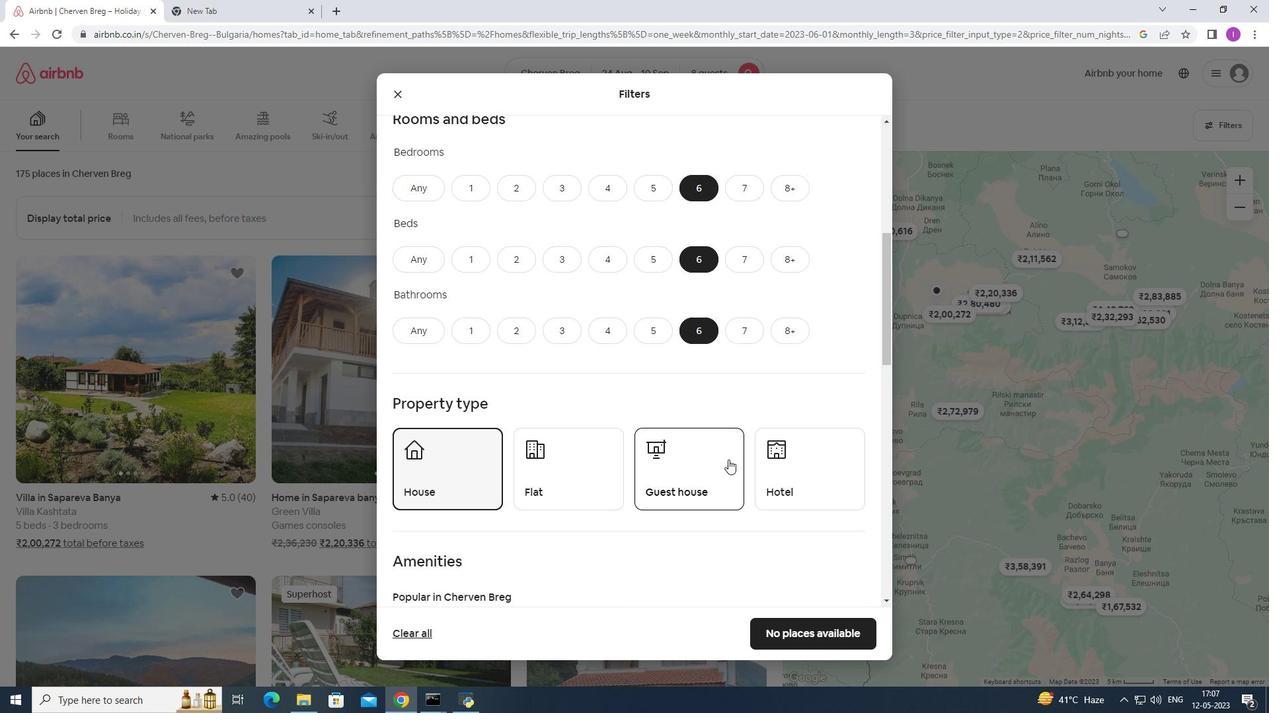 
Action: Mouse pressed left at (725, 468)
Screenshot: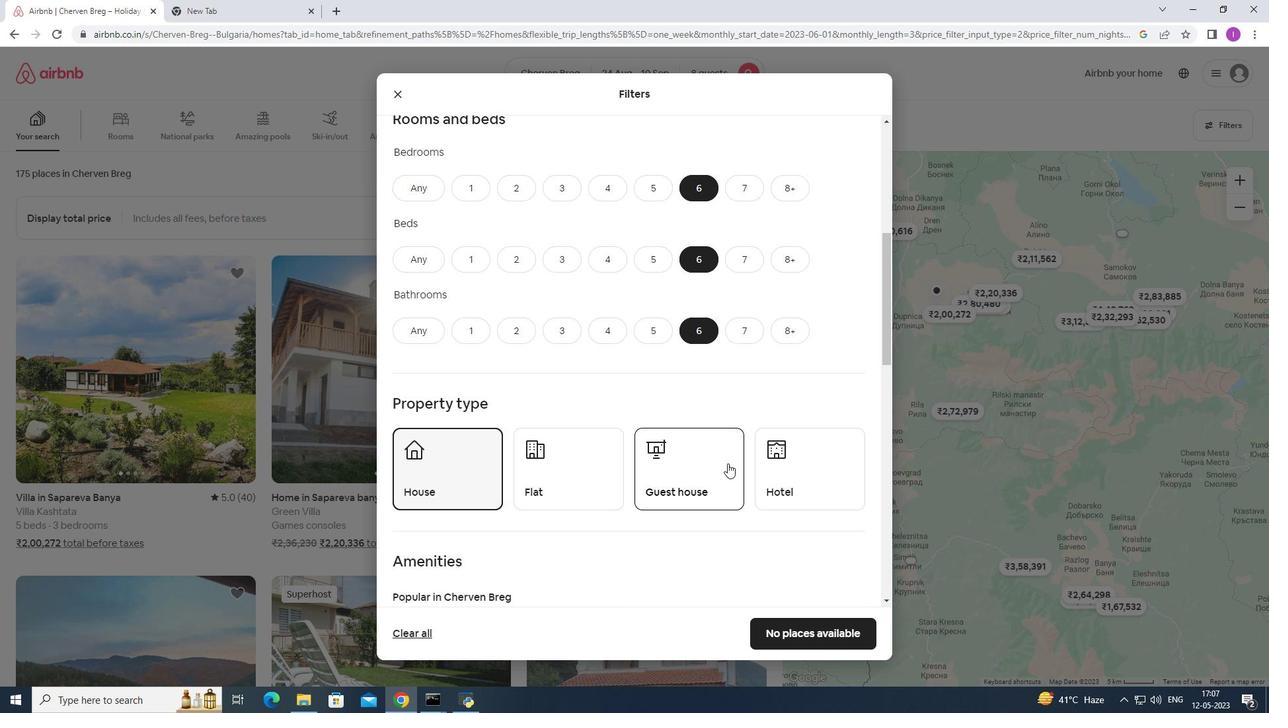 
Action: Mouse moved to (589, 478)
Screenshot: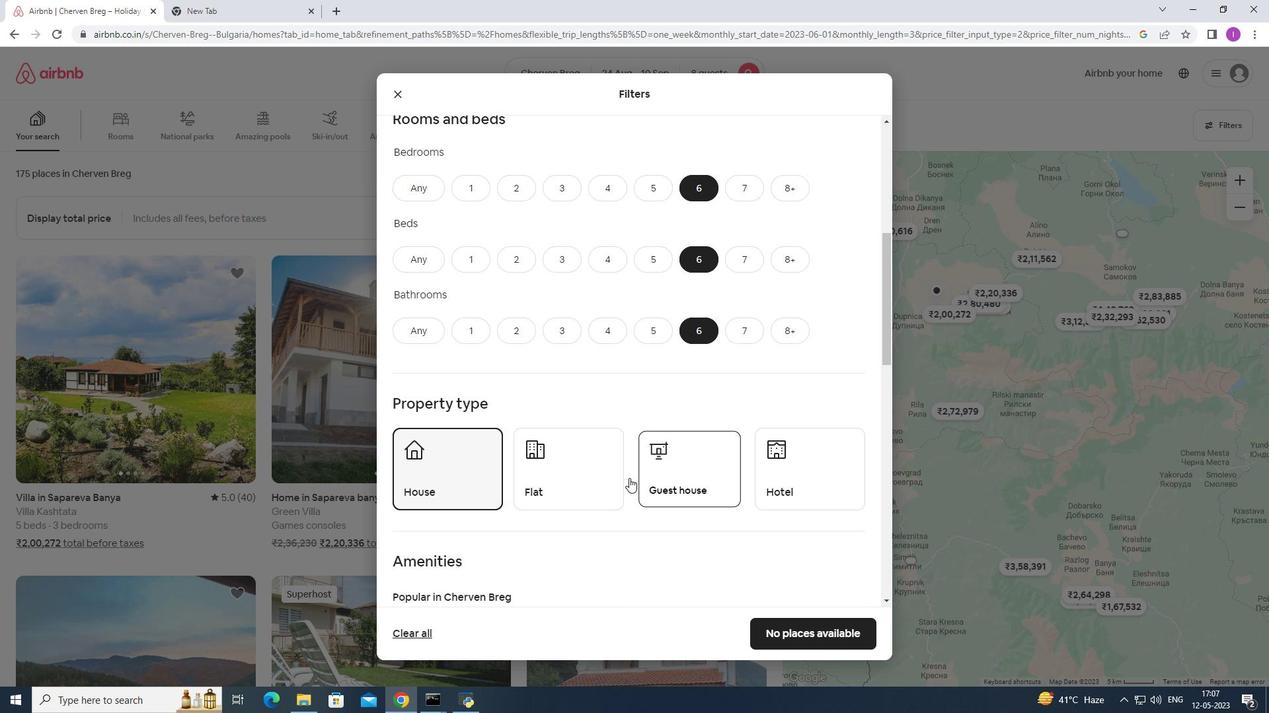 
Action: Mouse pressed left at (589, 478)
Screenshot: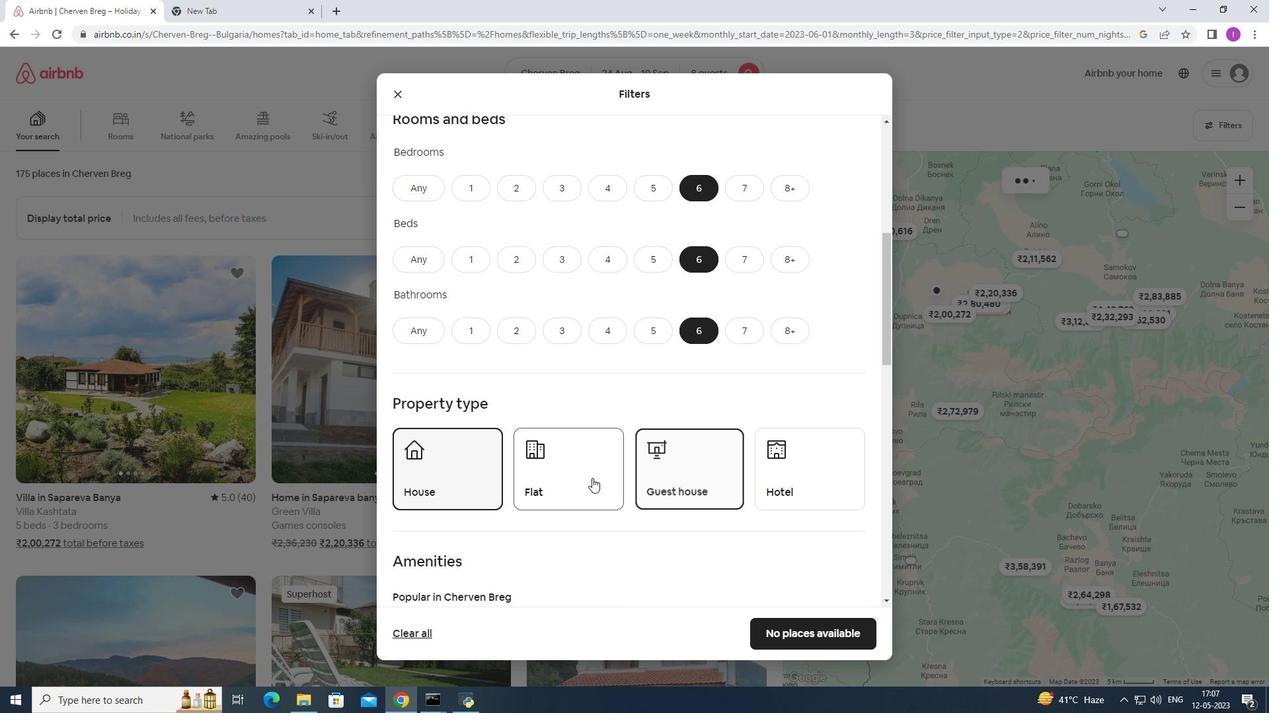 
Action: Mouse moved to (501, 565)
Screenshot: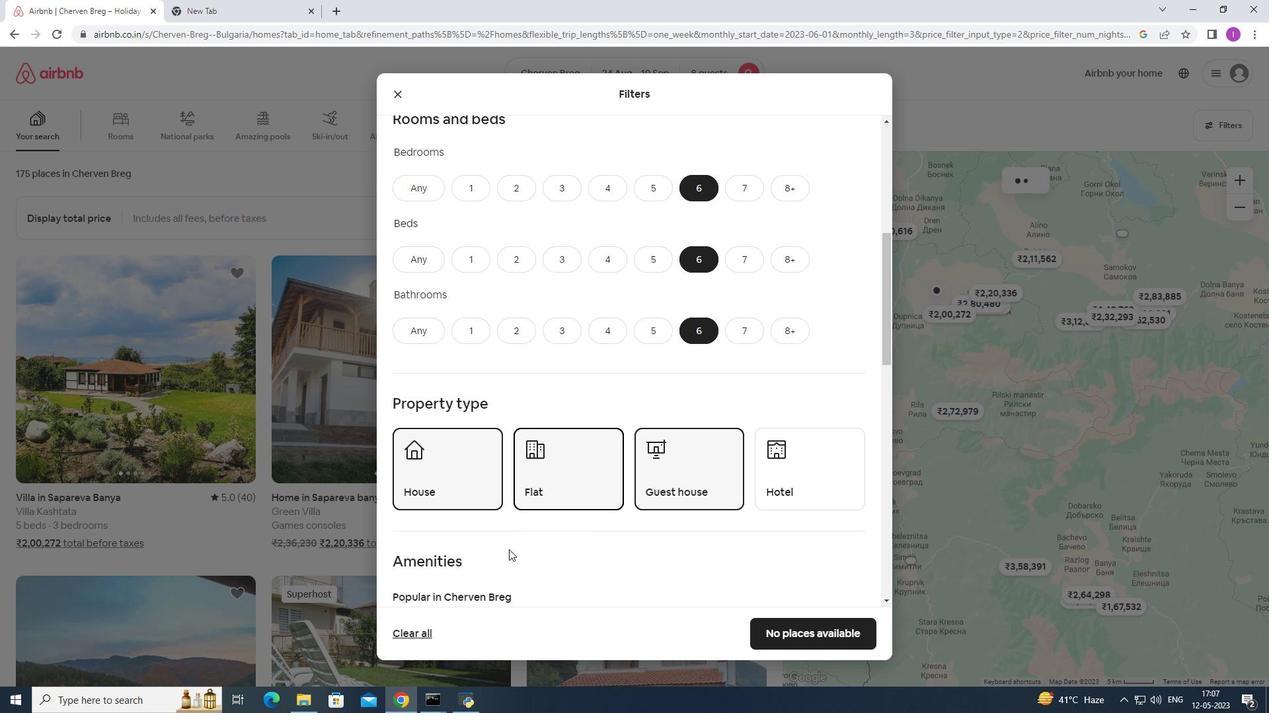 
Action: Mouse scrolled (501, 564) with delta (0, 0)
Screenshot: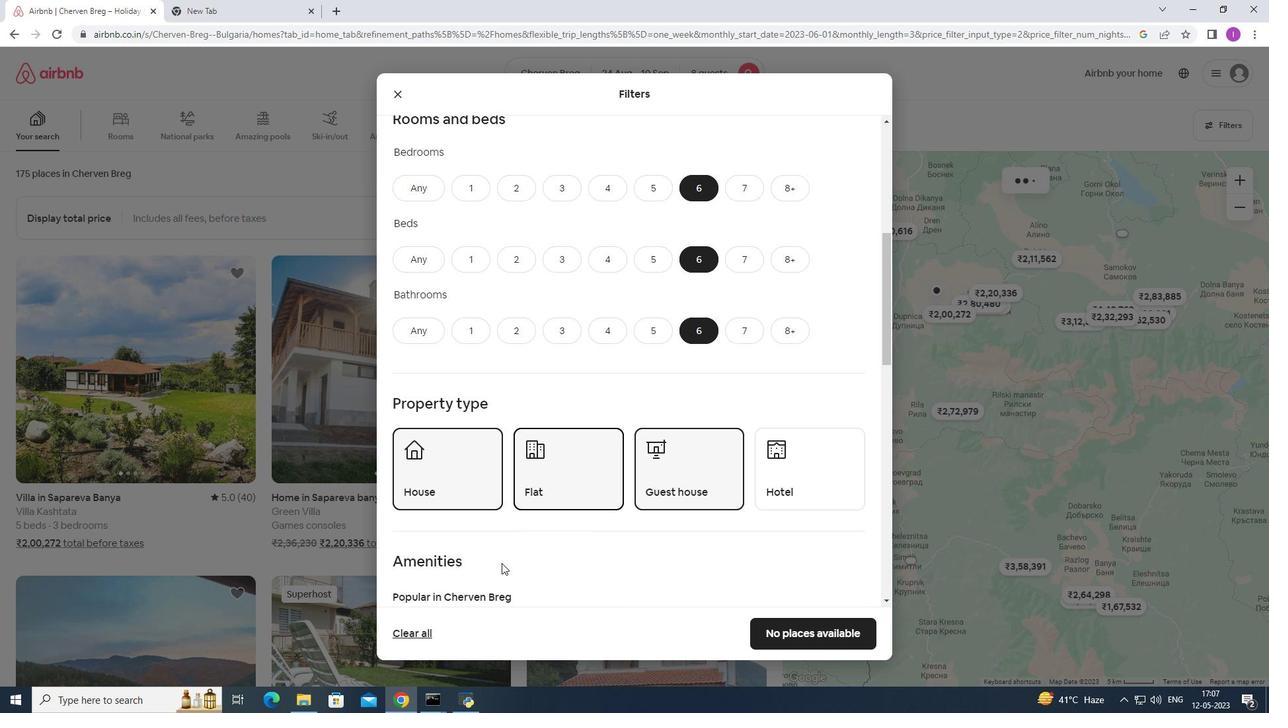
Action: Mouse scrolled (501, 564) with delta (0, 0)
Screenshot: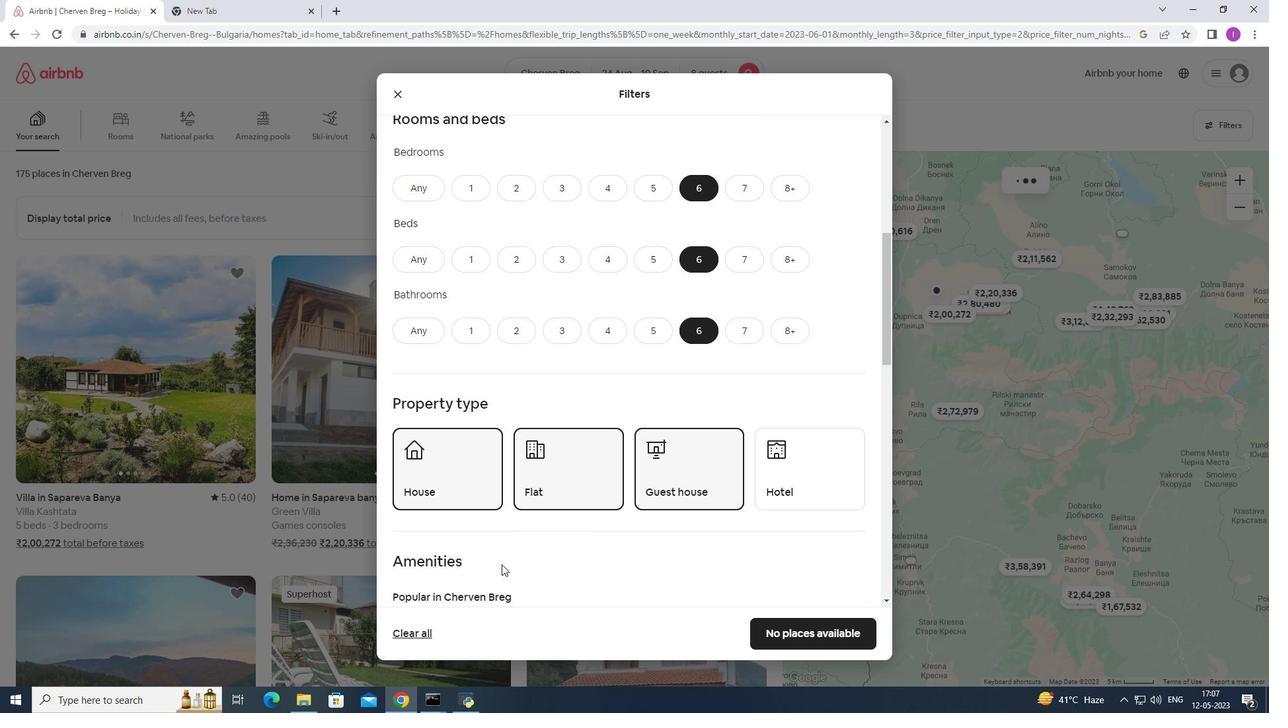 
Action: Mouse scrolled (501, 564) with delta (0, 0)
Screenshot: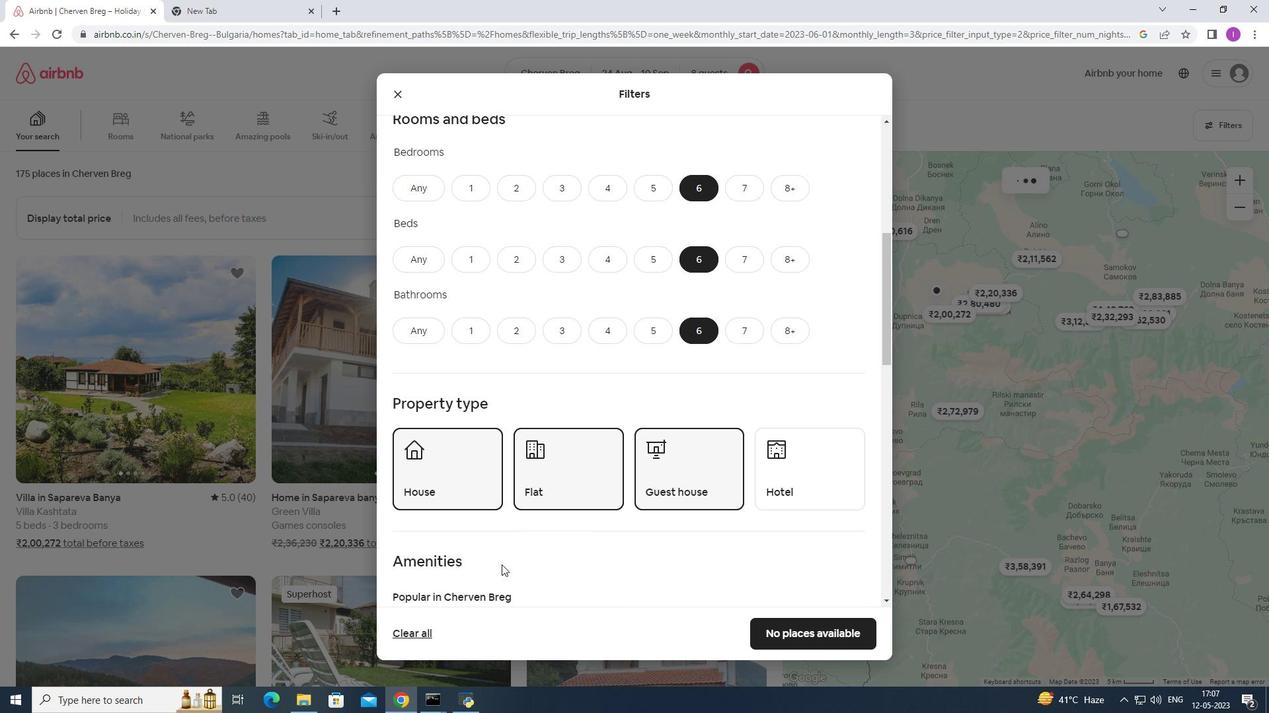 
Action: Mouse moved to (400, 430)
Screenshot: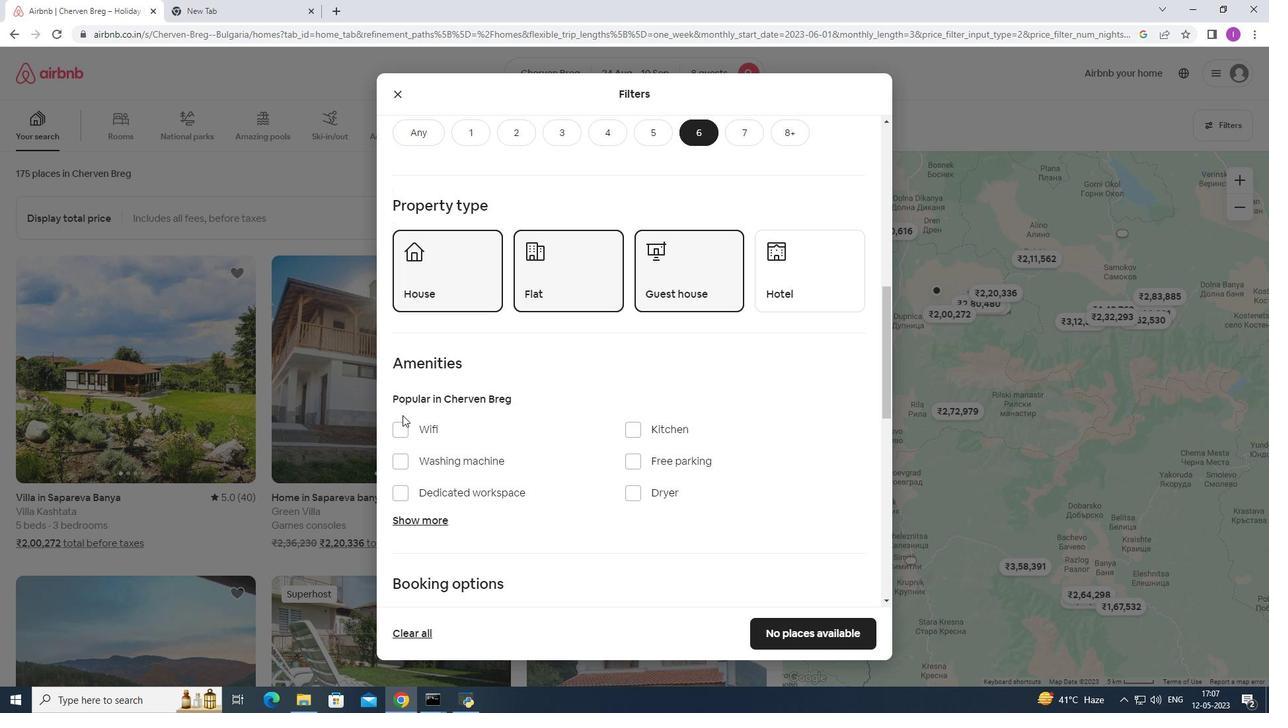 
Action: Mouse pressed left at (400, 430)
Screenshot: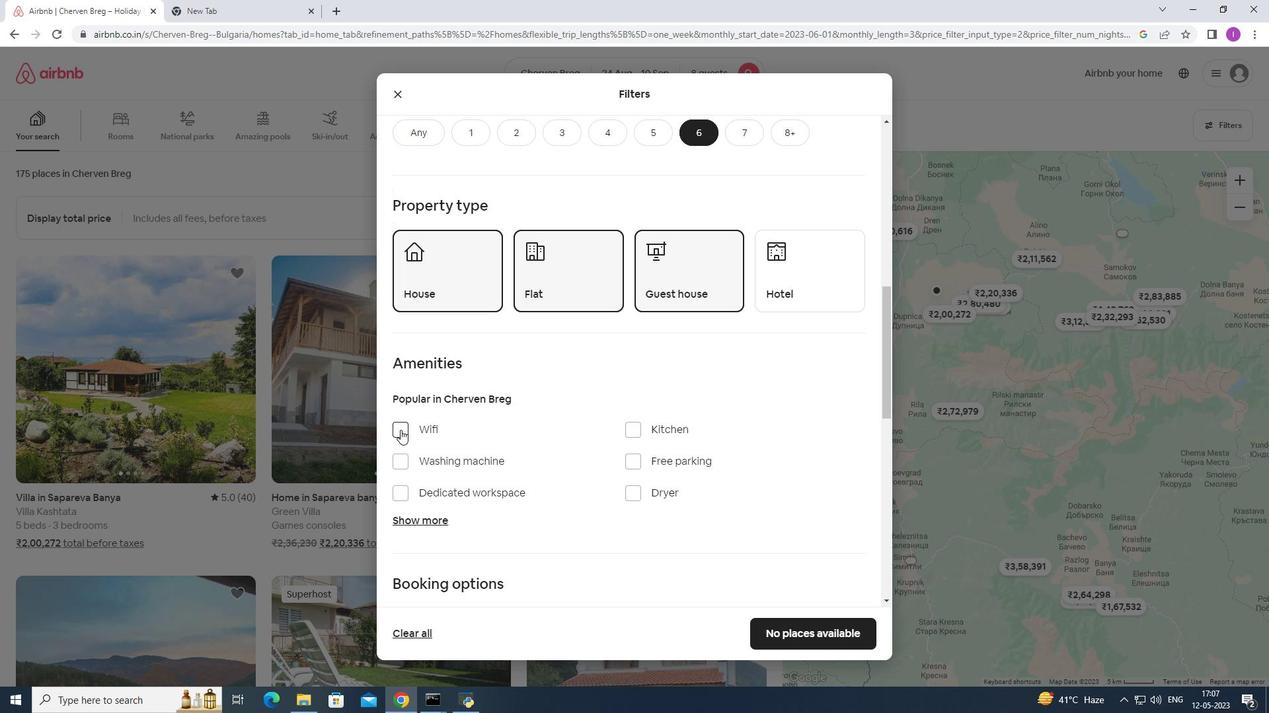 
Action: Mouse moved to (640, 458)
Screenshot: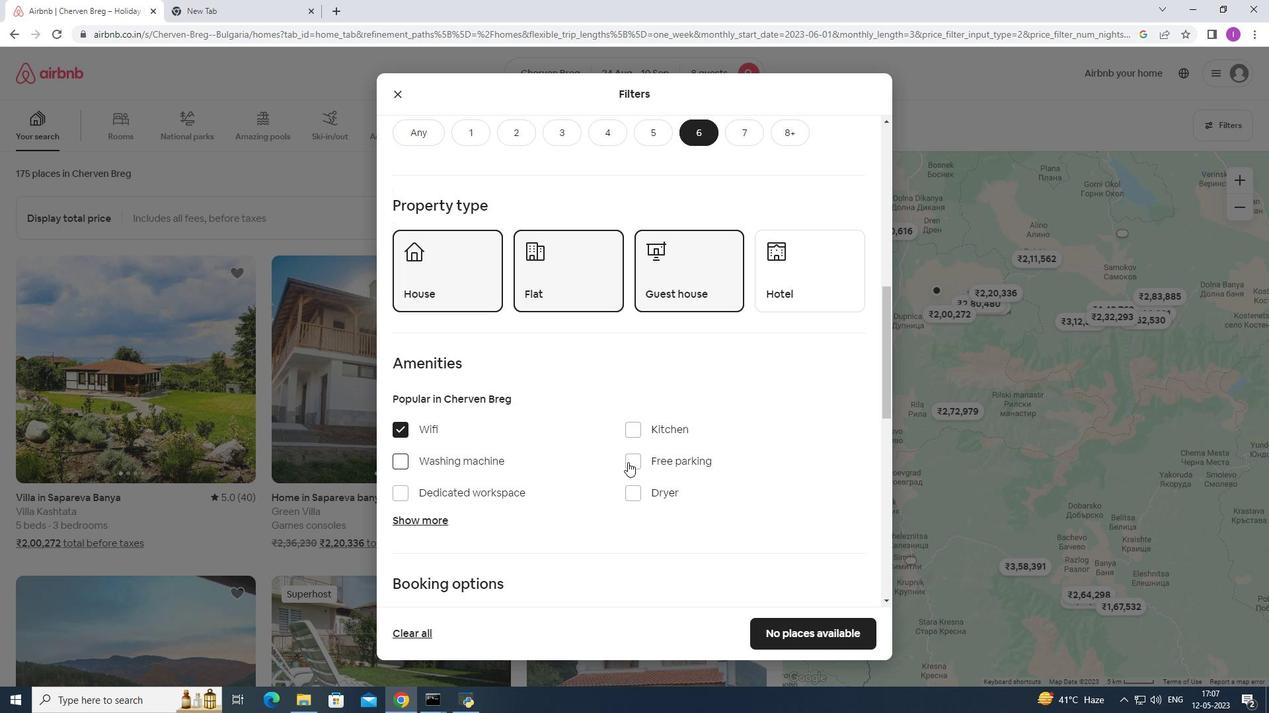 
Action: Mouse pressed left at (640, 458)
Screenshot: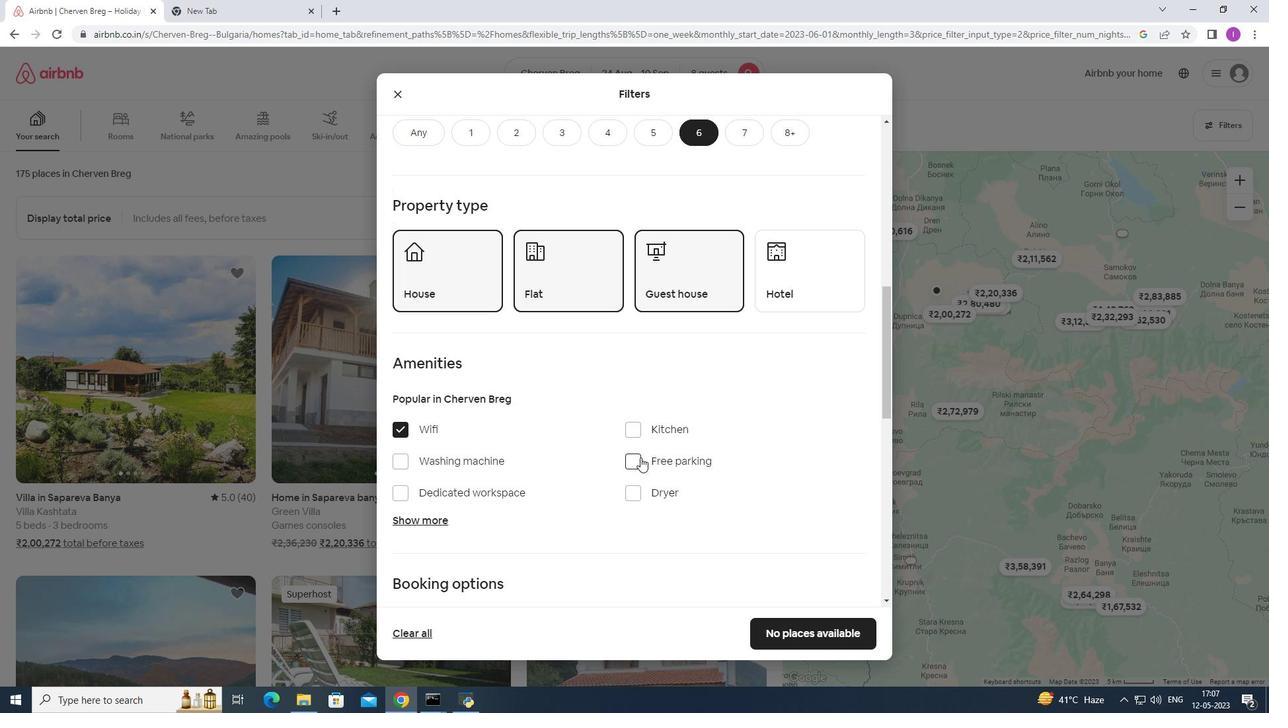 
Action: Mouse moved to (430, 519)
Screenshot: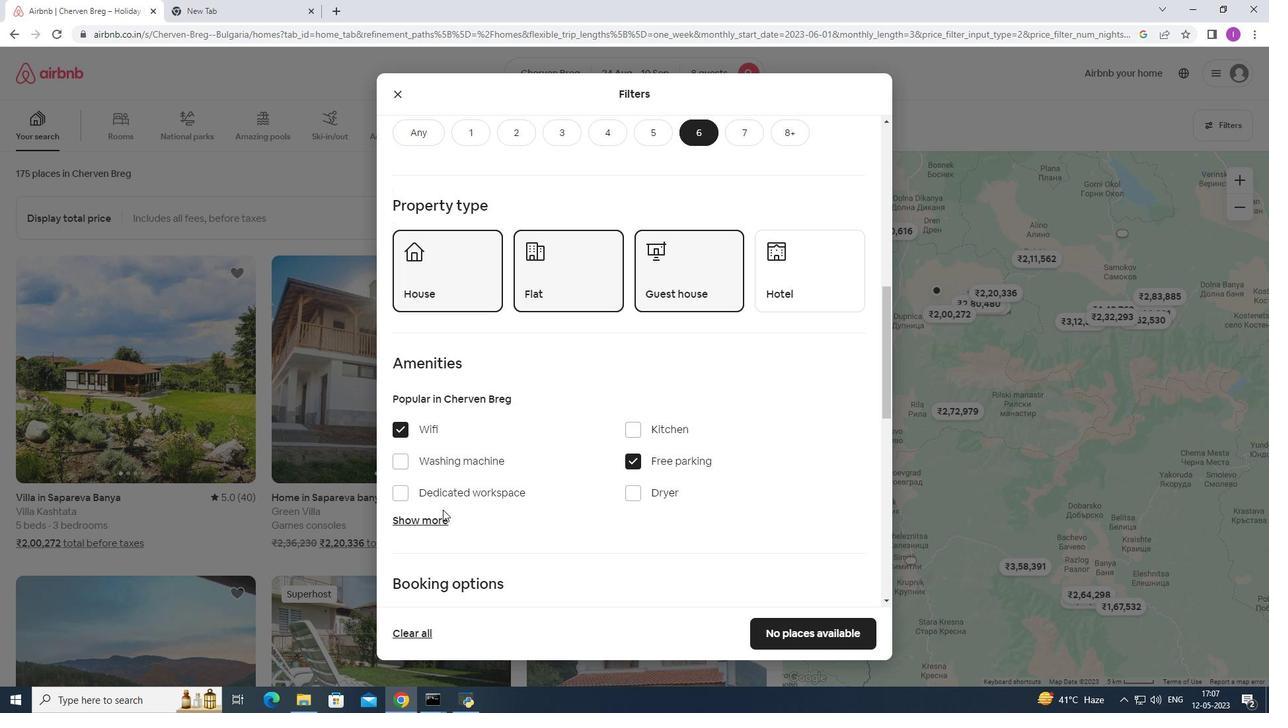 
Action: Mouse pressed left at (430, 519)
Screenshot: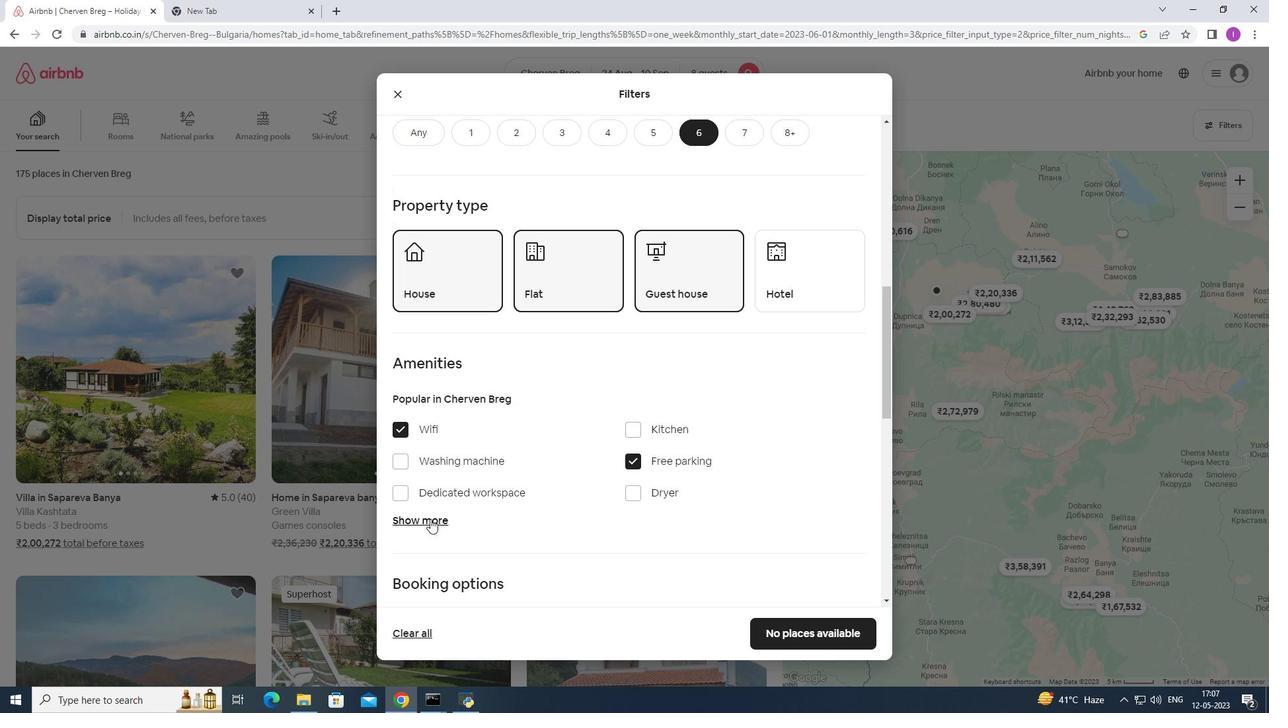 
Action: Mouse moved to (434, 554)
Screenshot: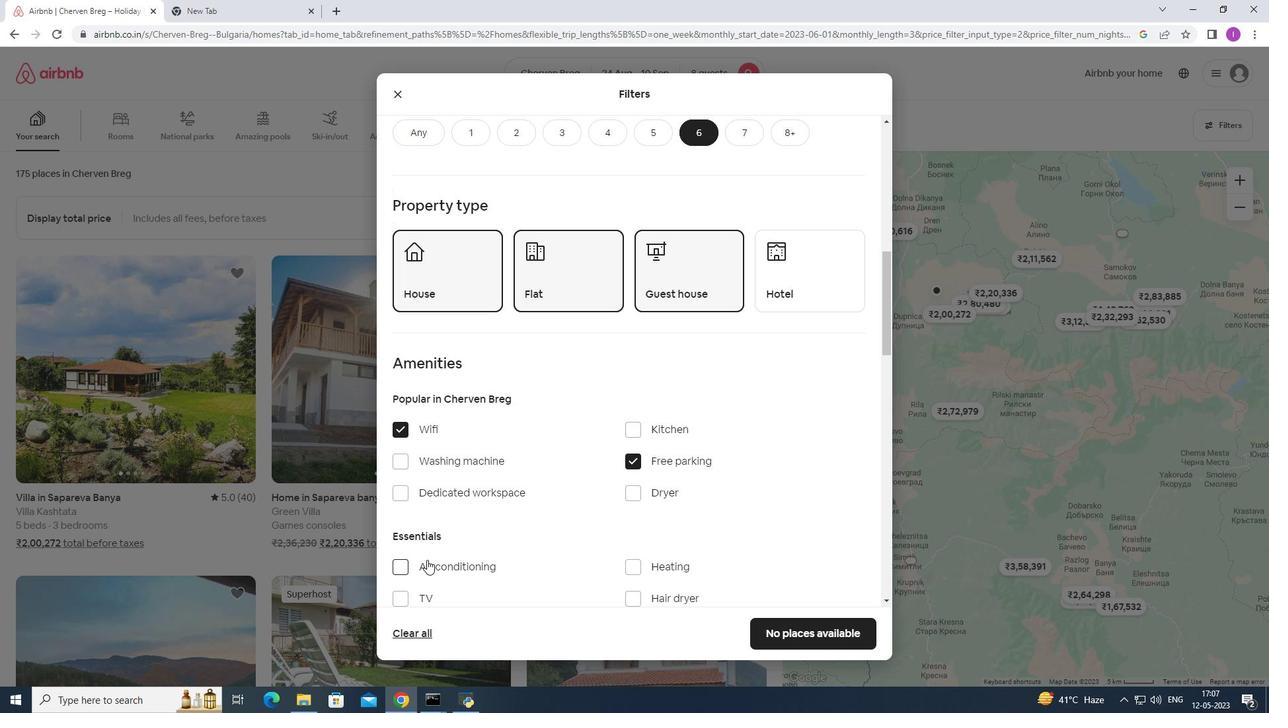 
Action: Mouse scrolled (434, 553) with delta (0, 0)
Screenshot: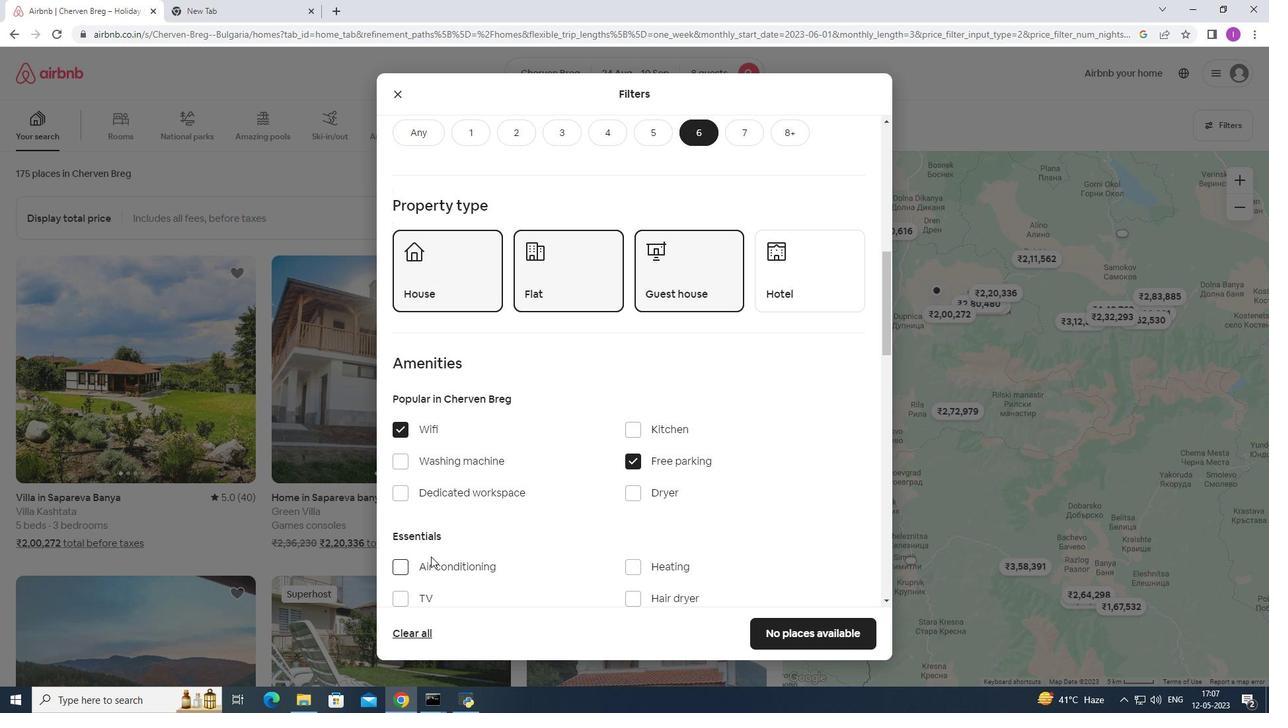 
Action: Mouse scrolled (434, 553) with delta (0, 0)
Screenshot: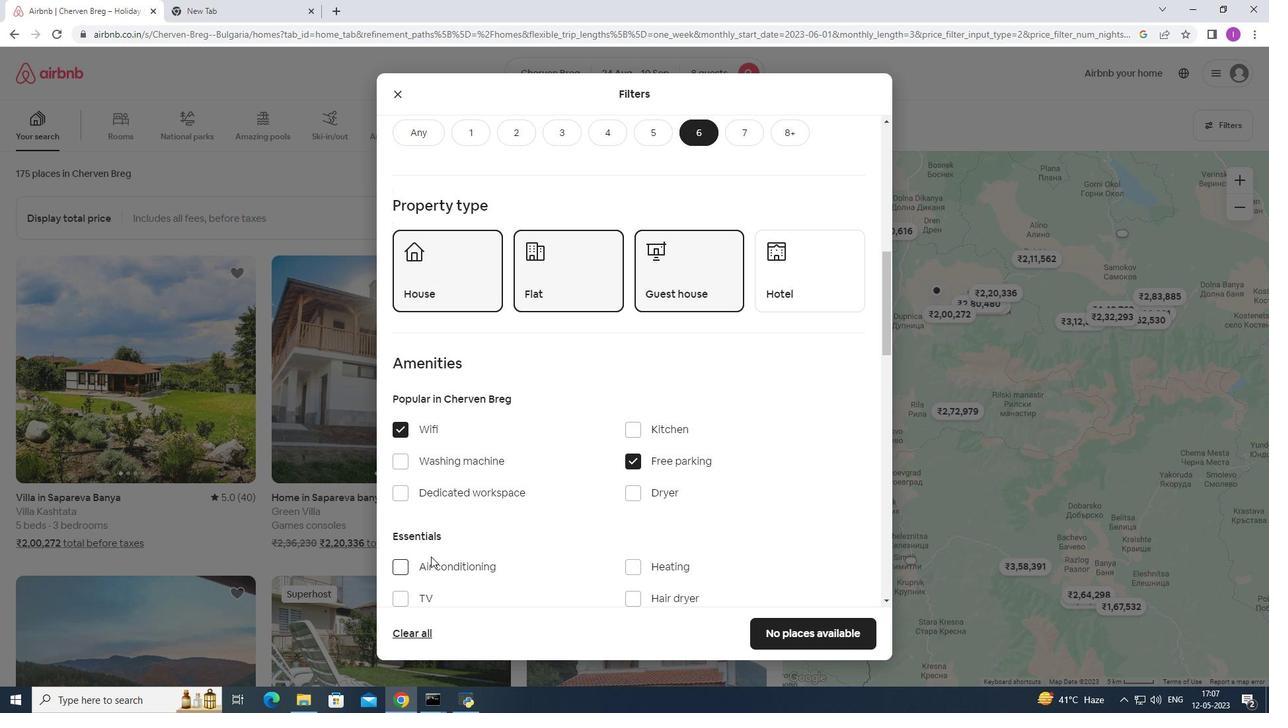 
Action: Mouse scrolled (434, 553) with delta (0, 0)
Screenshot: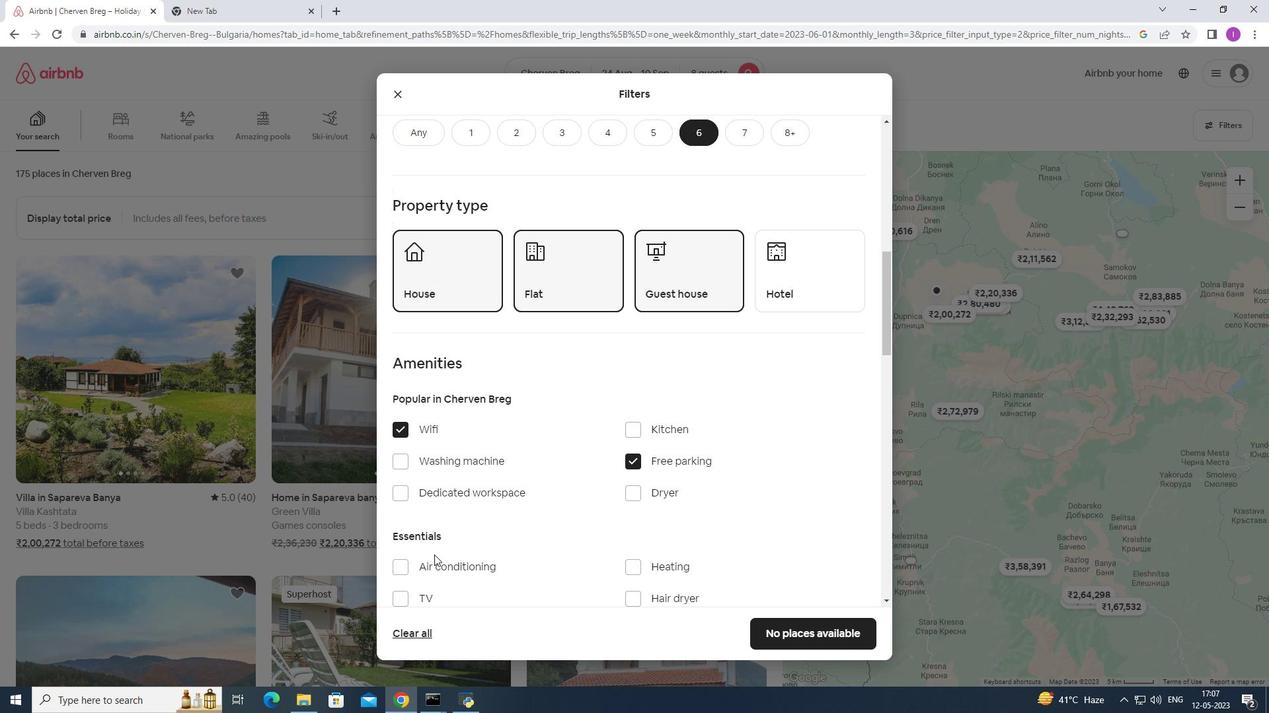 
Action: Mouse scrolled (434, 553) with delta (0, 0)
Screenshot: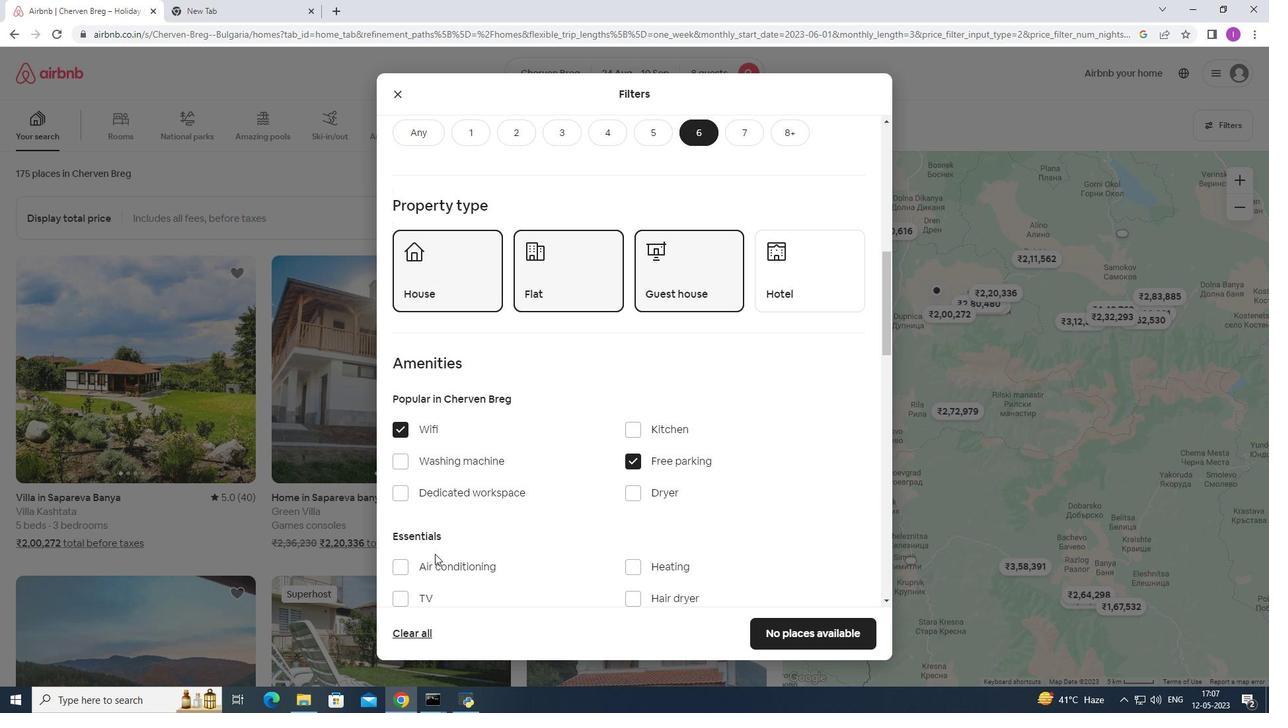 
Action: Mouse moved to (395, 332)
Screenshot: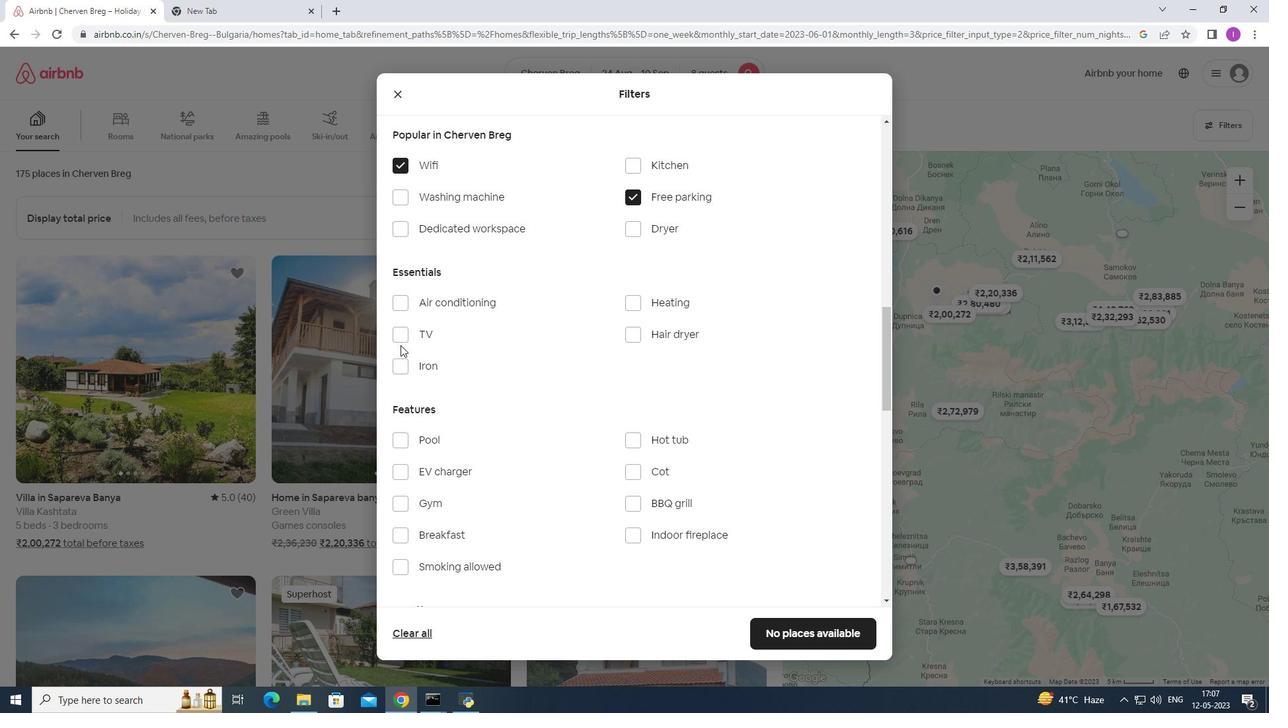 
Action: Mouse pressed left at (395, 332)
Screenshot: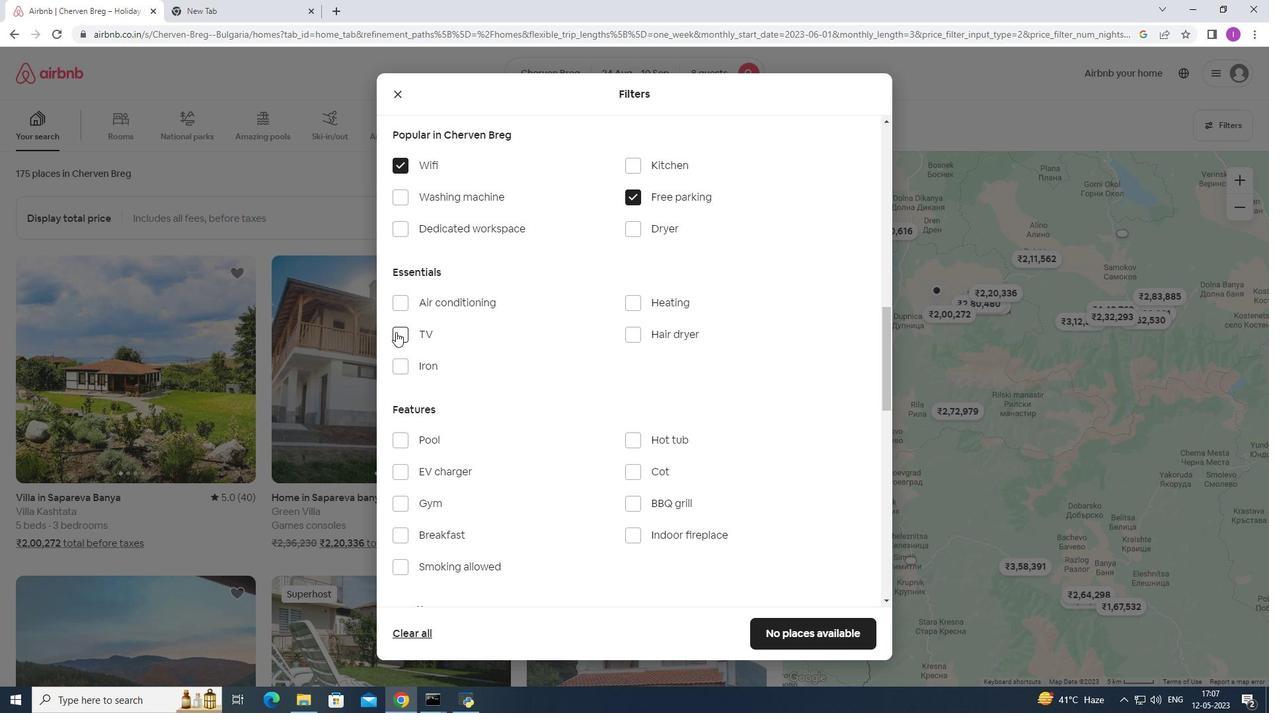 
Action: Mouse moved to (409, 510)
Screenshot: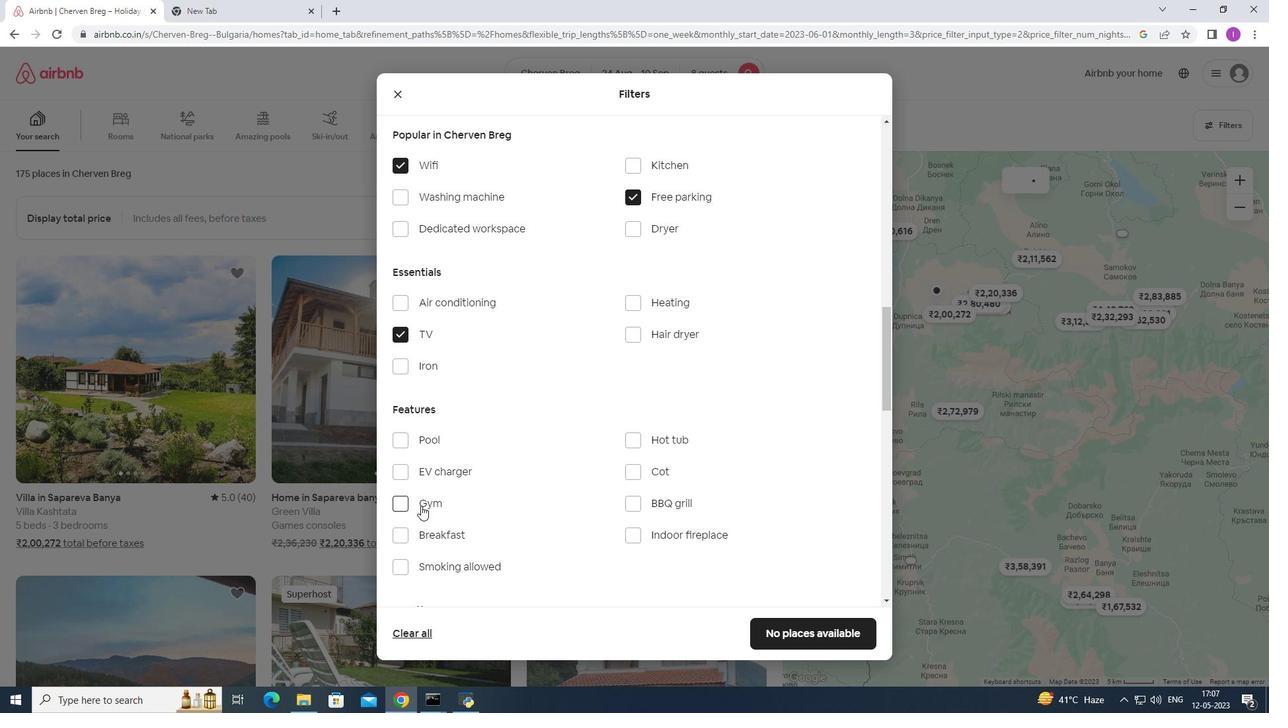 
Action: Mouse pressed left at (409, 510)
Screenshot: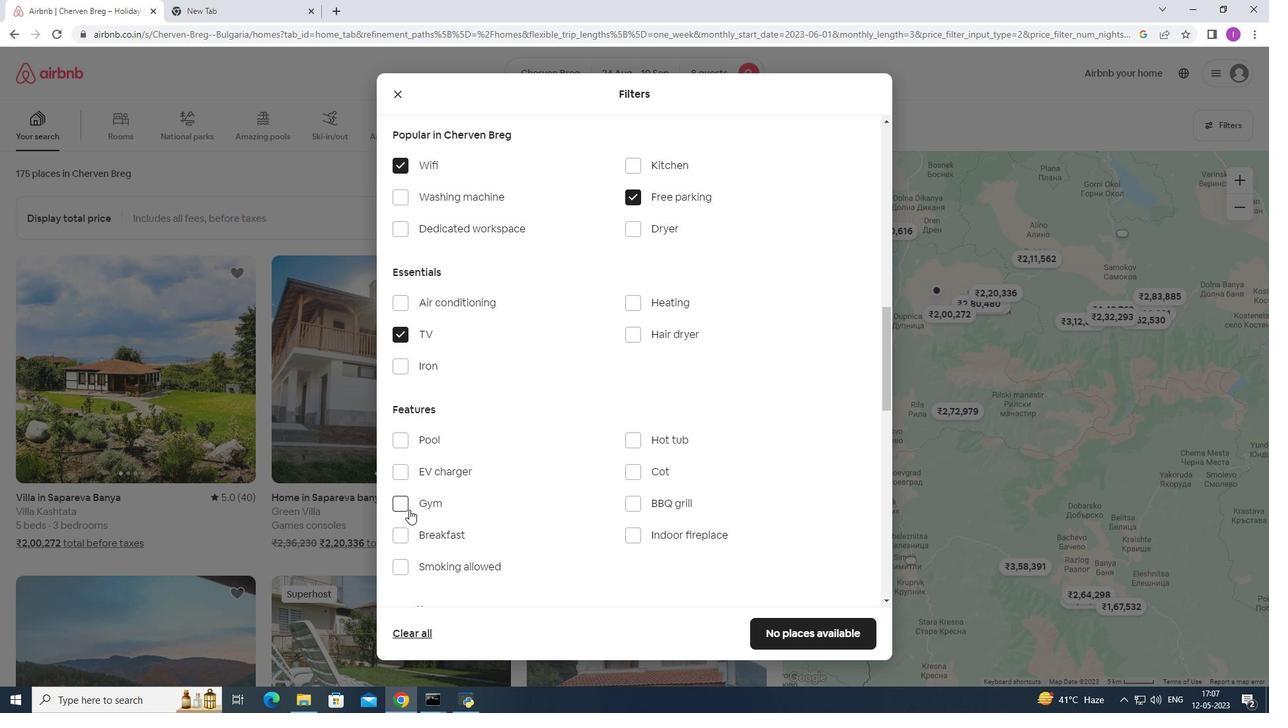 
Action: Mouse moved to (401, 533)
Screenshot: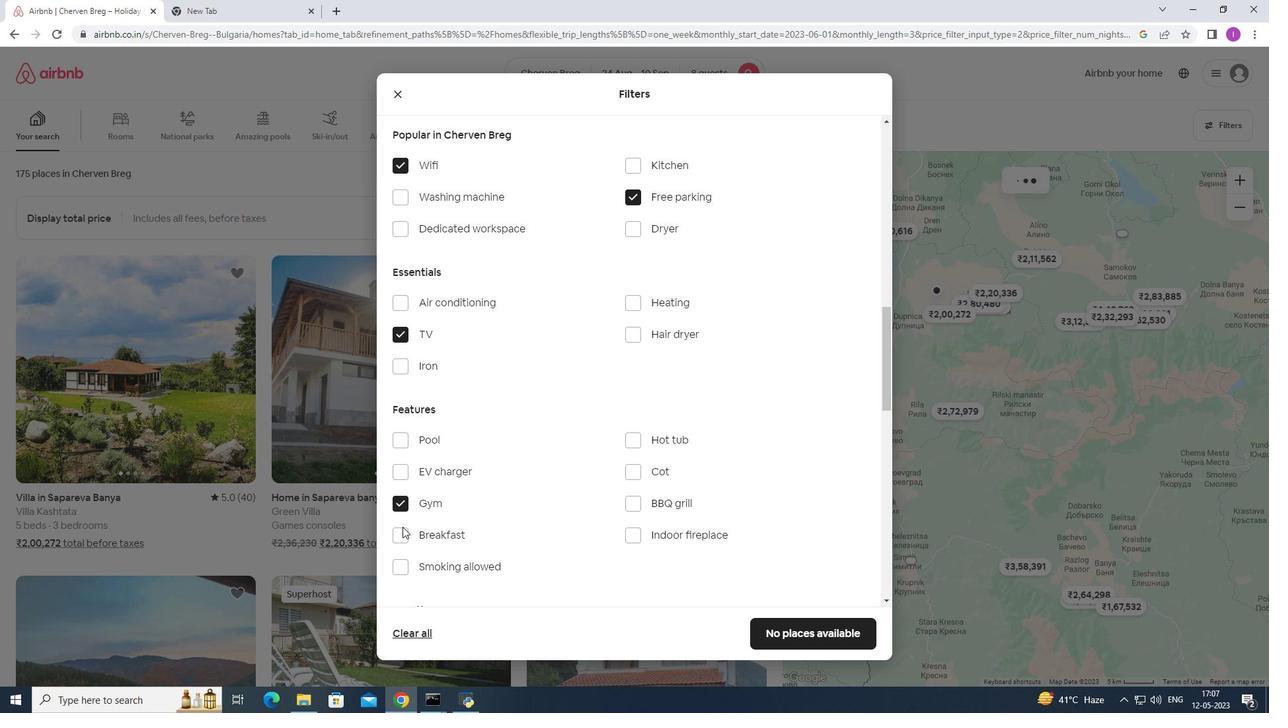 
Action: Mouse pressed left at (401, 533)
Screenshot: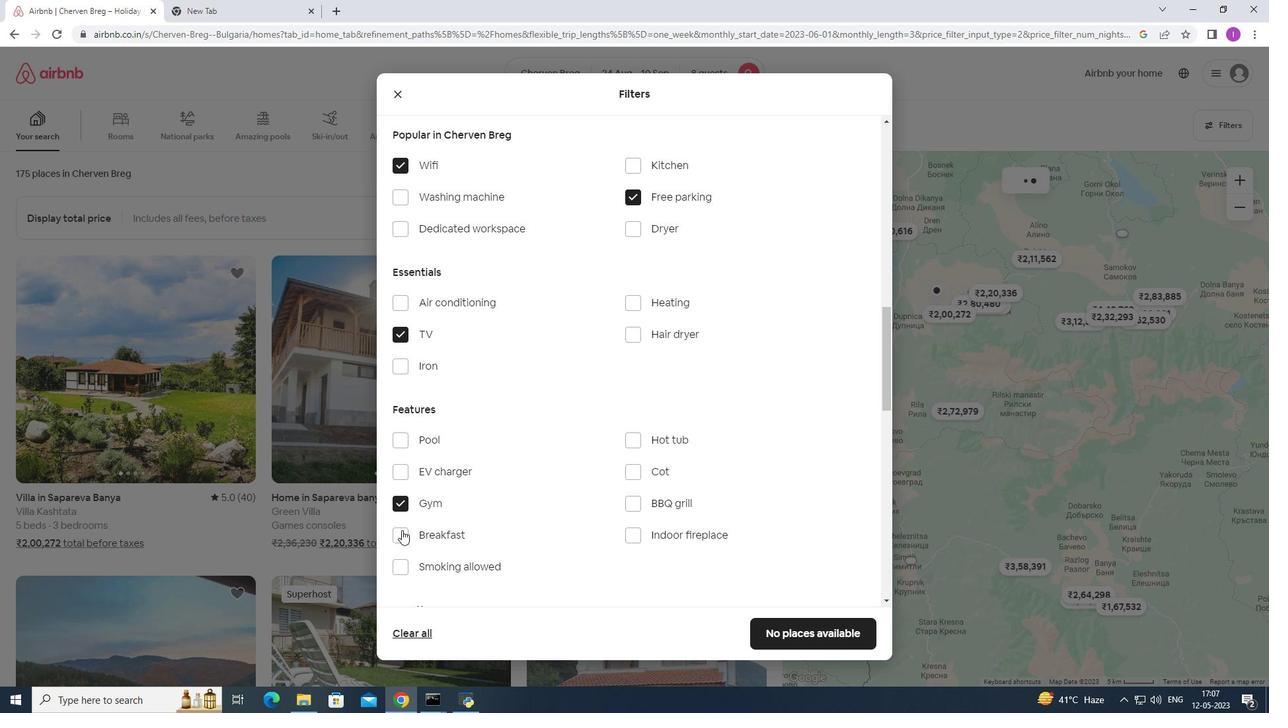 
Action: Mouse moved to (551, 483)
Screenshot: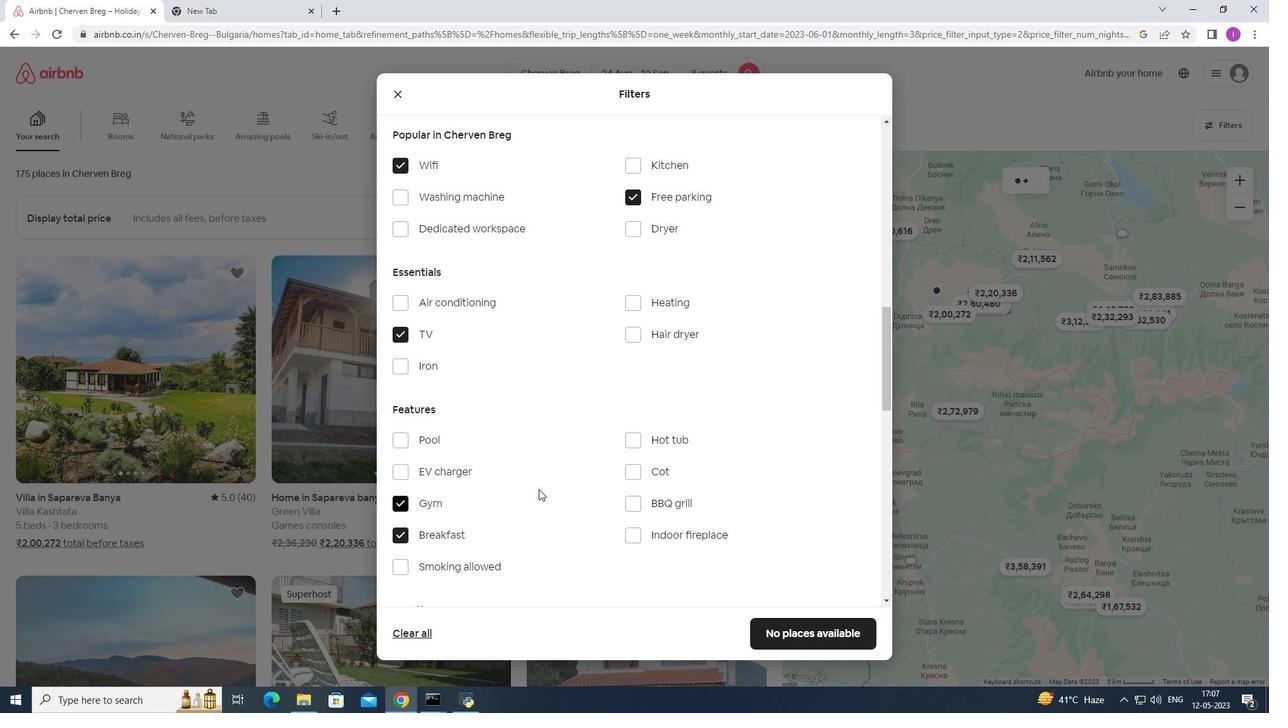 
Action: Mouse scrolled (551, 483) with delta (0, 0)
Screenshot: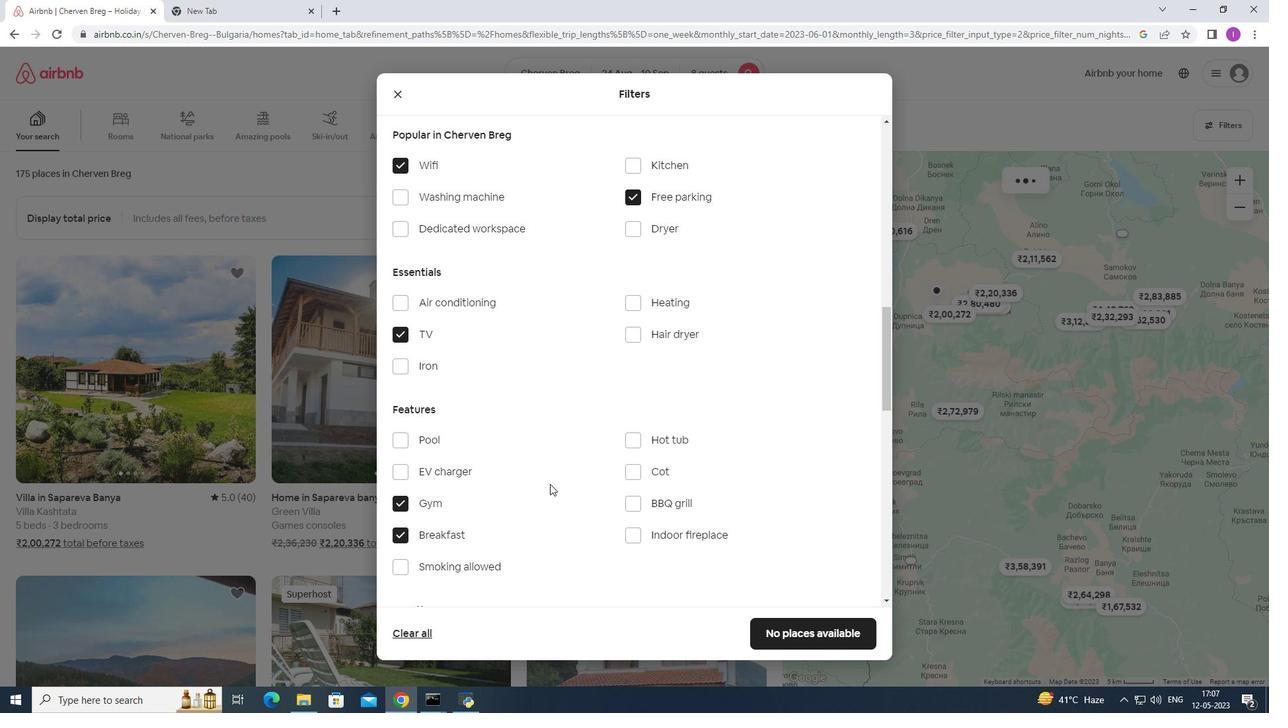 
Action: Mouse scrolled (551, 483) with delta (0, 0)
Screenshot: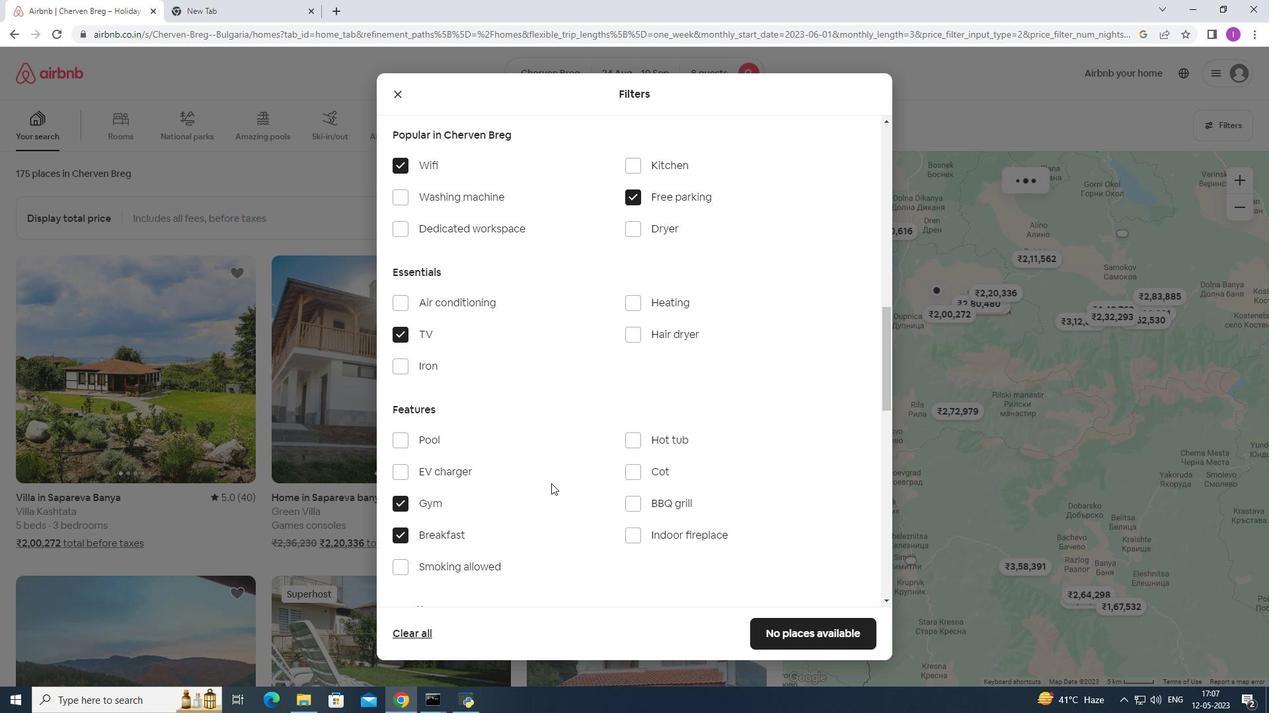 
Action: Mouse scrolled (551, 483) with delta (0, 0)
Screenshot: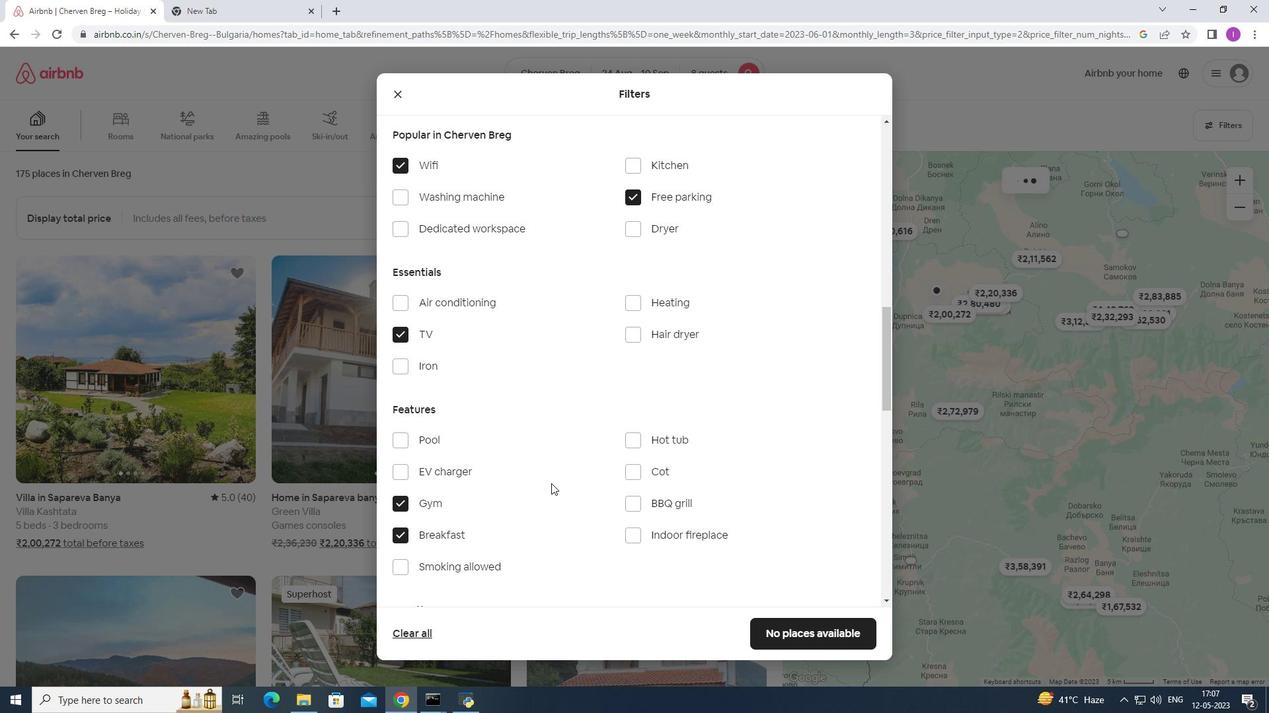 
Action: Mouse scrolled (551, 483) with delta (0, 0)
Screenshot: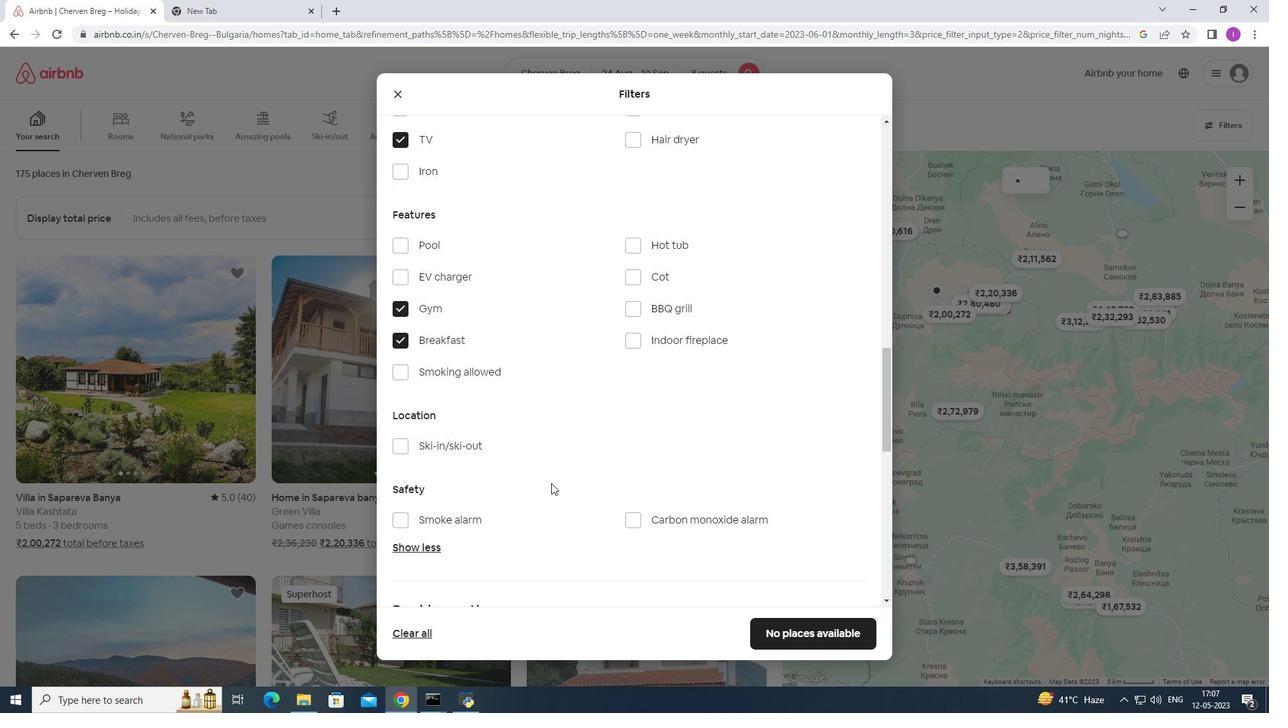 
Action: Mouse scrolled (551, 483) with delta (0, 0)
Screenshot: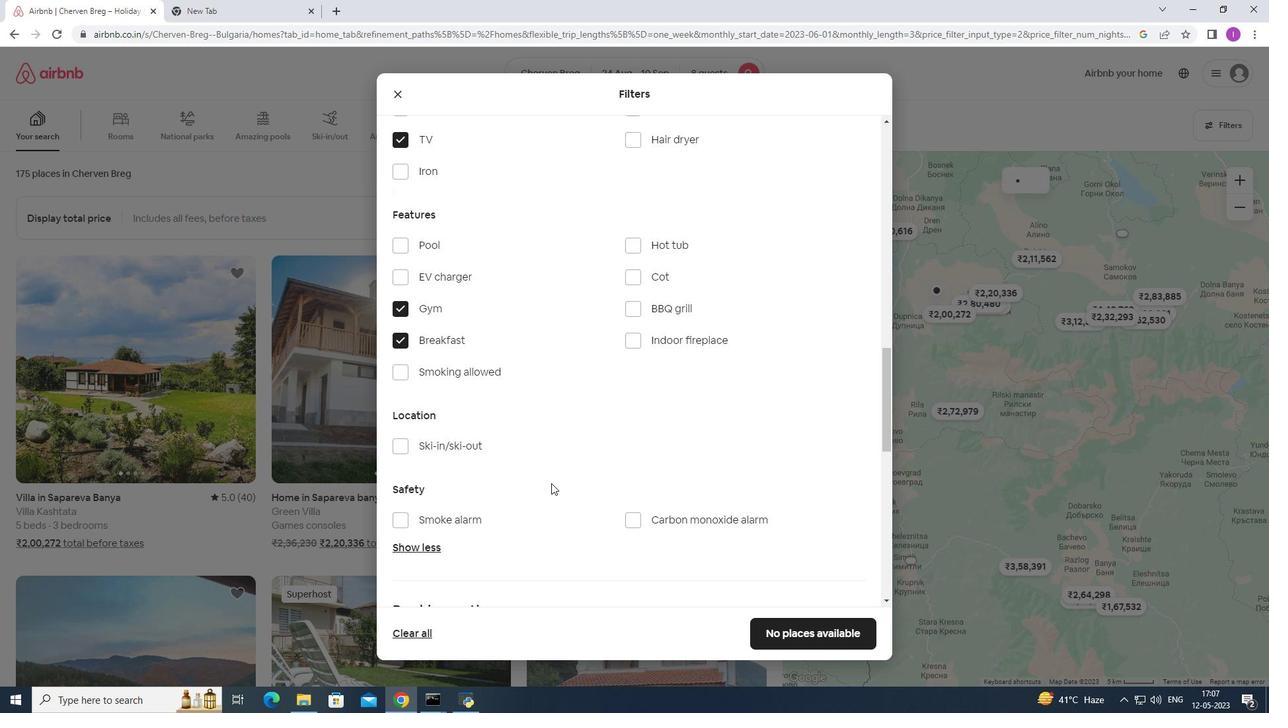 
Action: Mouse scrolled (551, 483) with delta (0, 0)
Screenshot: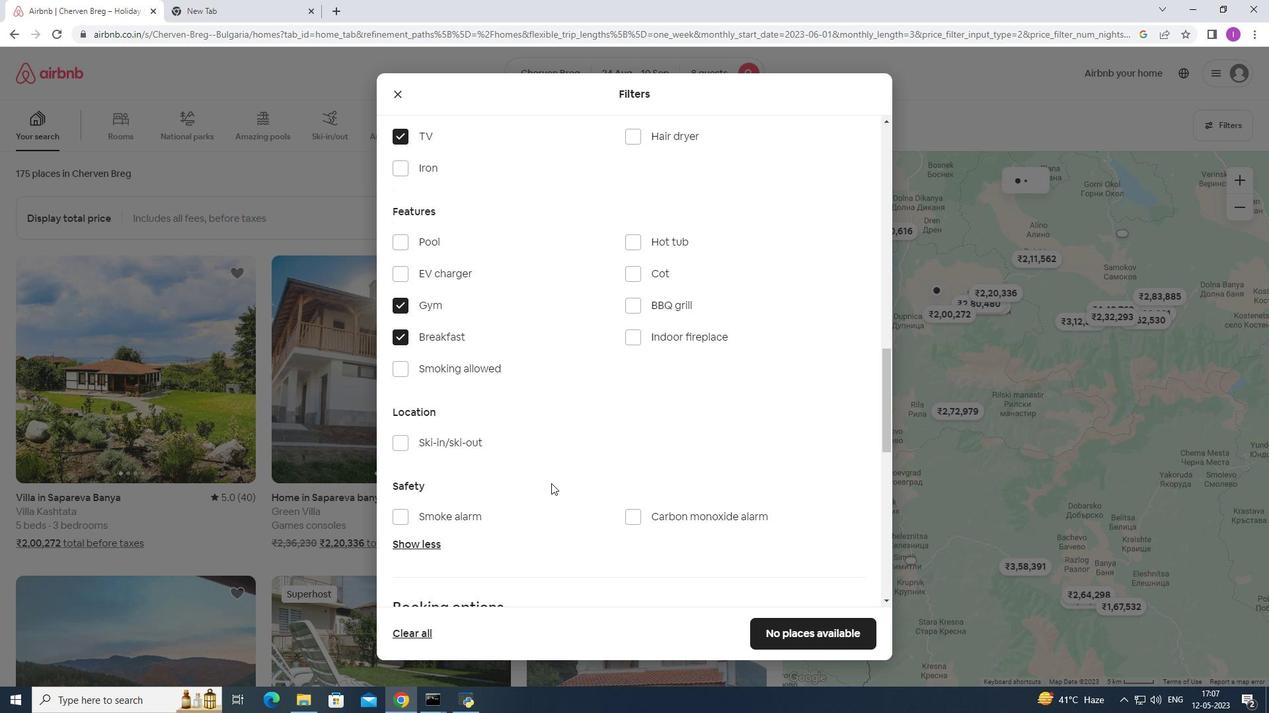 
Action: Mouse scrolled (551, 483) with delta (0, 0)
Screenshot: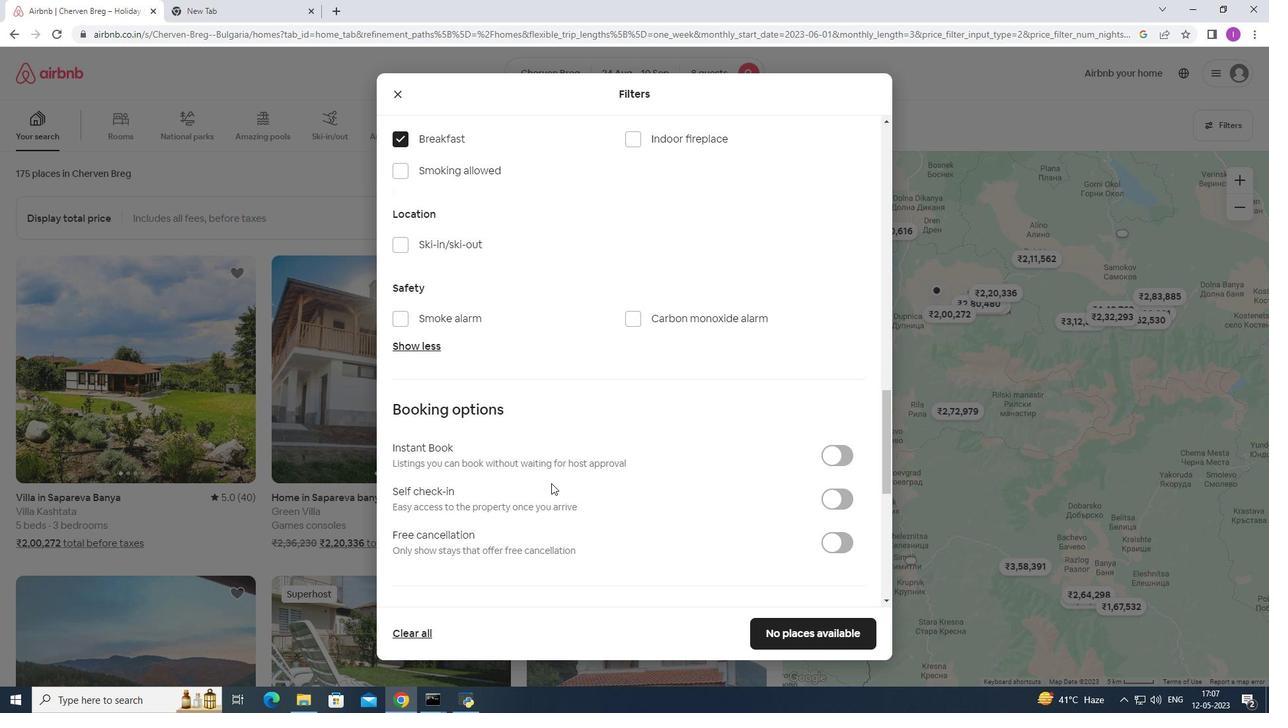 
Action: Mouse scrolled (551, 483) with delta (0, 0)
Screenshot: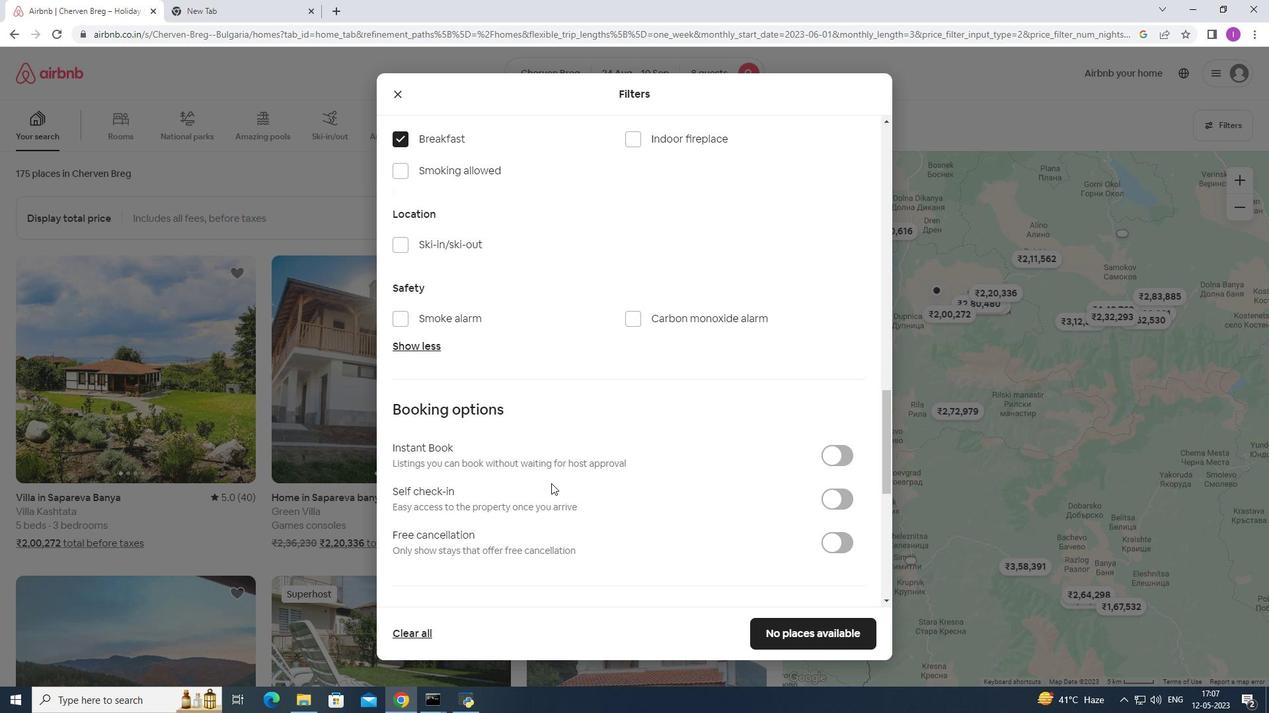 
Action: Mouse moved to (836, 366)
Screenshot: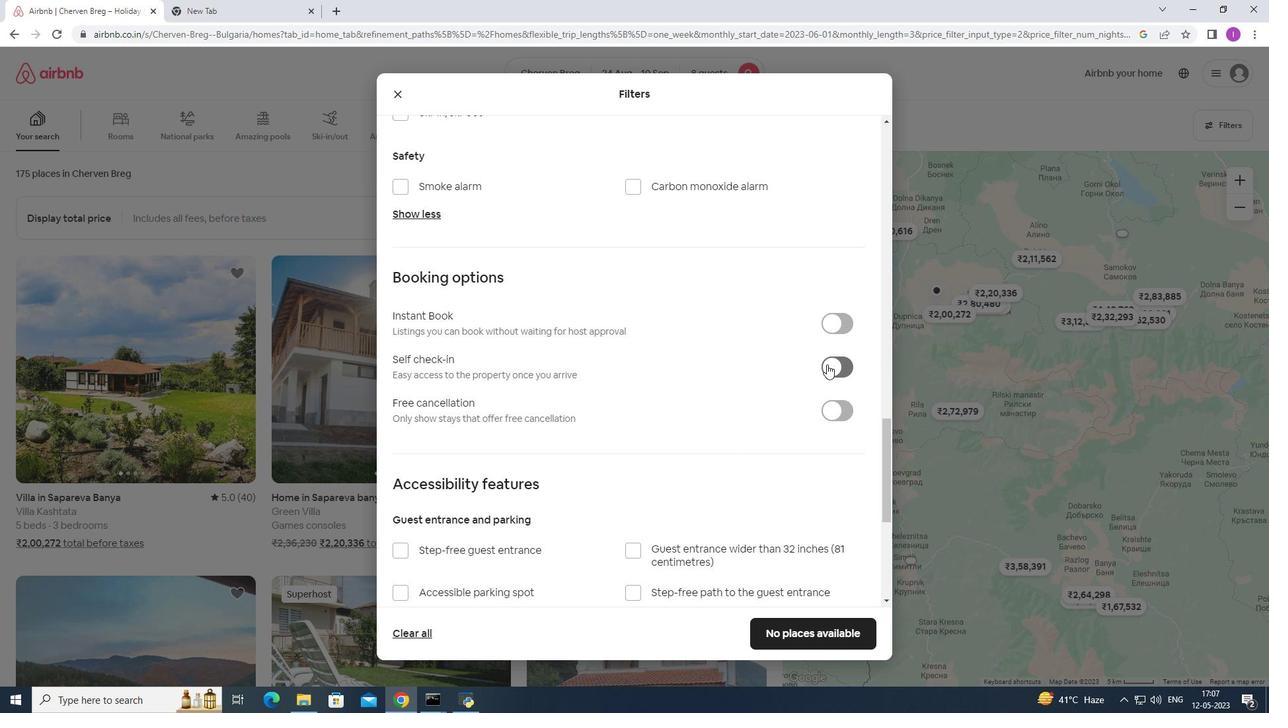 
Action: Mouse pressed left at (836, 366)
Screenshot: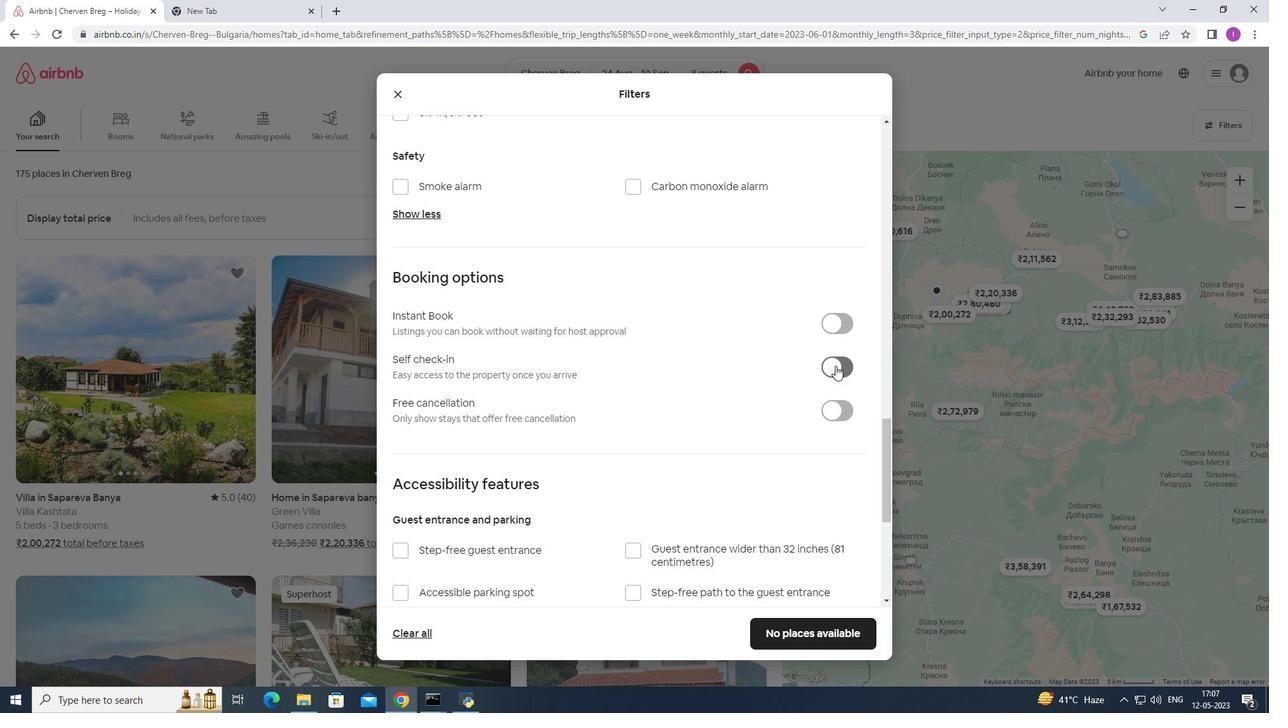 
Action: Mouse moved to (604, 472)
Screenshot: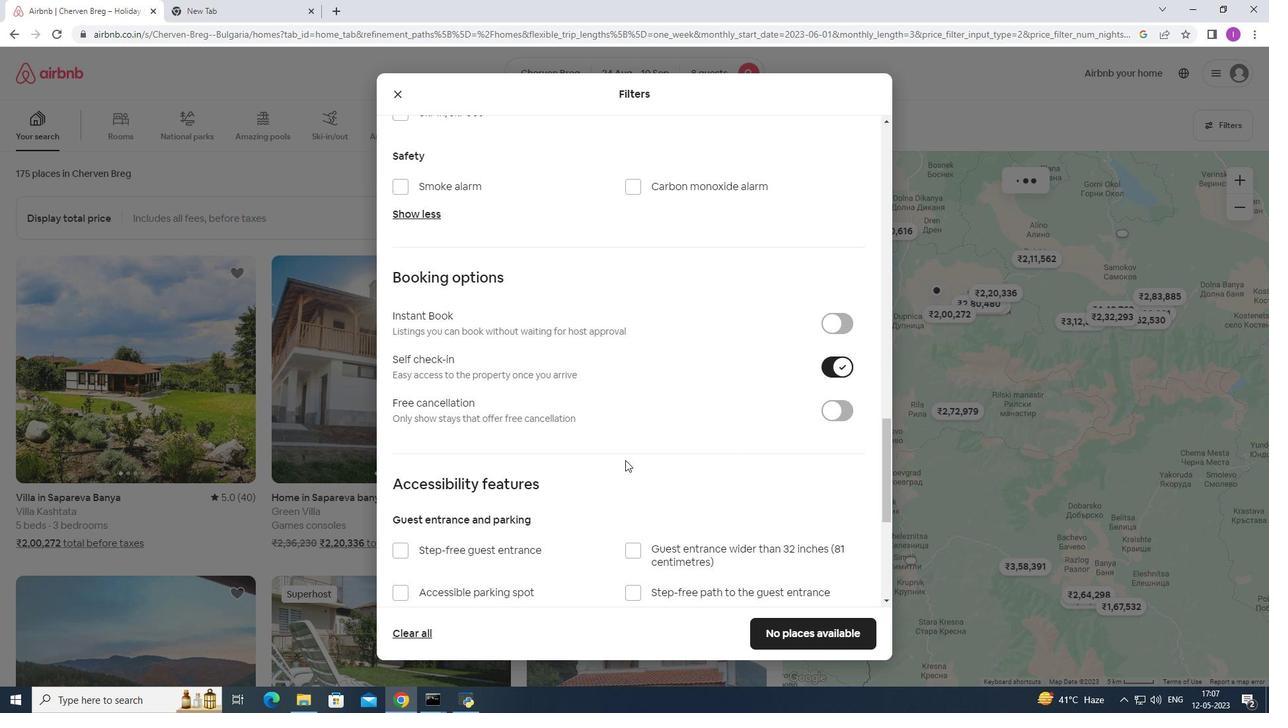 
Action: Mouse scrolled (604, 471) with delta (0, 0)
Screenshot: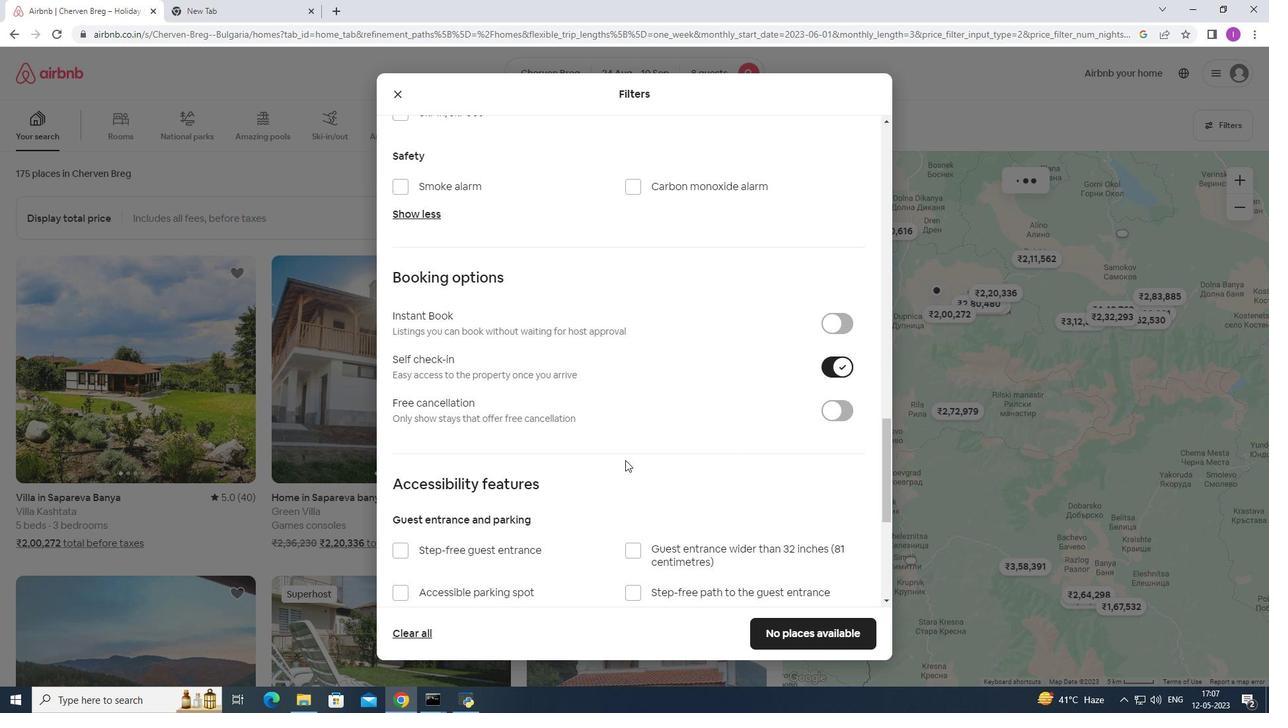 
Action: Mouse moved to (591, 481)
Screenshot: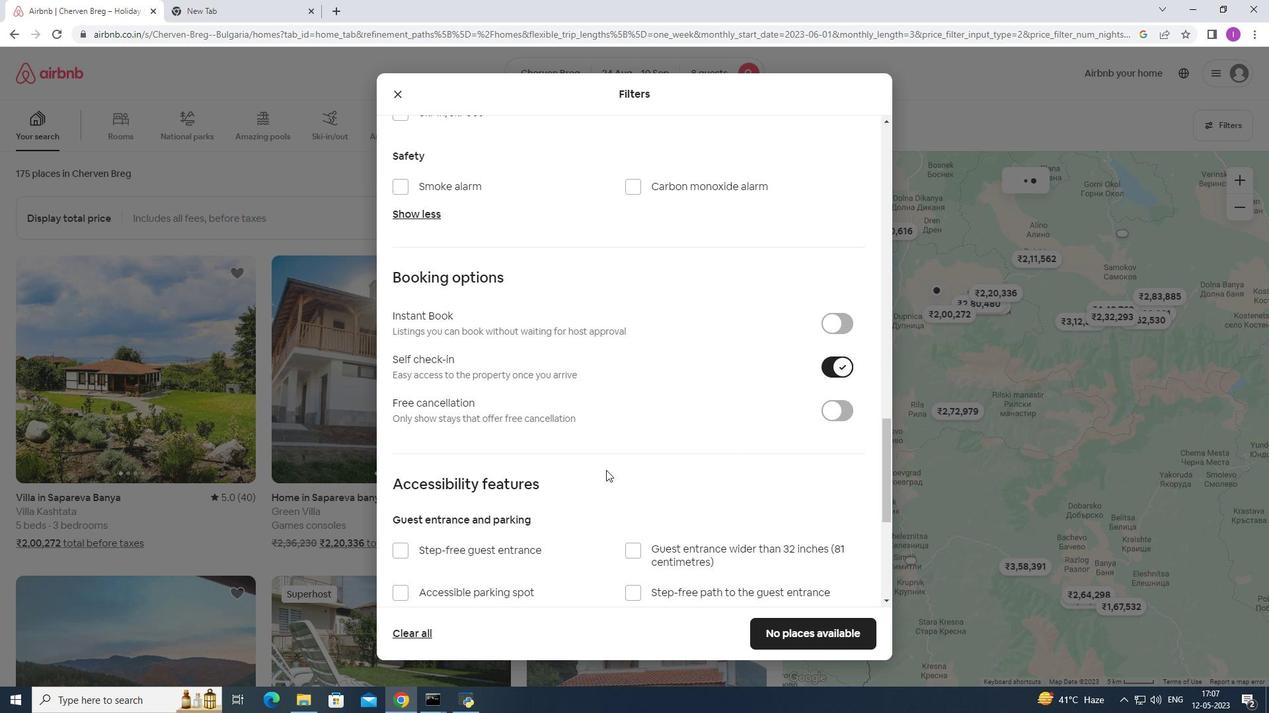 
Action: Mouse scrolled (600, 473) with delta (0, 0)
Screenshot: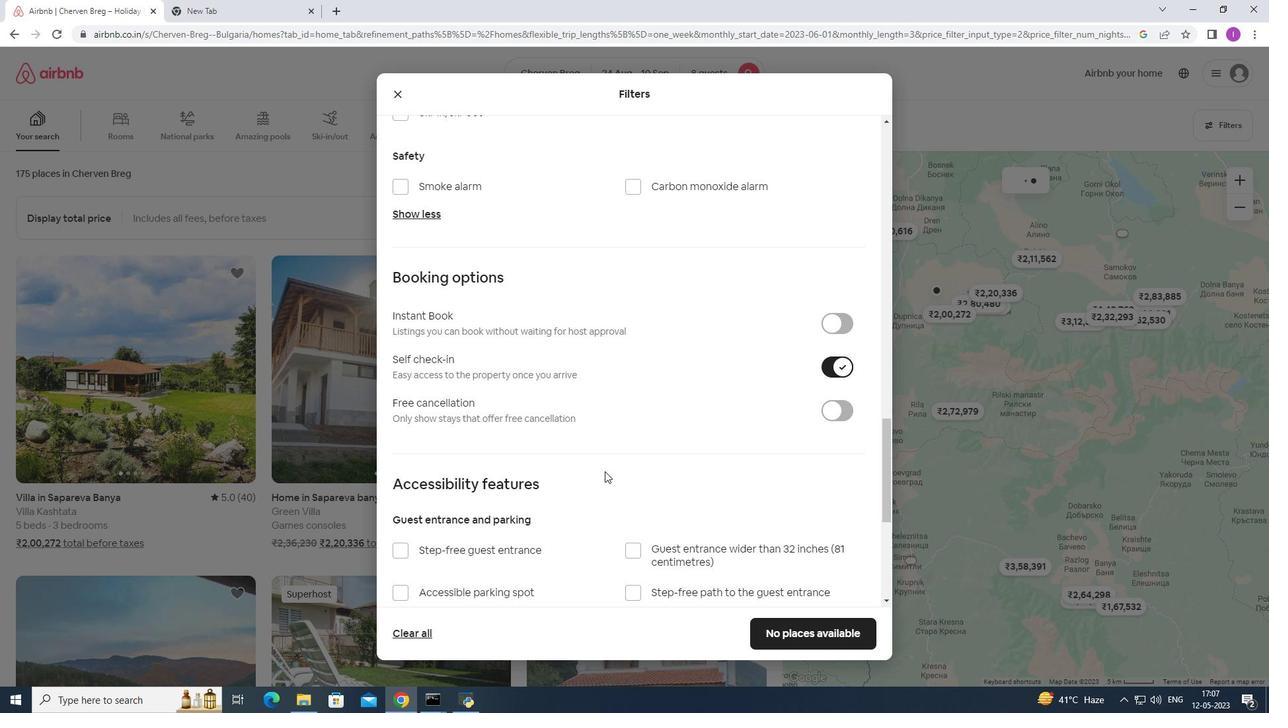 
Action: Mouse moved to (589, 483)
Screenshot: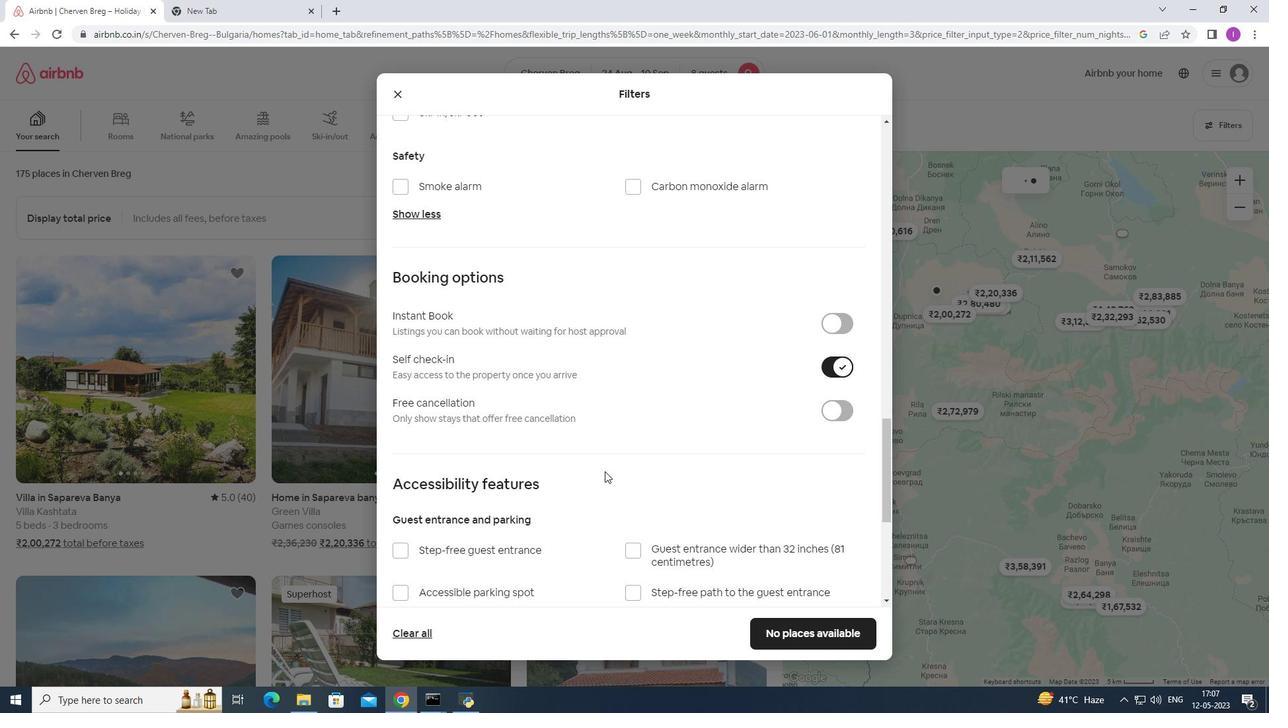 
Action: Mouse scrolled (596, 477) with delta (0, 0)
Screenshot: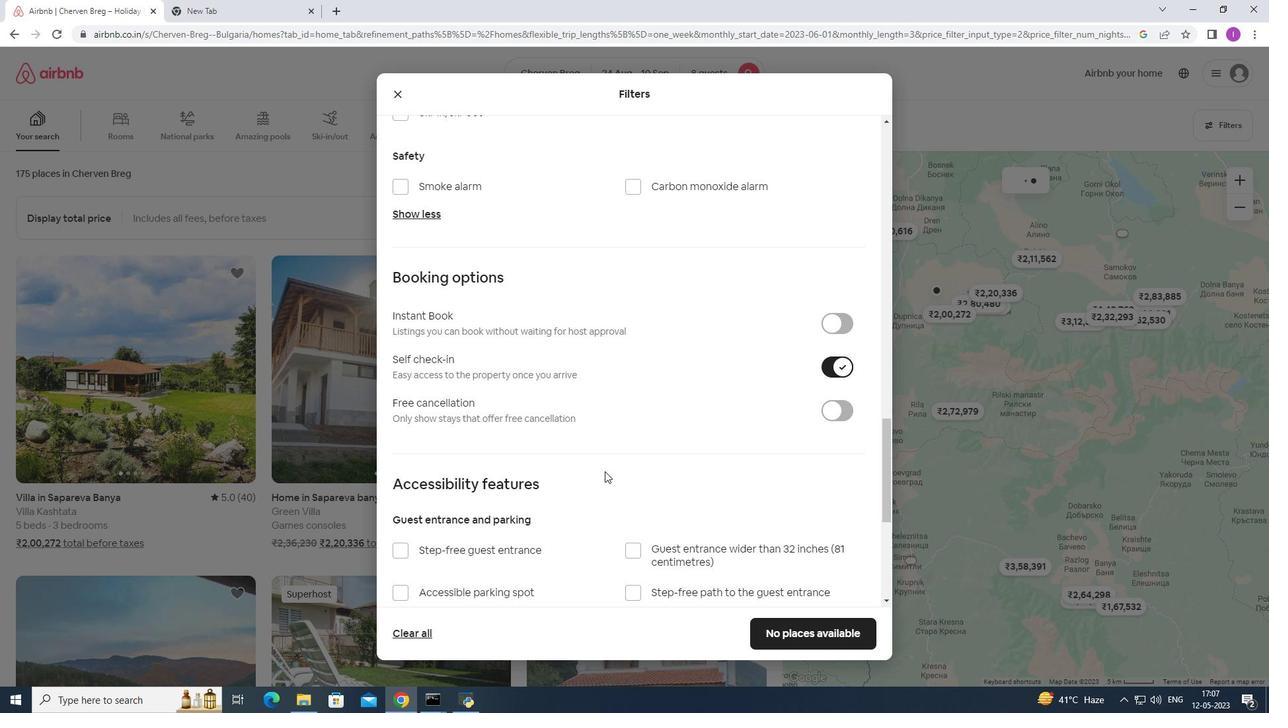 
Action: Mouse moved to (585, 489)
Screenshot: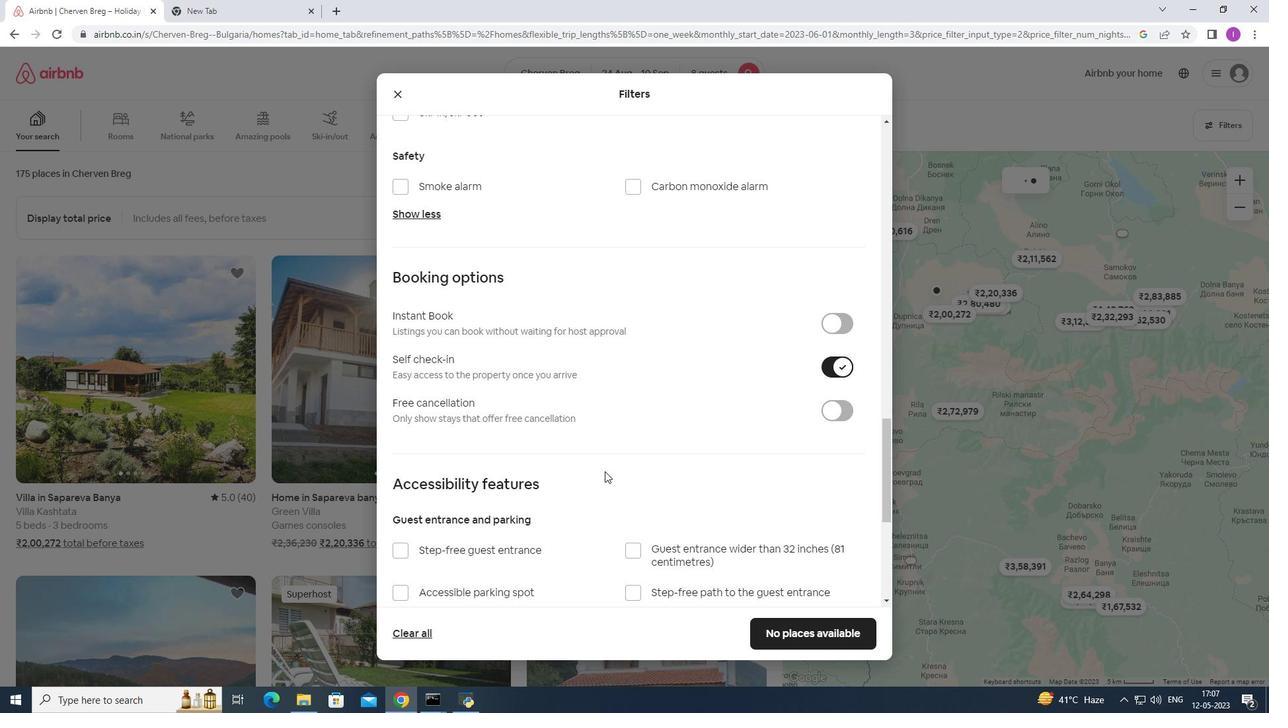 
Action: Mouse scrolled (589, 482) with delta (0, 0)
Screenshot: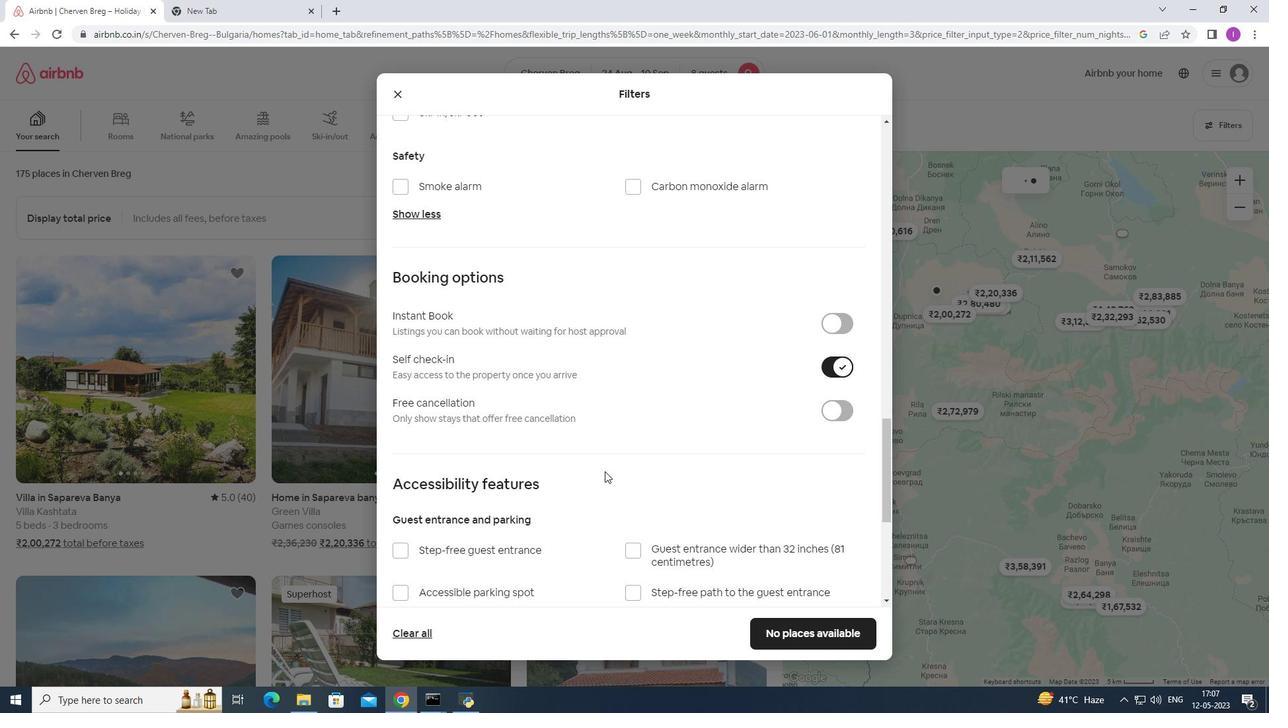 
Action: Mouse moved to (559, 489)
Screenshot: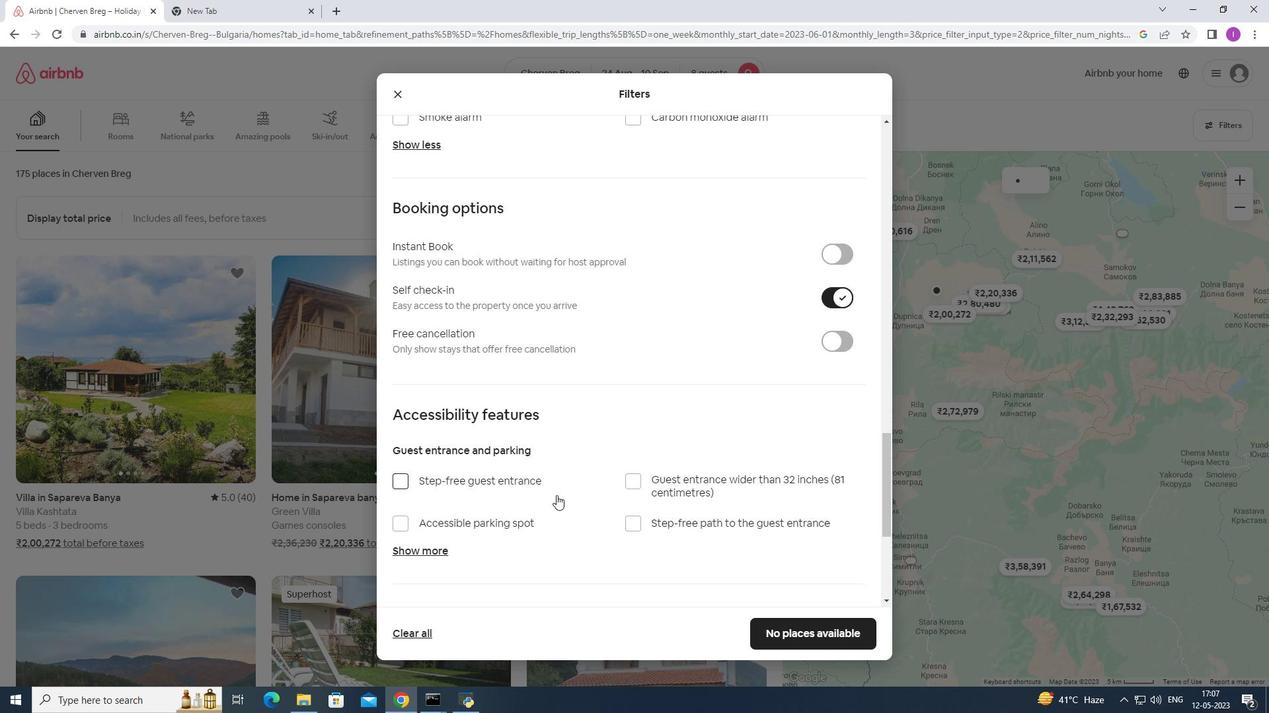 
Action: Mouse scrolled (559, 488) with delta (0, 0)
Screenshot: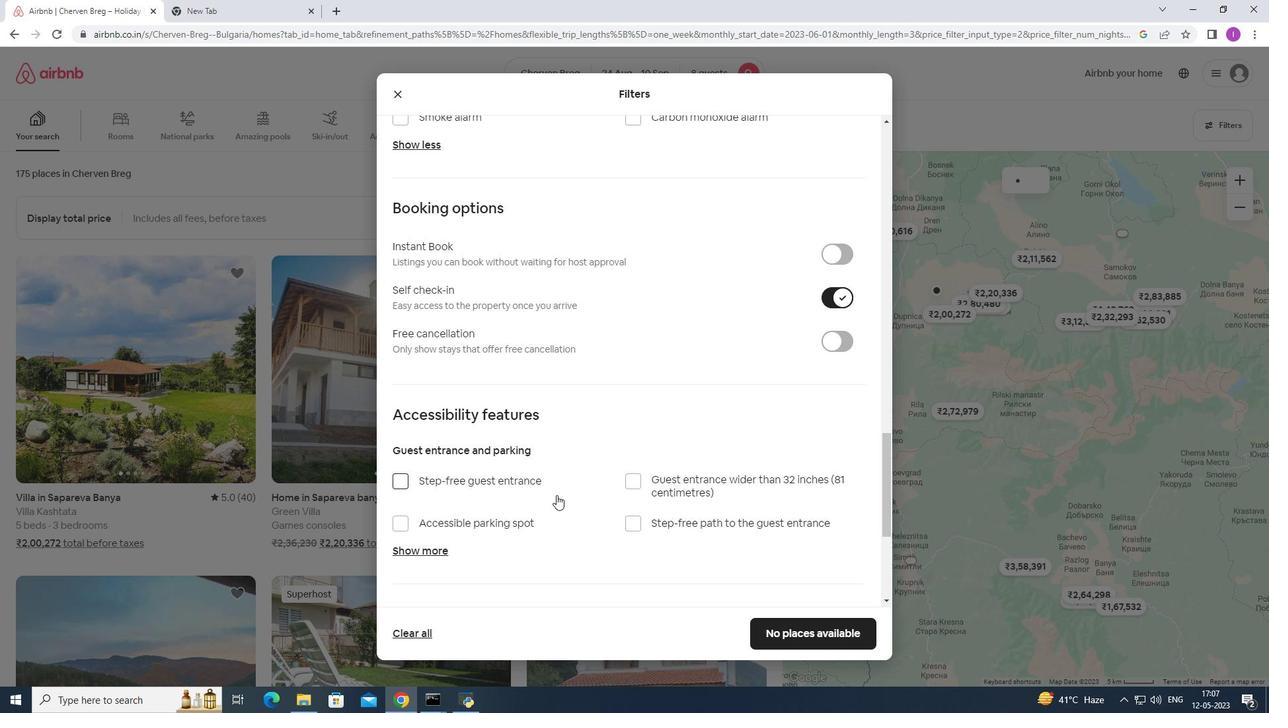 
Action: Mouse scrolled (559, 488) with delta (0, 0)
Screenshot: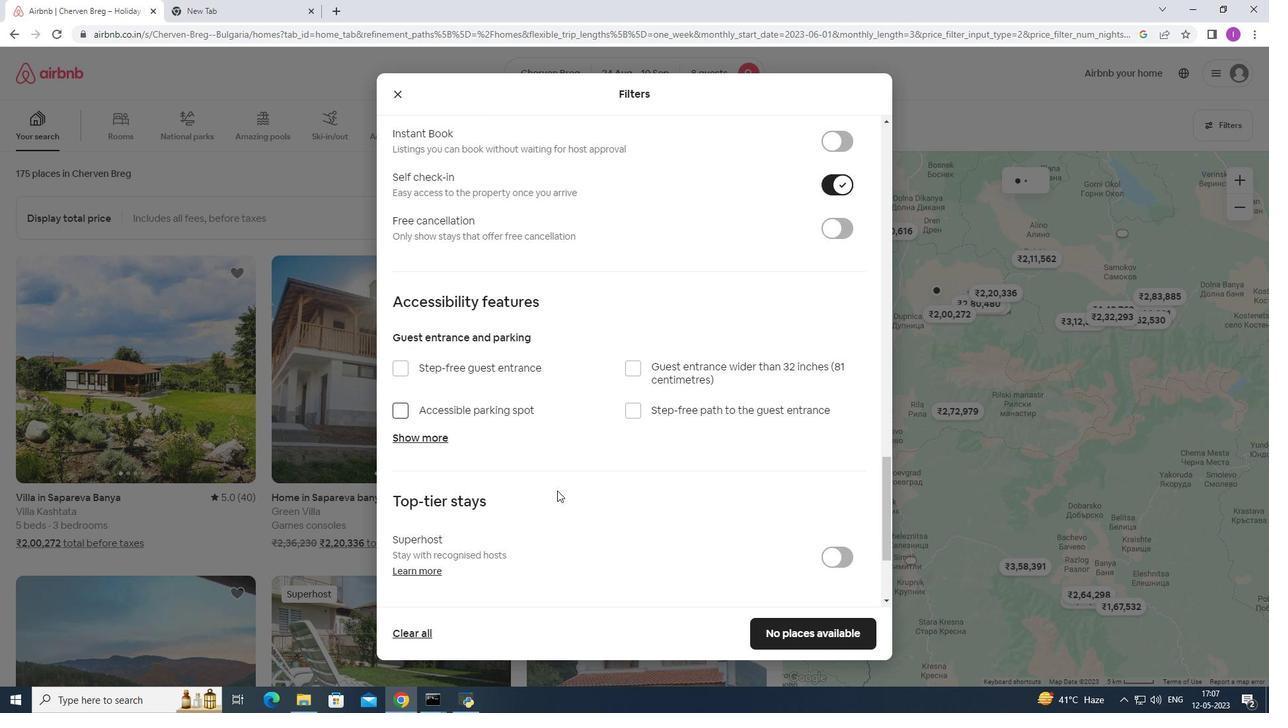 
Action: Mouse scrolled (559, 488) with delta (0, 0)
Screenshot: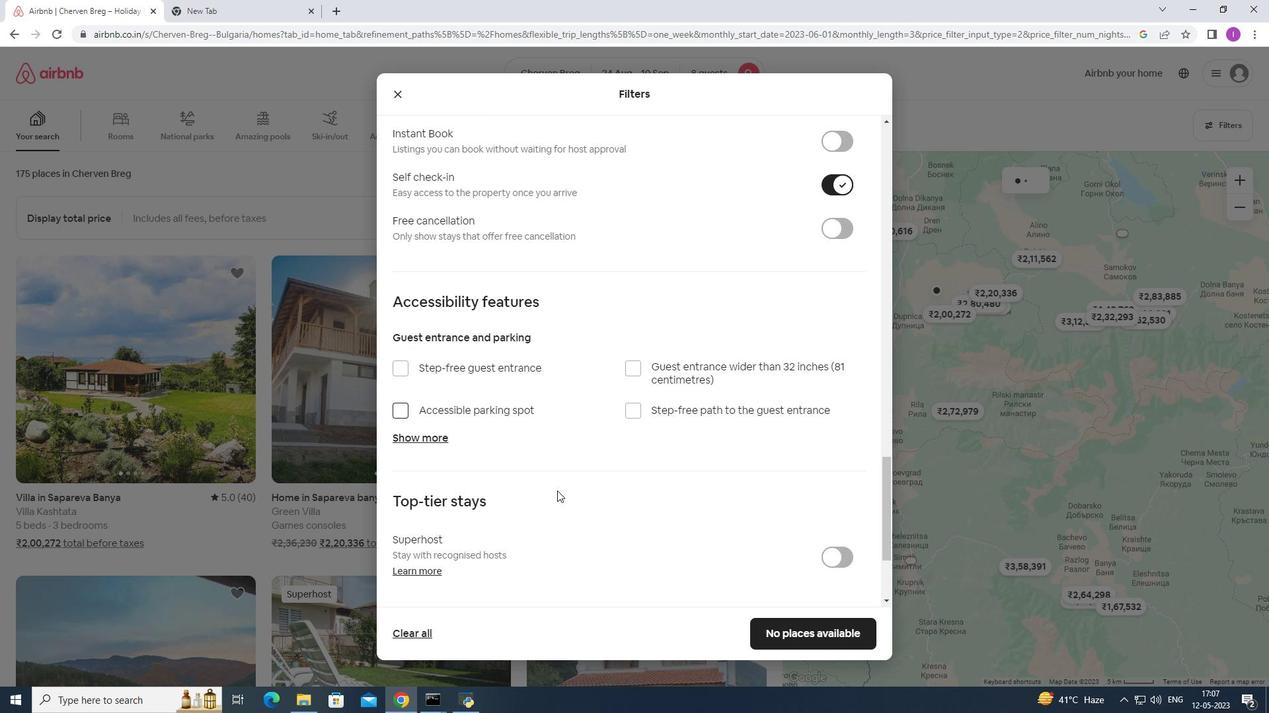 
Action: Mouse scrolled (559, 488) with delta (0, 0)
Screenshot: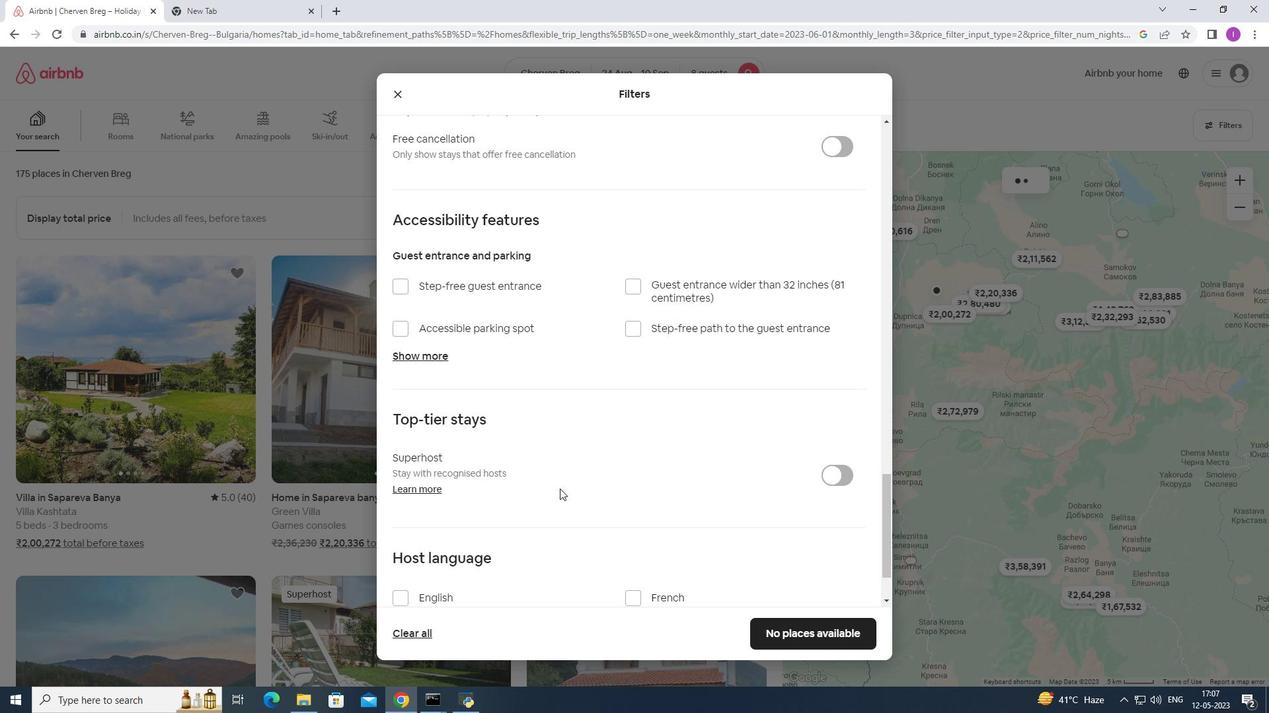 
Action: Mouse scrolled (559, 488) with delta (0, 0)
Screenshot: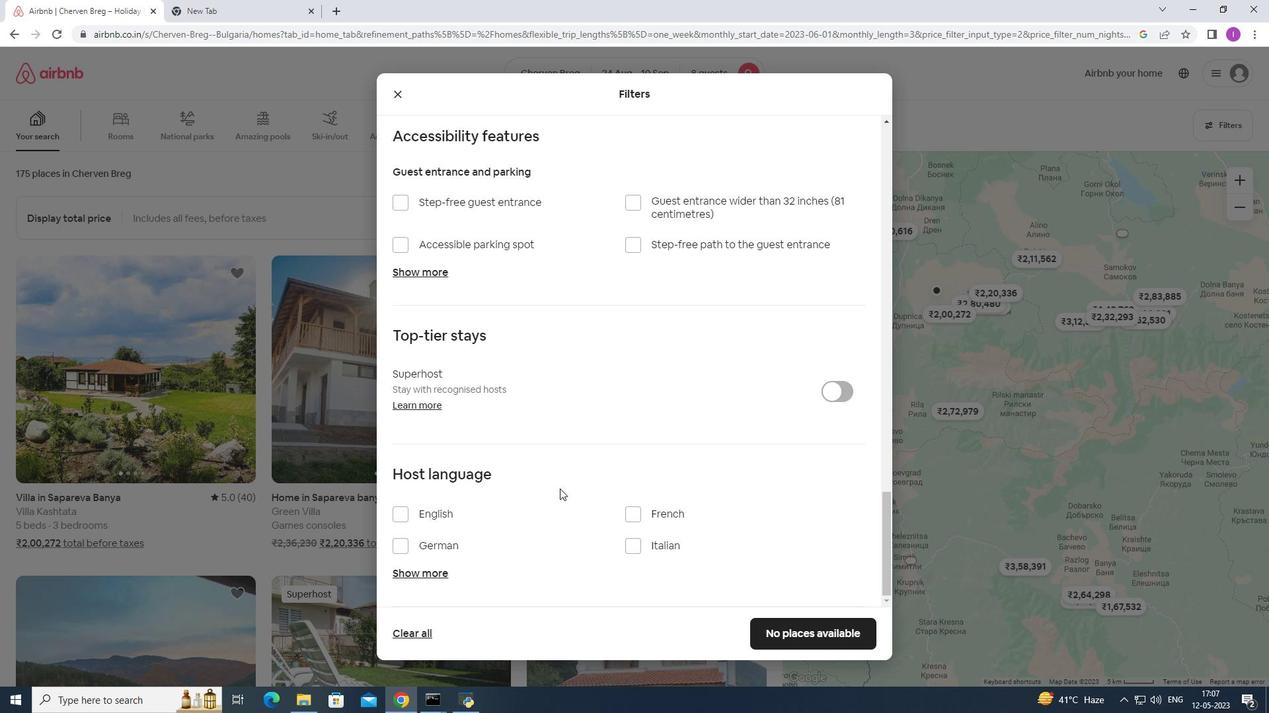 
Action: Mouse scrolled (559, 488) with delta (0, 0)
Screenshot: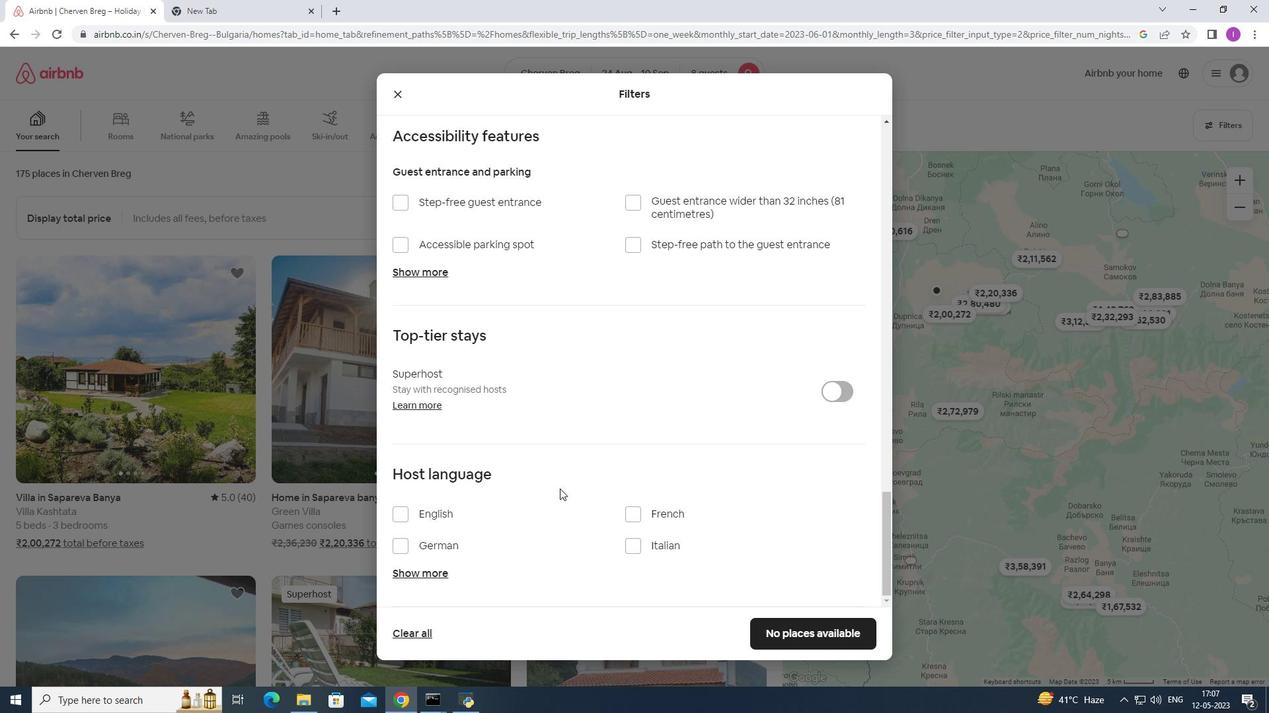 
Action: Mouse moved to (395, 518)
Screenshot: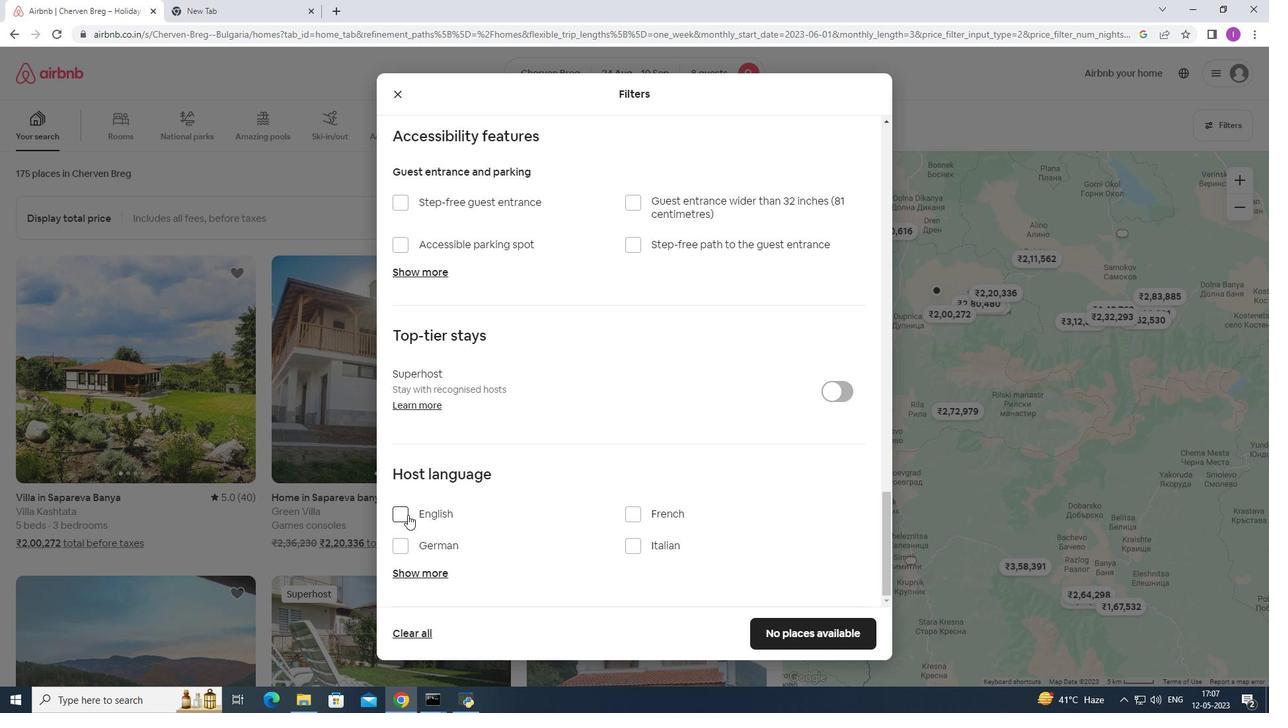 
Action: Mouse pressed left at (395, 518)
Screenshot: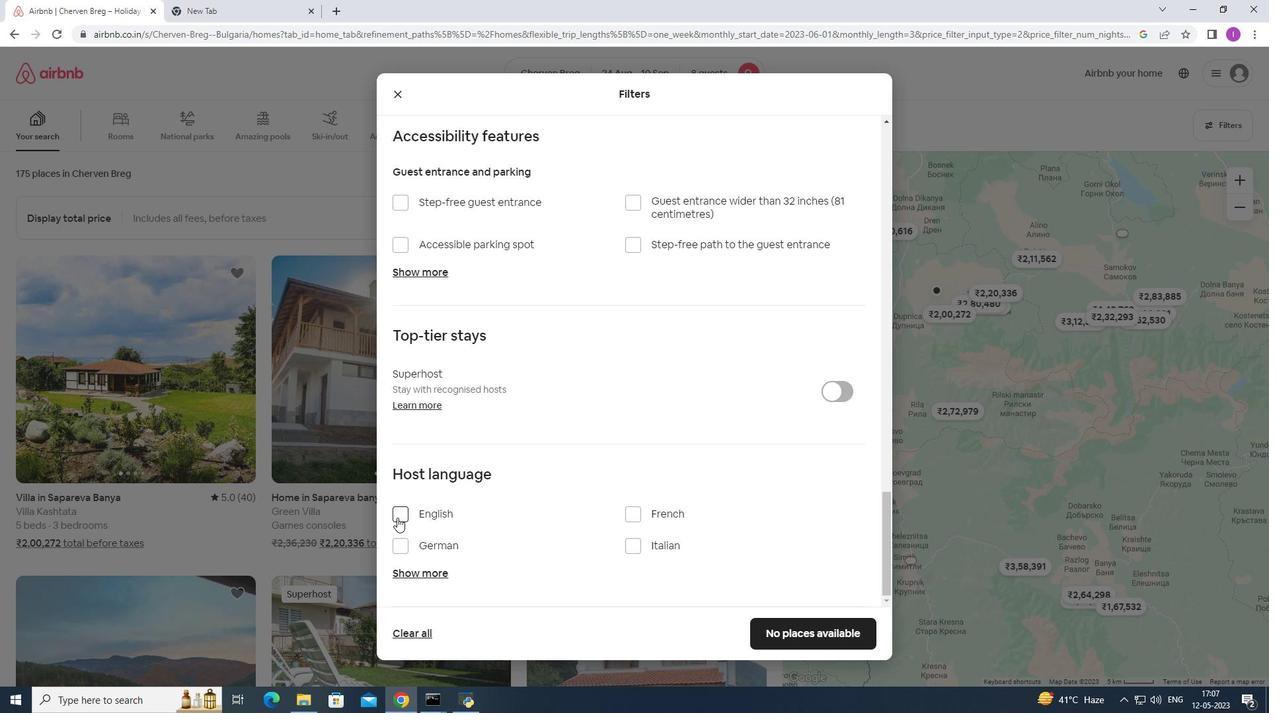 
Action: Mouse moved to (805, 633)
Screenshot: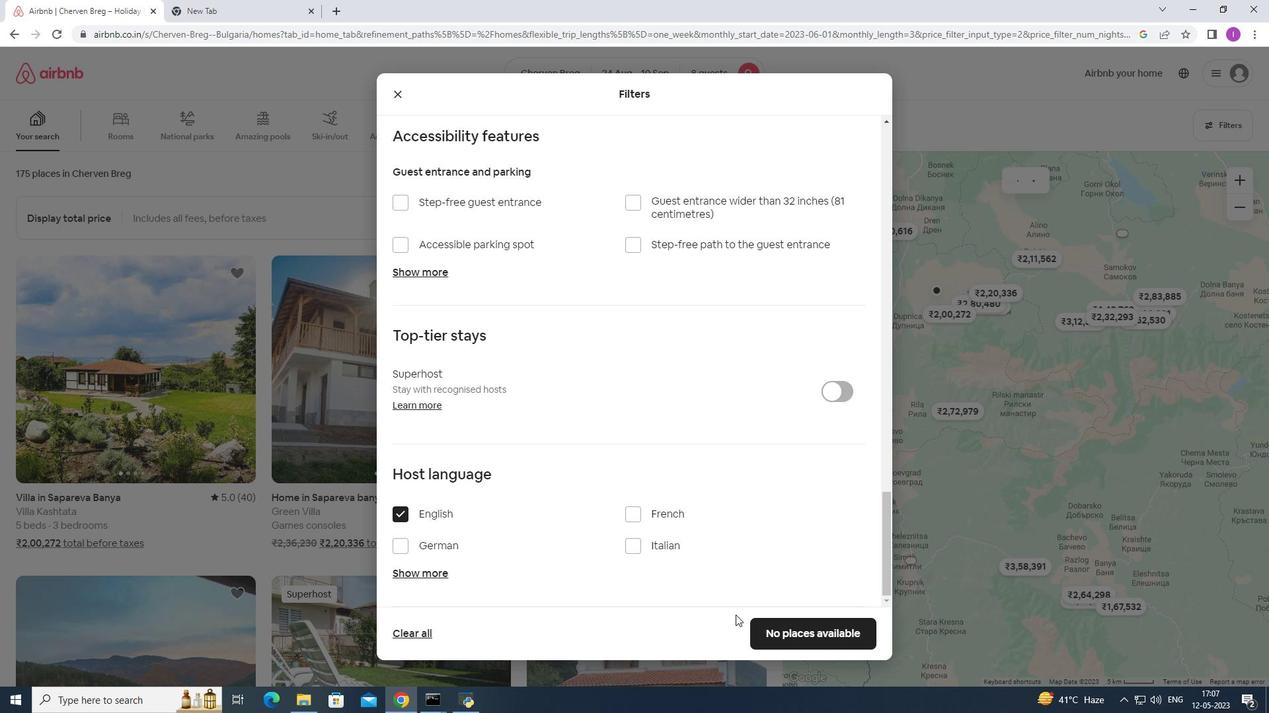 
Action: Mouse pressed left at (805, 633)
Screenshot: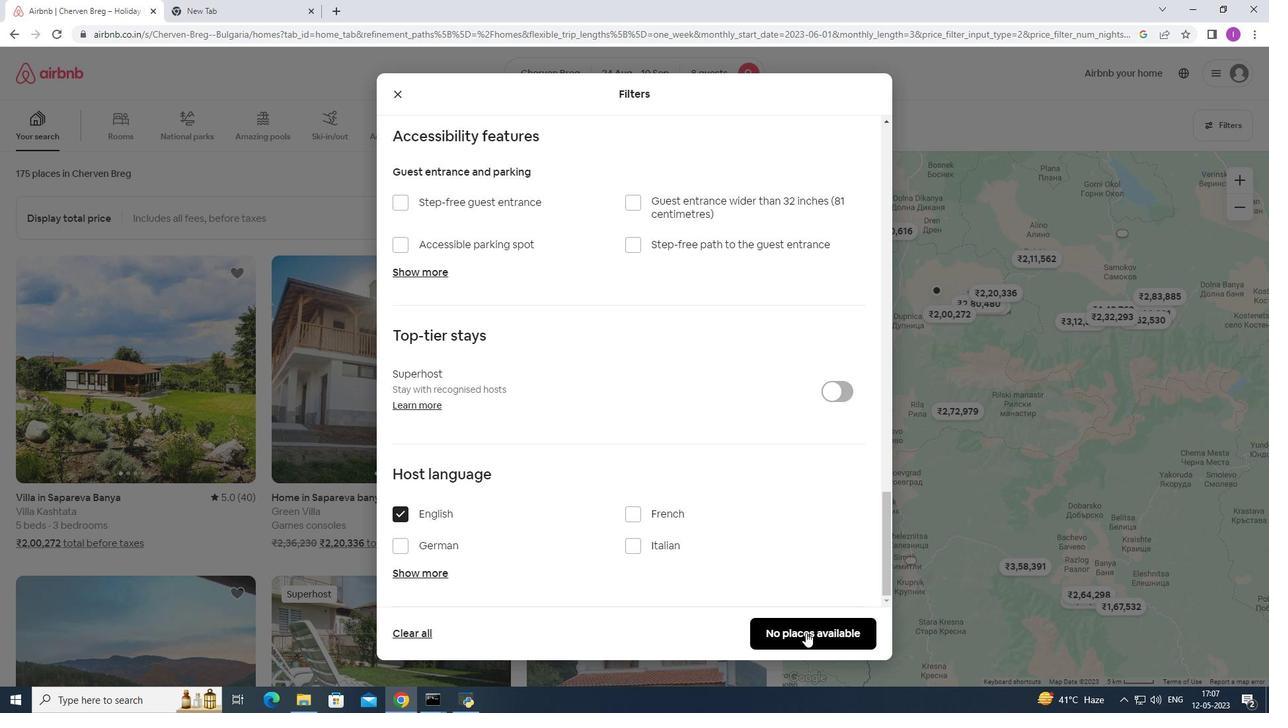 
Action: Mouse moved to (760, 605)
Screenshot: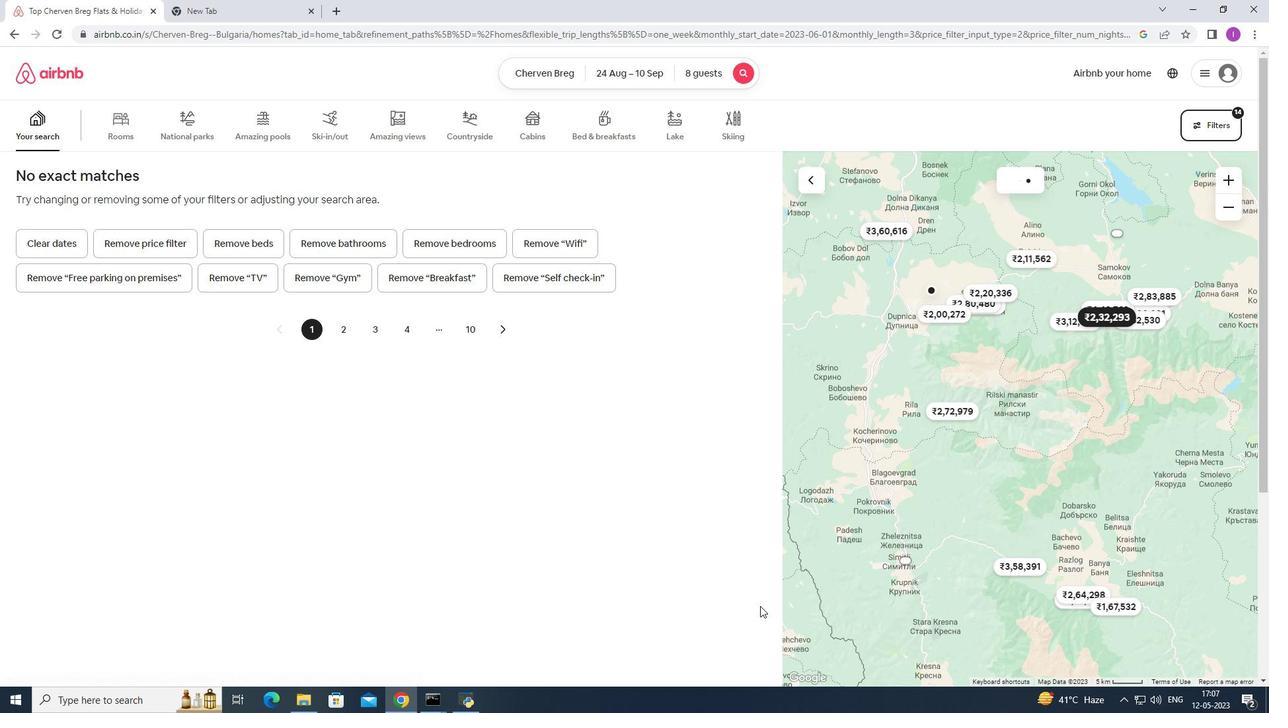 
